 Task: Go to Program & Features. Select Whole Food Market. Add to cart Organic Tortilla Chips-1. Place order for Jennifer Adams, _x000D_
18839 W Narramore Rd_x000D_
Buckeye, Arizona(AZ), 85326, Cell Number (623) 386-9257
Action: Mouse pressed left at (451, 316)
Screenshot: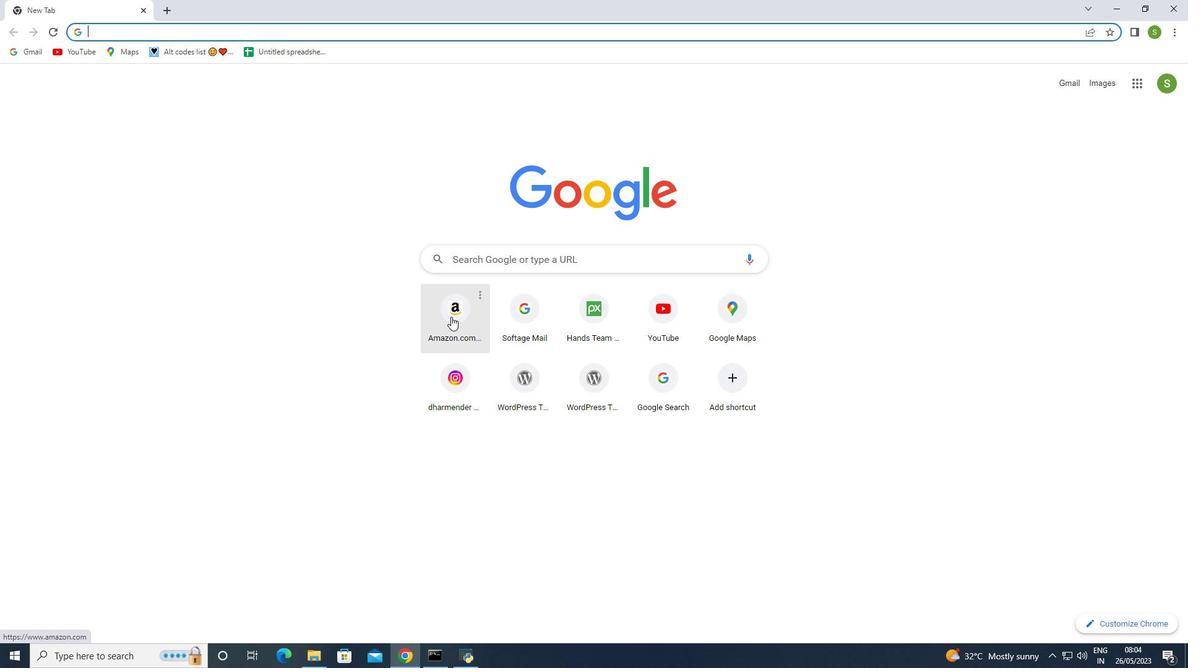 
Action: Mouse moved to (1002, 173)
Screenshot: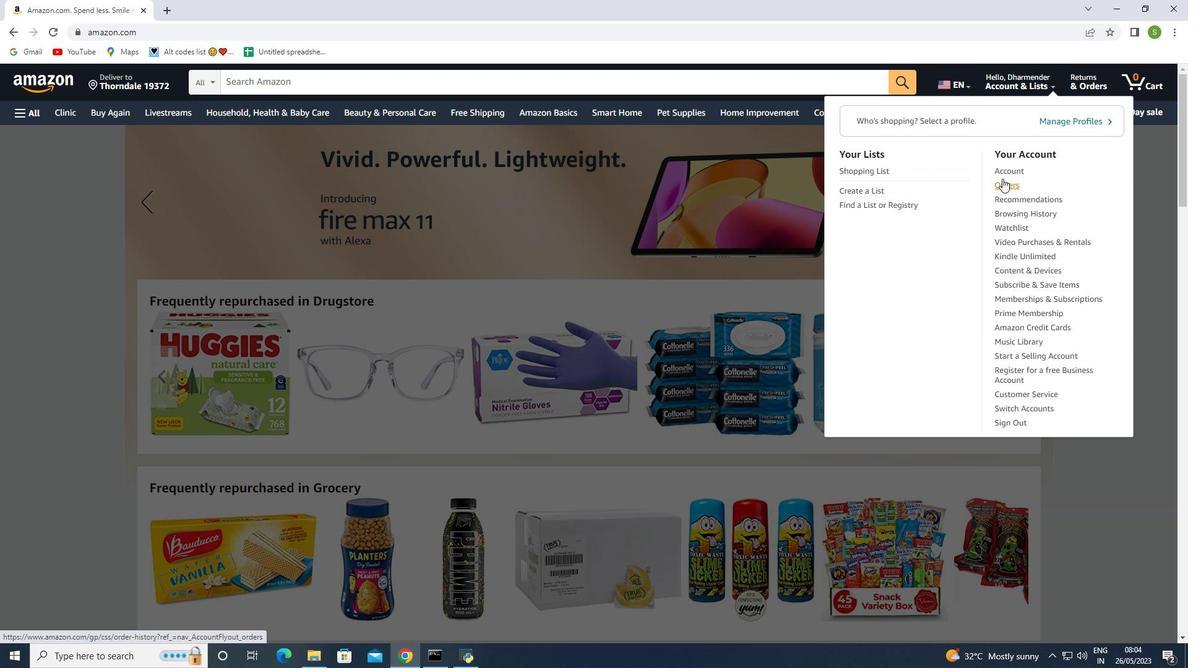 
Action: Mouse pressed left at (1002, 173)
Screenshot: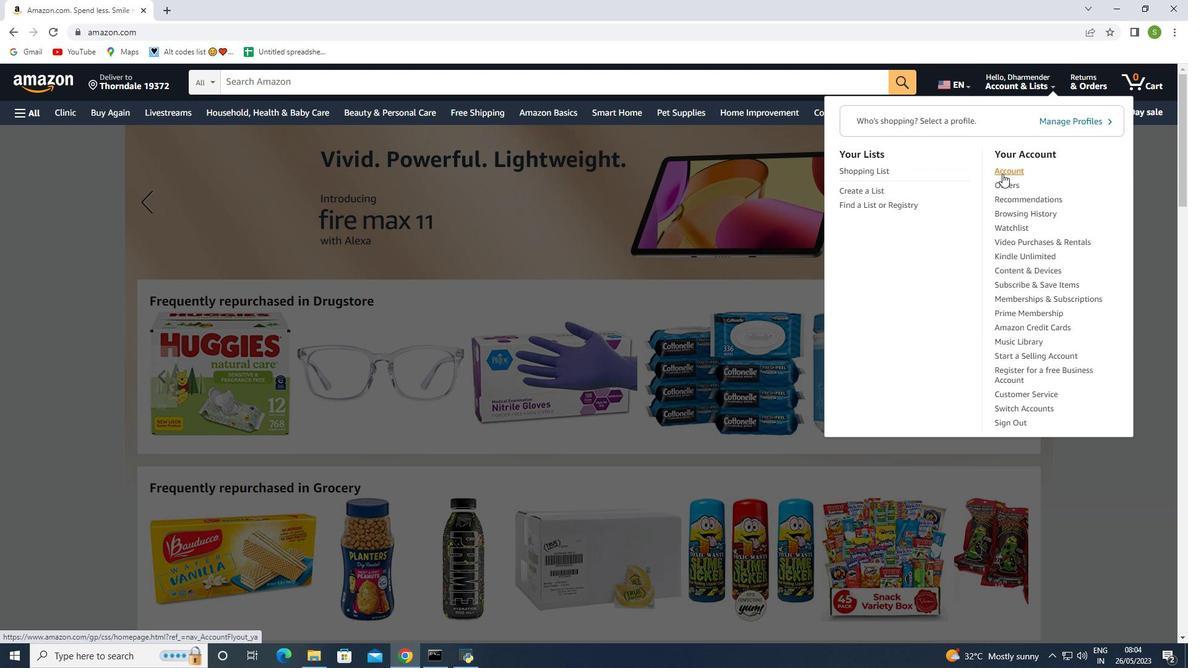
Action: Mouse moved to (332, 264)
Screenshot: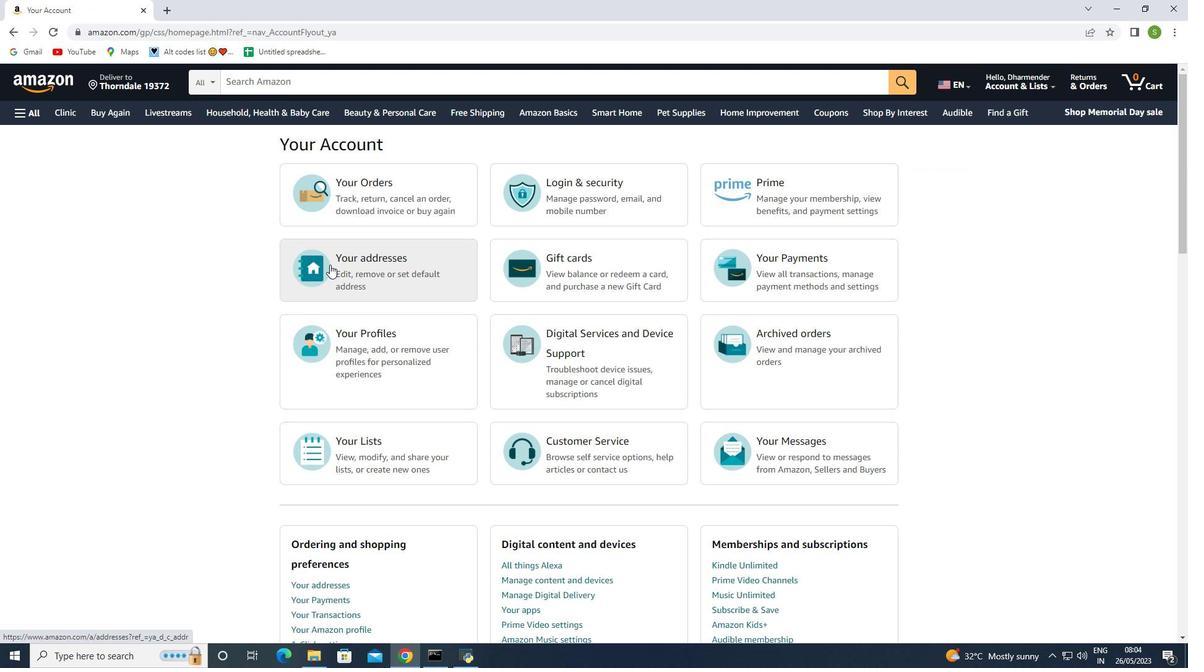 
Action: Mouse pressed left at (332, 264)
Screenshot: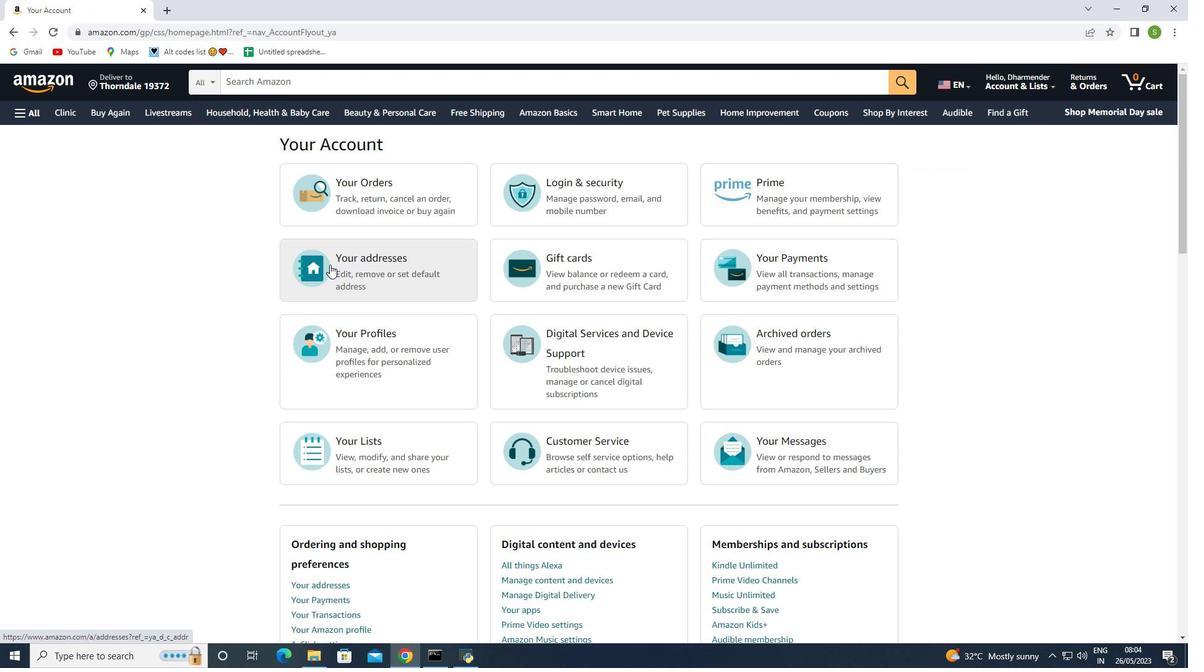 
Action: Mouse moved to (364, 294)
Screenshot: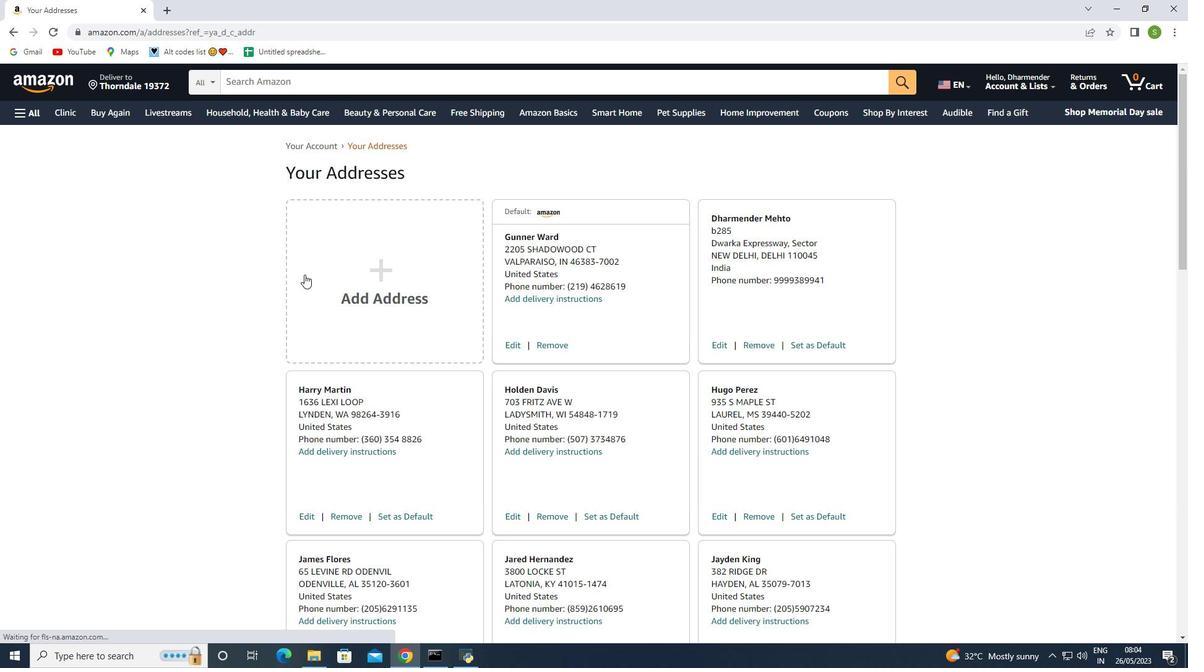 
Action: Mouse pressed left at (364, 294)
Screenshot: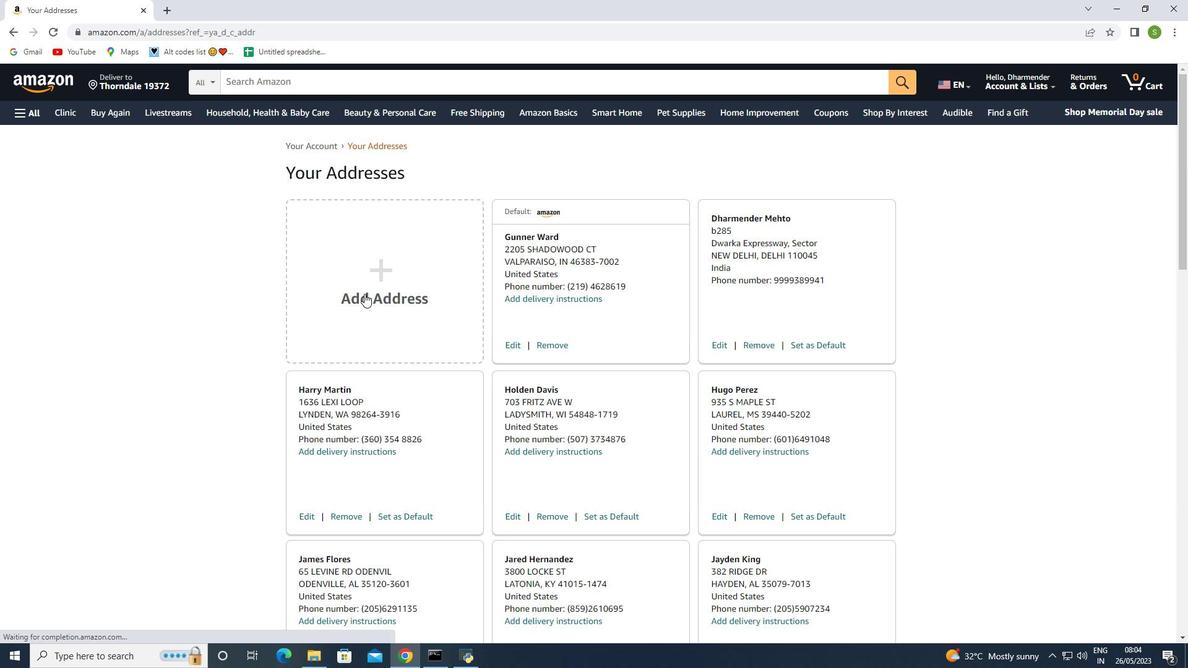 
Action: Mouse moved to (541, 328)
Screenshot: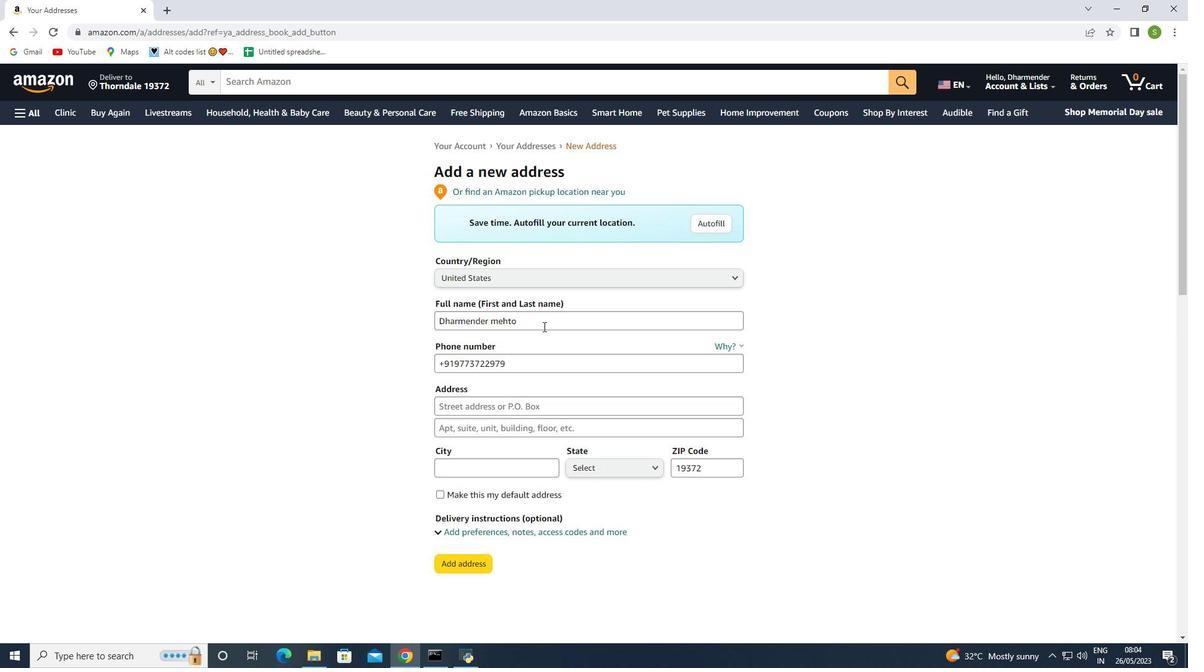 
Action: Mouse pressed left at (541, 328)
Screenshot: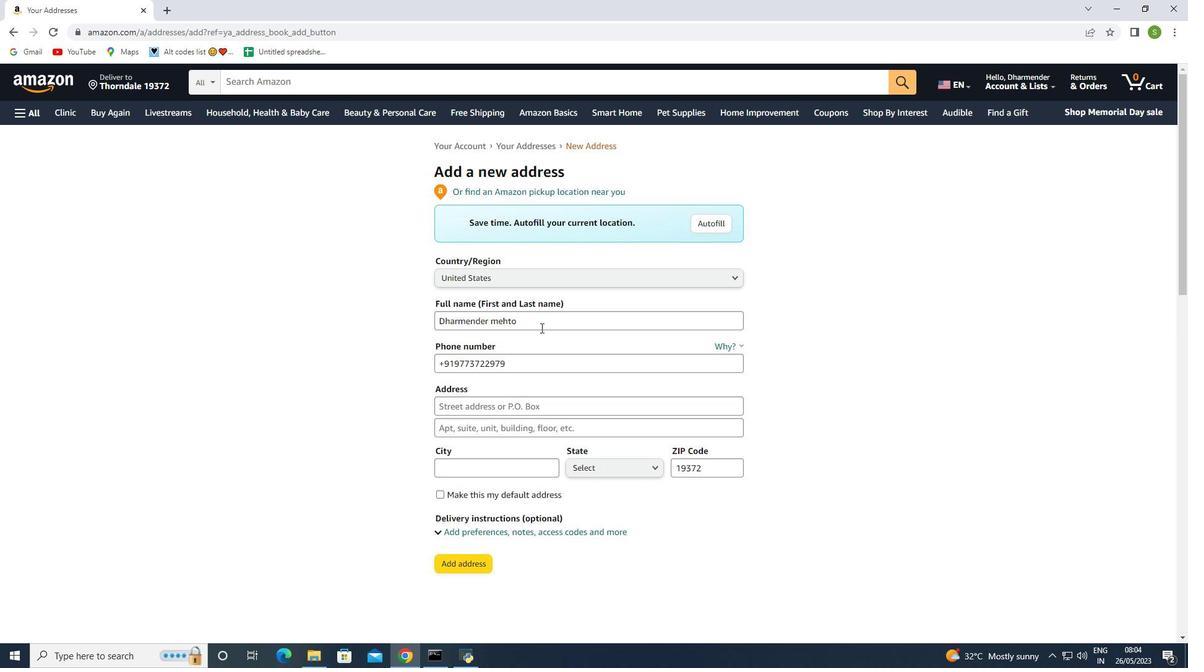 
Action: Mouse moved to (362, 308)
Screenshot: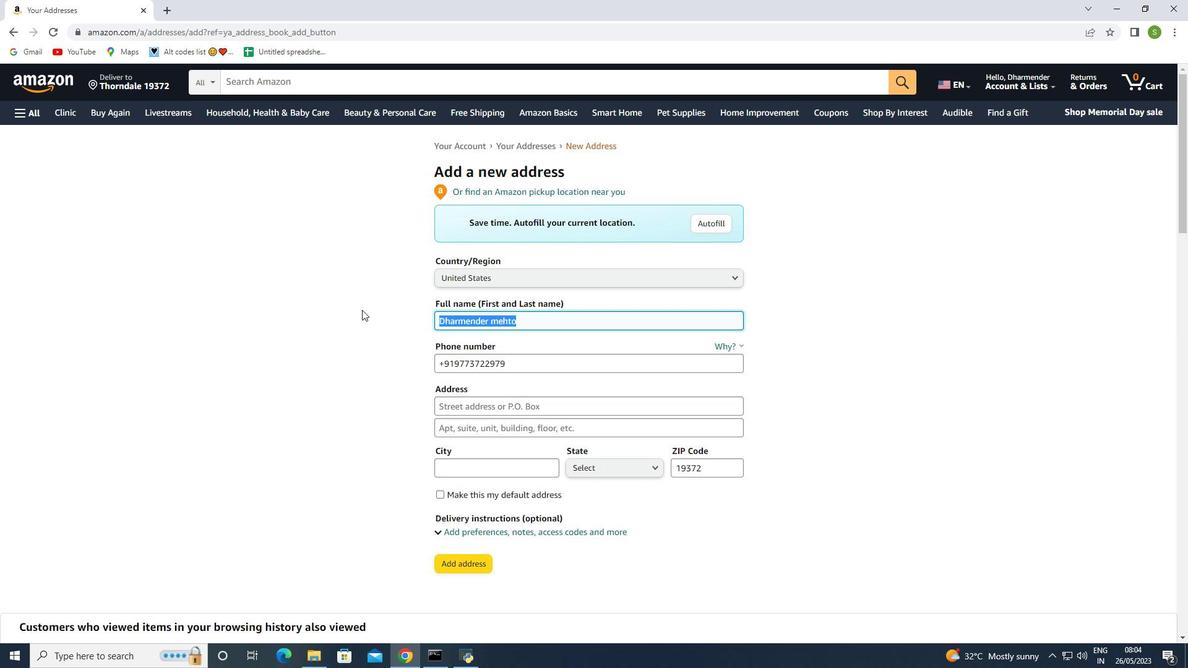
Action: Key pressed <Key.backspace><Key.shift><Key.shift><Key.shift><Key.shift><Key.shift><Key.shift><Key.shift><Key.shift><Key.shift><Key.shift><Key.shift><Key.shift><Key.shift><Key.shift><Key.shift><Key.shift><Key.shift><Key.shift><Key.shift><Key.shift><Key.shift><Key.shift><Key.shift><Key.shift><Key.shift><Key.shift><Key.shift><Key.shift>Jennifer<Key.space><Key.shift>Adams
Screenshot: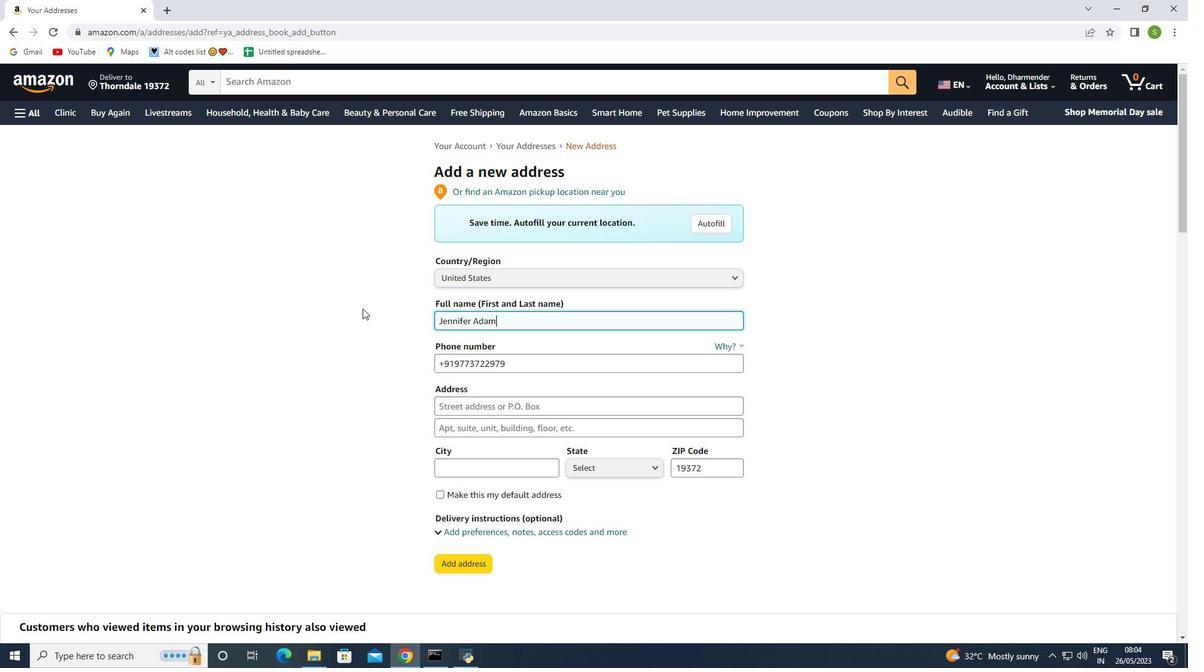 
Action: Mouse moved to (526, 362)
Screenshot: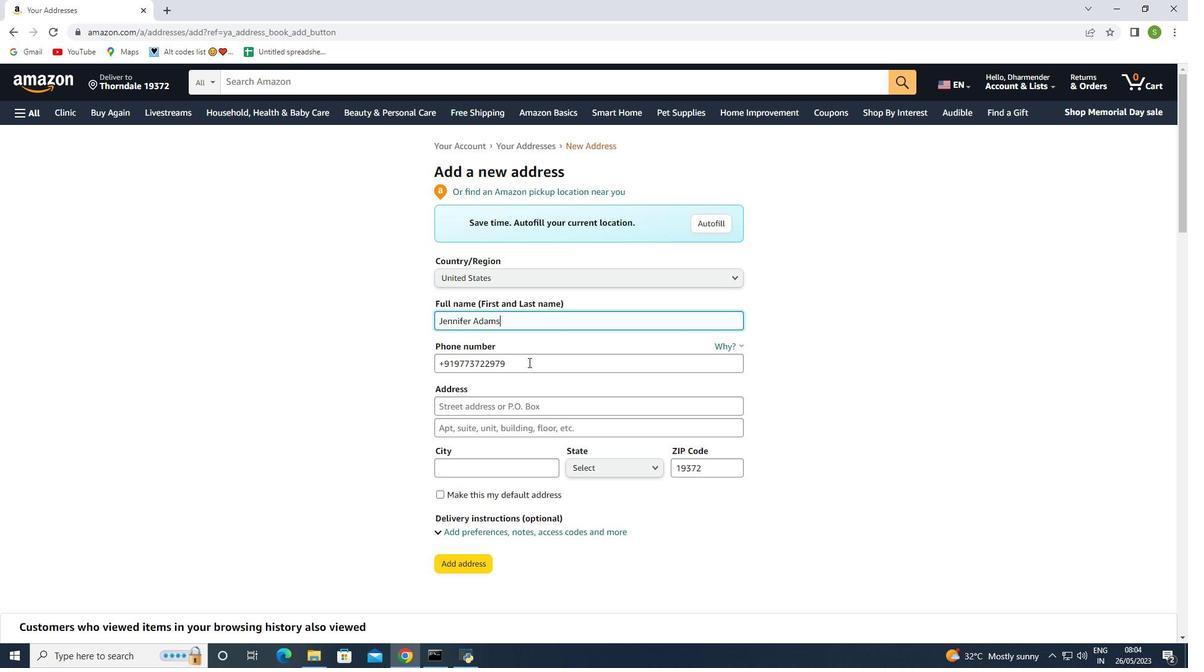 
Action: Mouse pressed left at (526, 362)
Screenshot: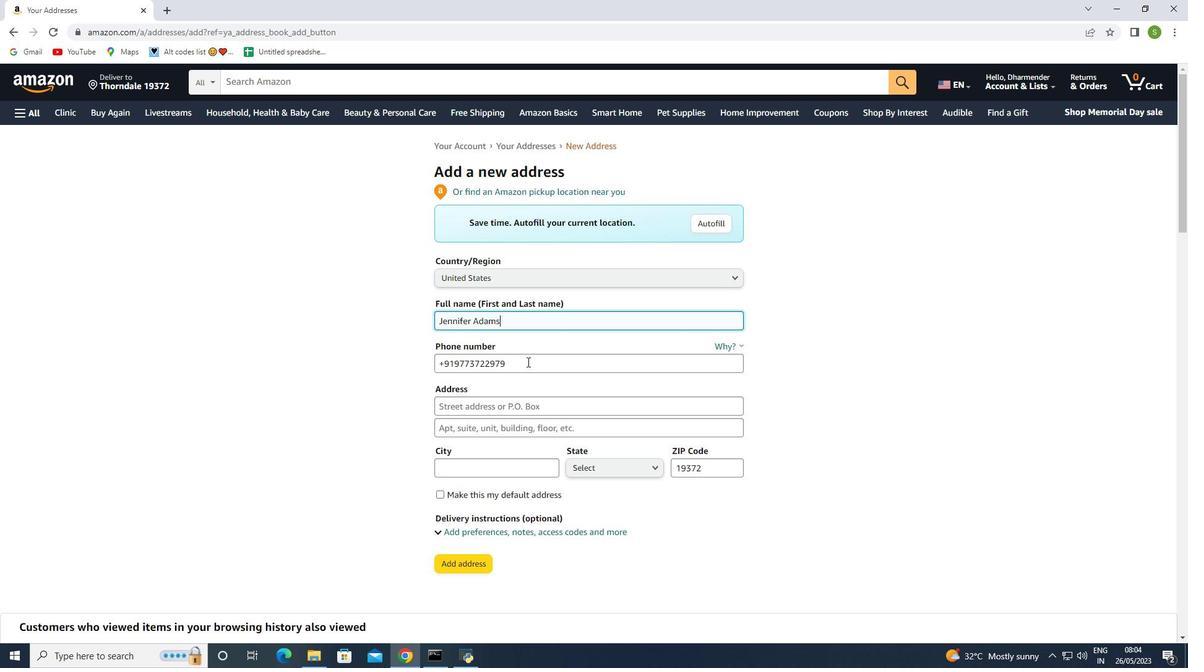 
Action: Mouse moved to (341, 373)
Screenshot: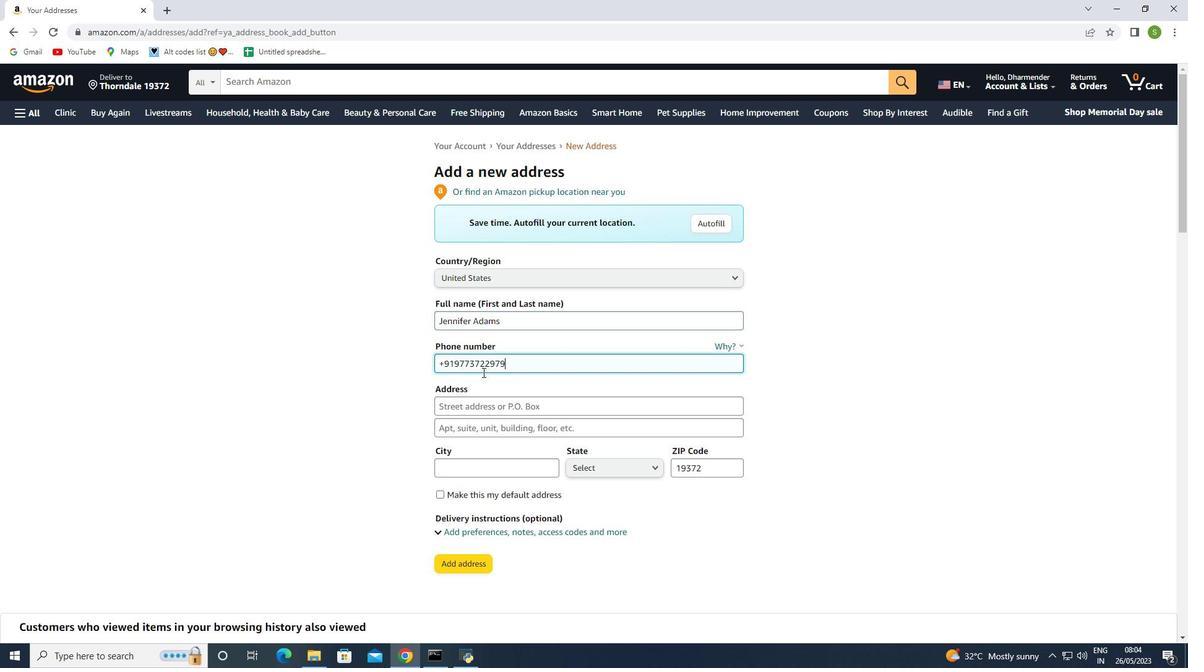 
Action: Key pressed <Key.backspace><Key.shift_r>(623<Key.shift_r>)3869257
Screenshot: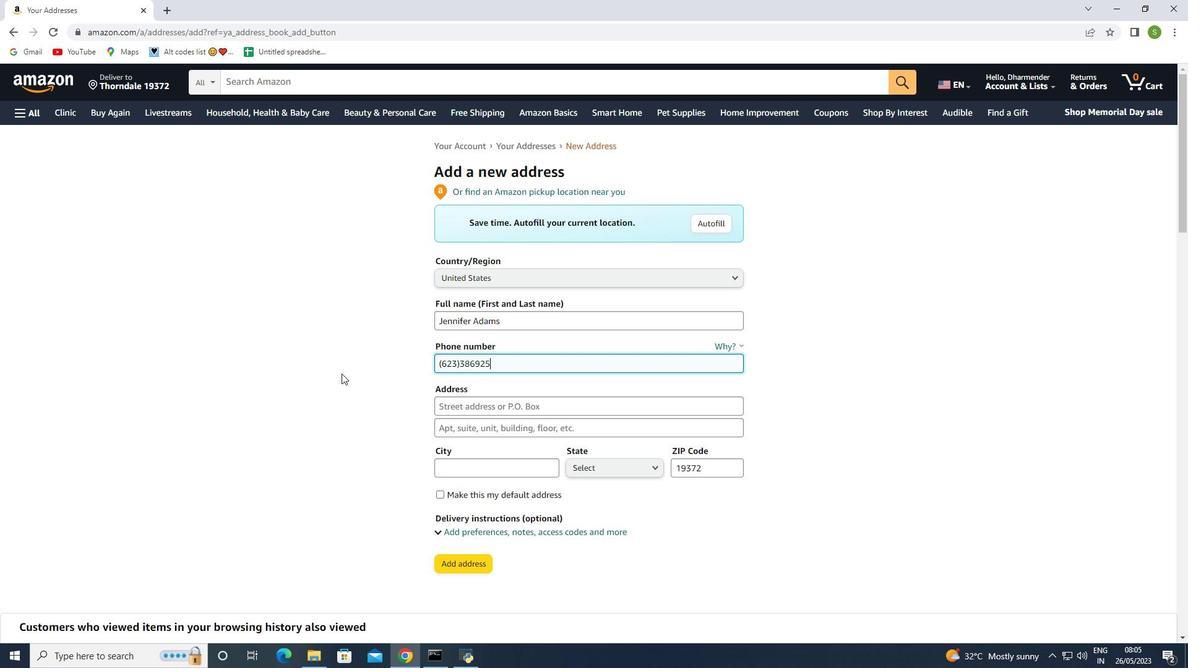 
Action: Mouse moved to (462, 409)
Screenshot: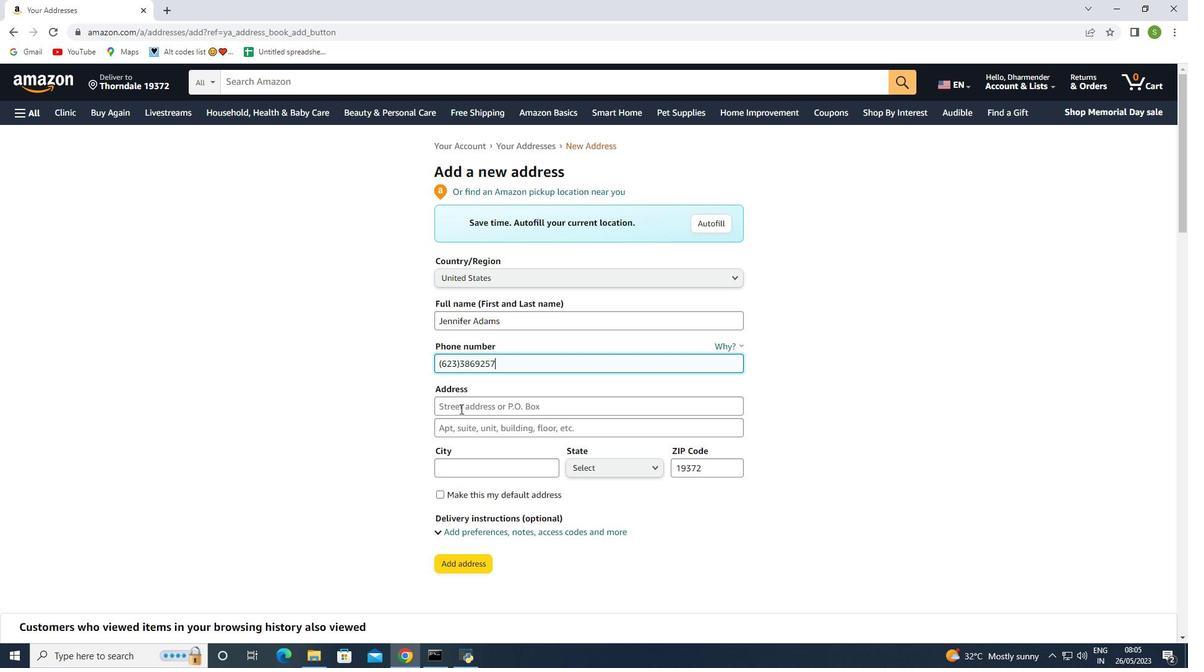 
Action: Mouse pressed left at (462, 409)
Screenshot: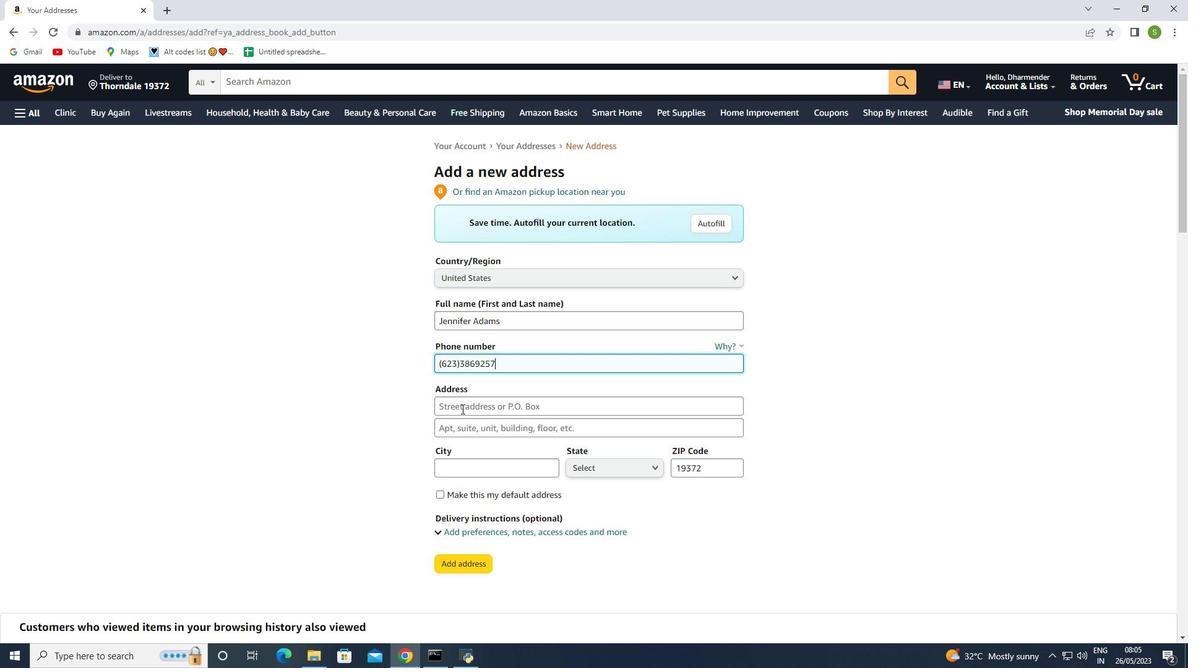 
Action: Key pressed 18839
Screenshot: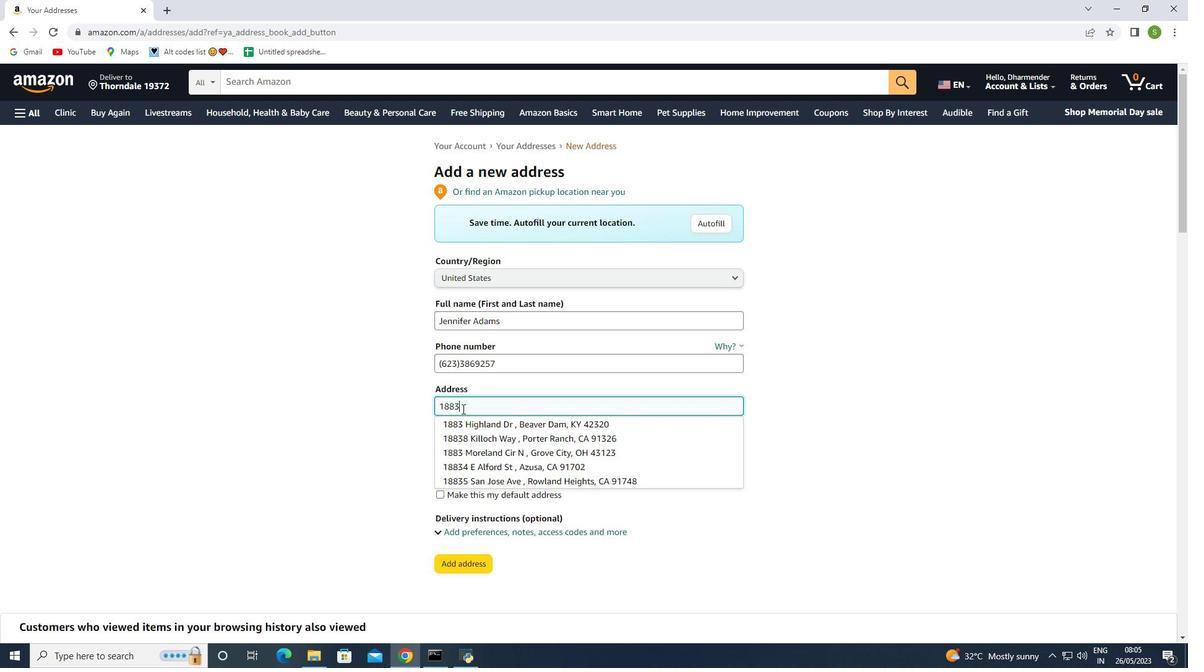 
Action: Mouse moved to (473, 411)
Screenshot: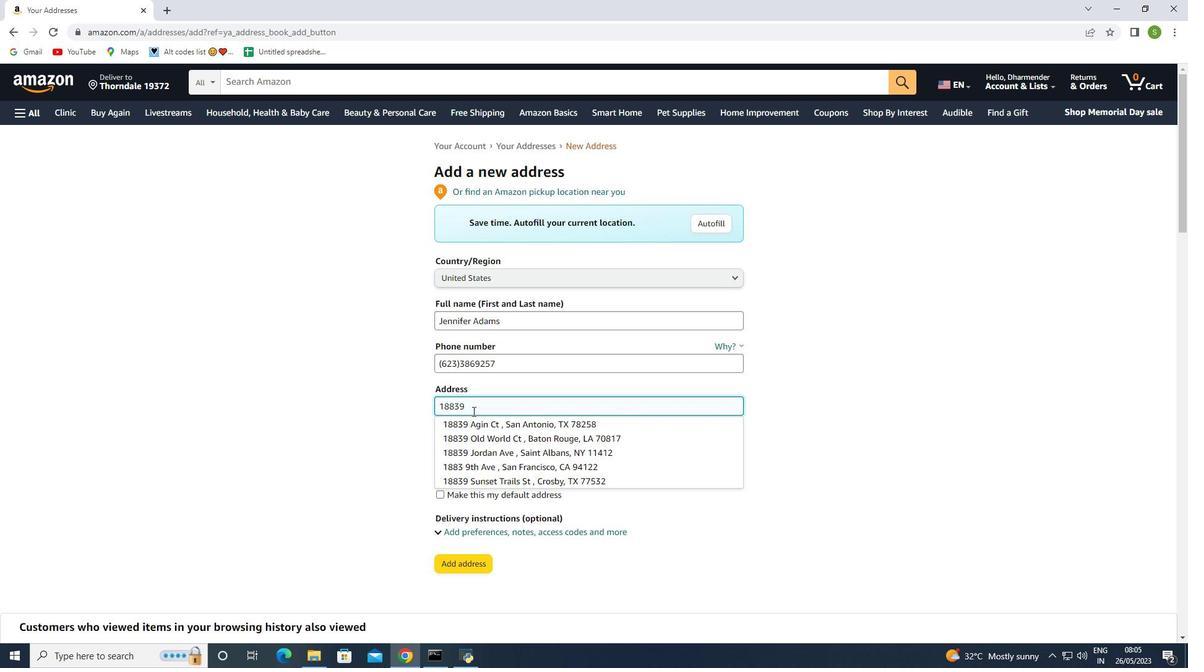 
Action: Key pressed <Key.space>w
Screenshot: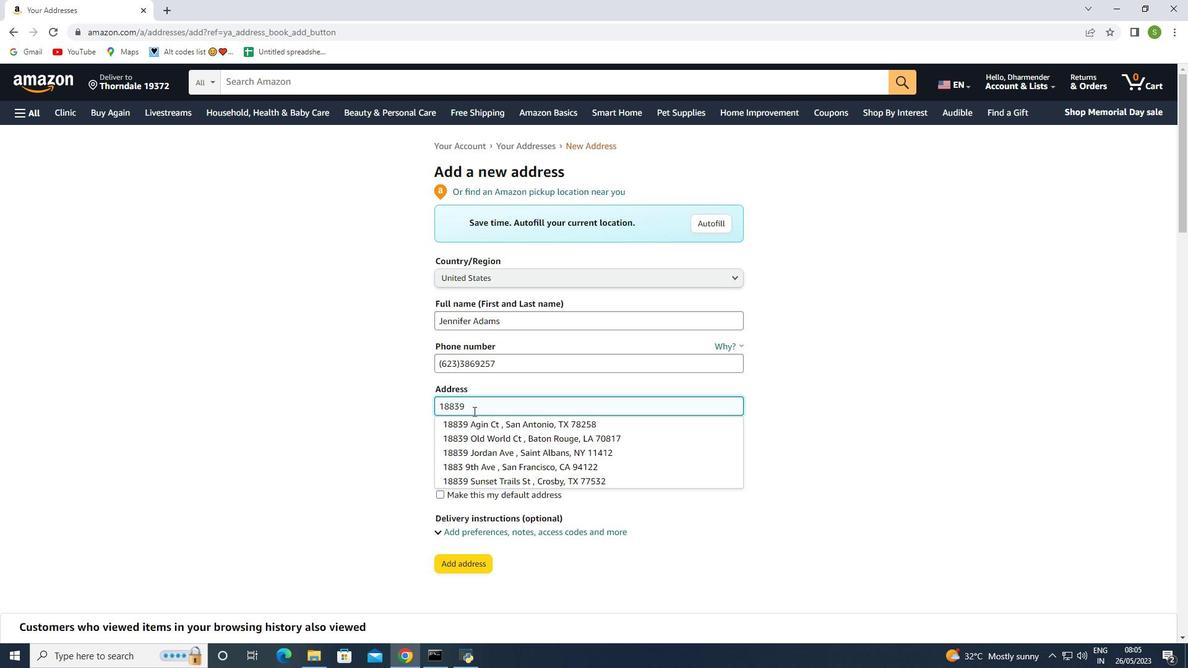
Action: Mouse moved to (500, 424)
Screenshot: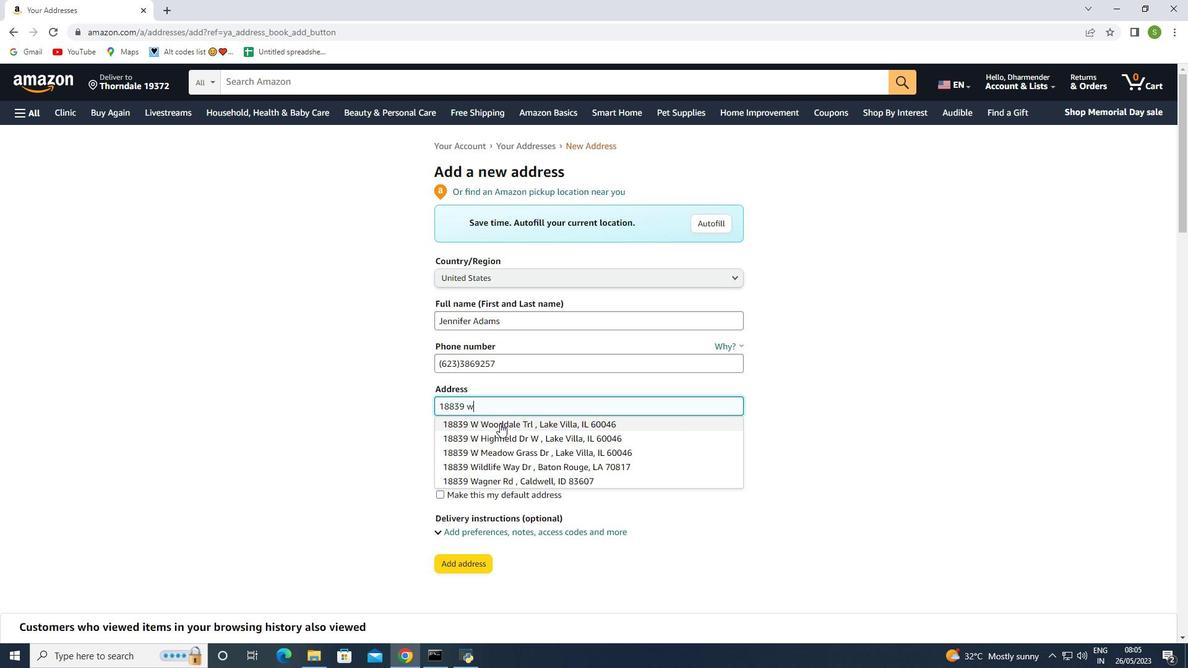 
Action: Key pressed <Key.space>
Screenshot: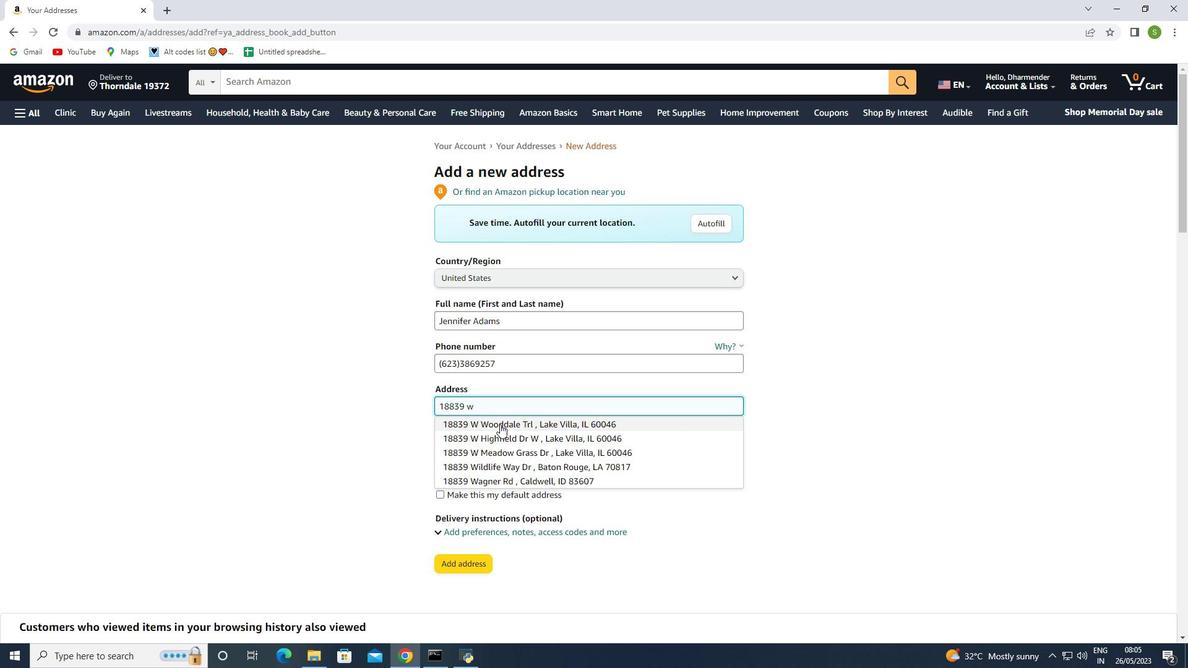 
Action: Mouse moved to (500, 425)
Screenshot: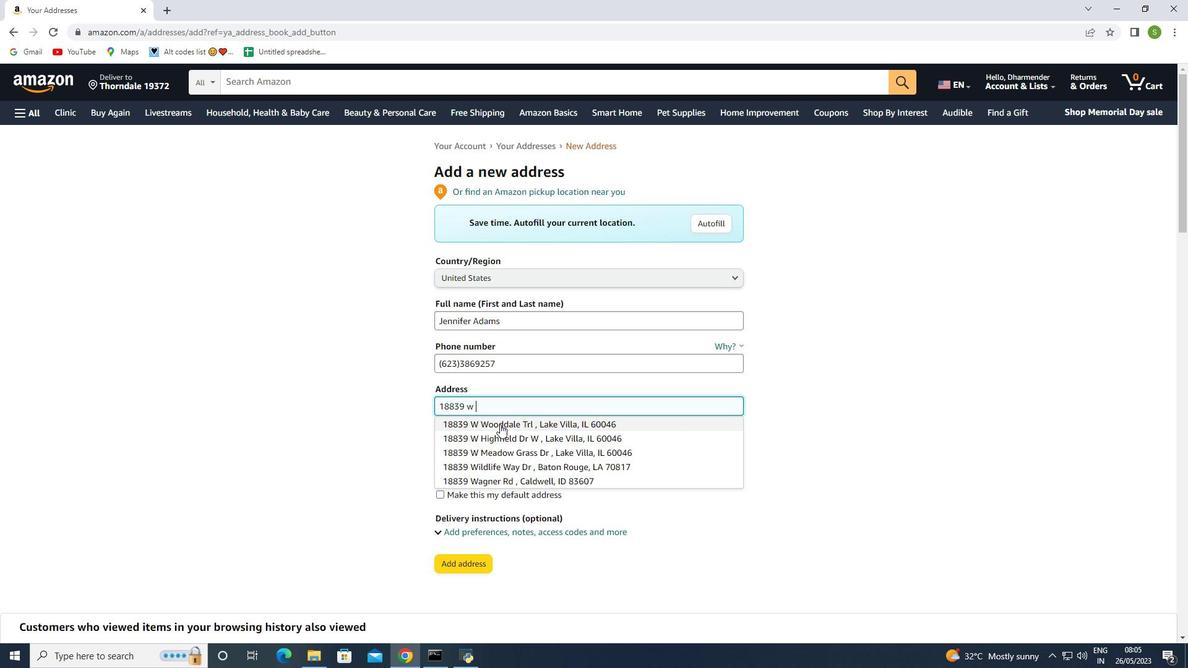 
Action: Key pressed <Key.shift><Key.shift>N
Screenshot: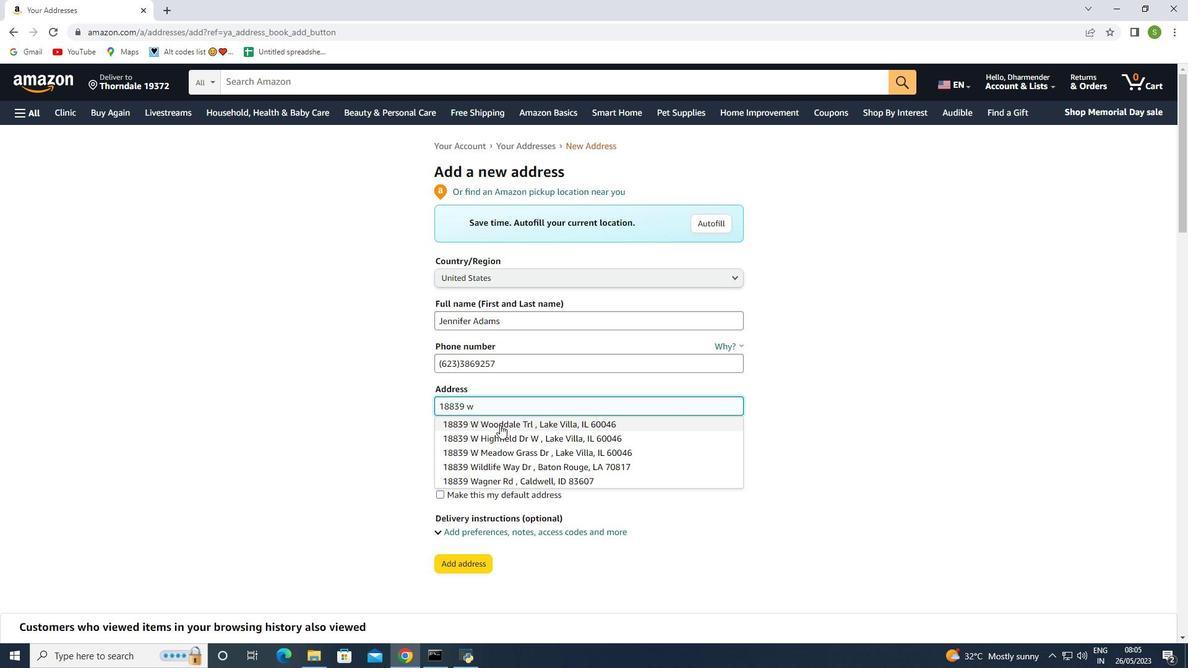 
Action: Mouse moved to (527, 424)
Screenshot: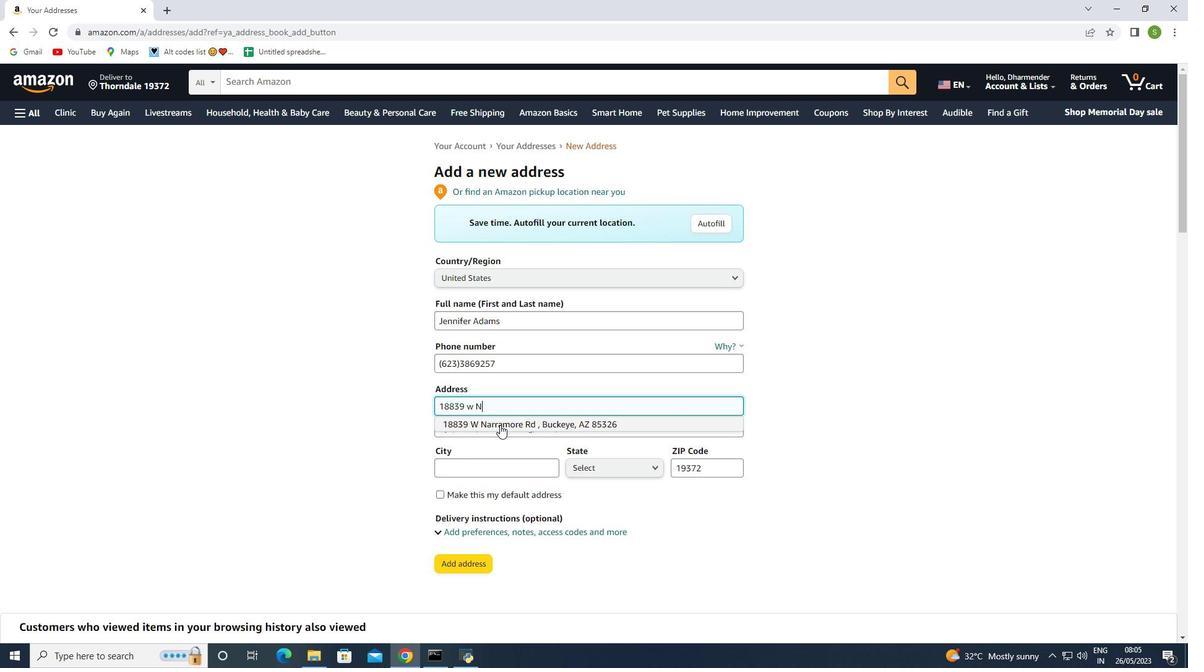 
Action: Mouse pressed left at (527, 424)
Screenshot: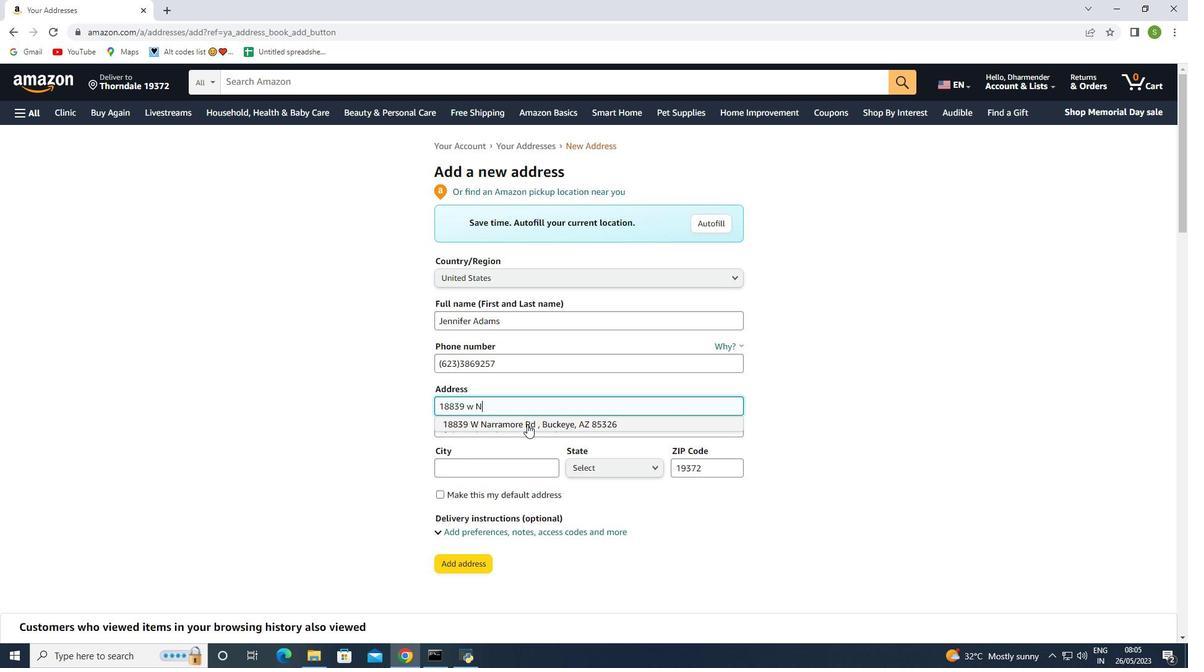 
Action: Mouse moved to (468, 534)
Screenshot: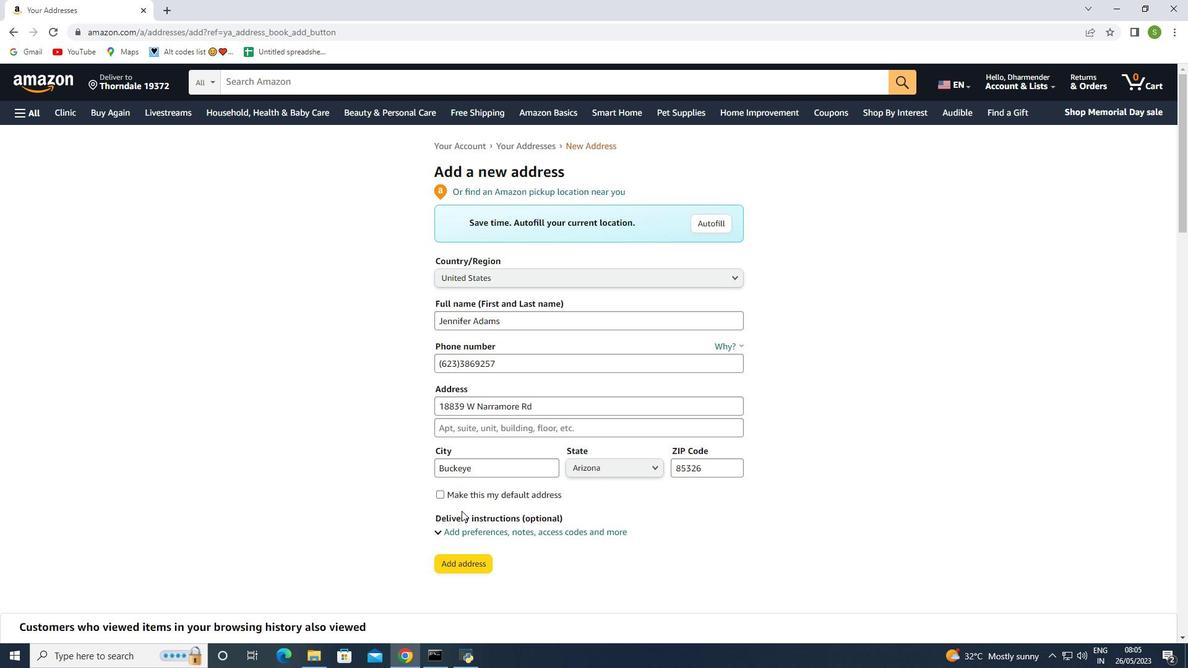 
Action: Mouse scrolled (468, 533) with delta (0, 0)
Screenshot: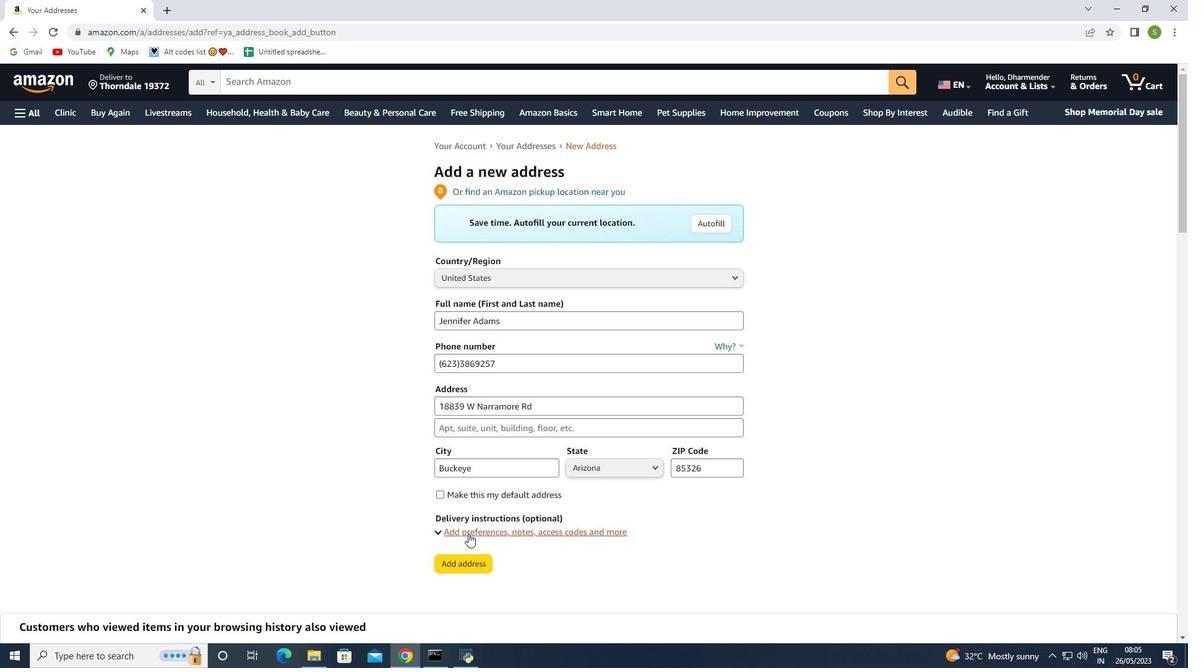 
Action: Mouse moved to (460, 506)
Screenshot: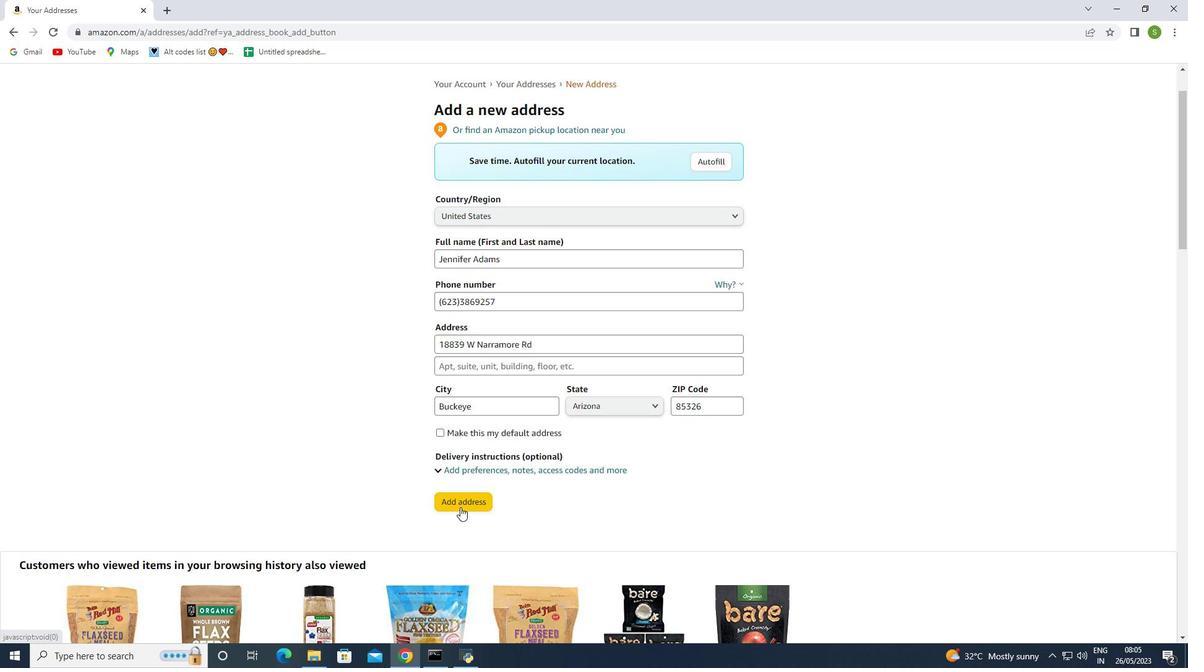 
Action: Mouse pressed left at (460, 506)
Screenshot: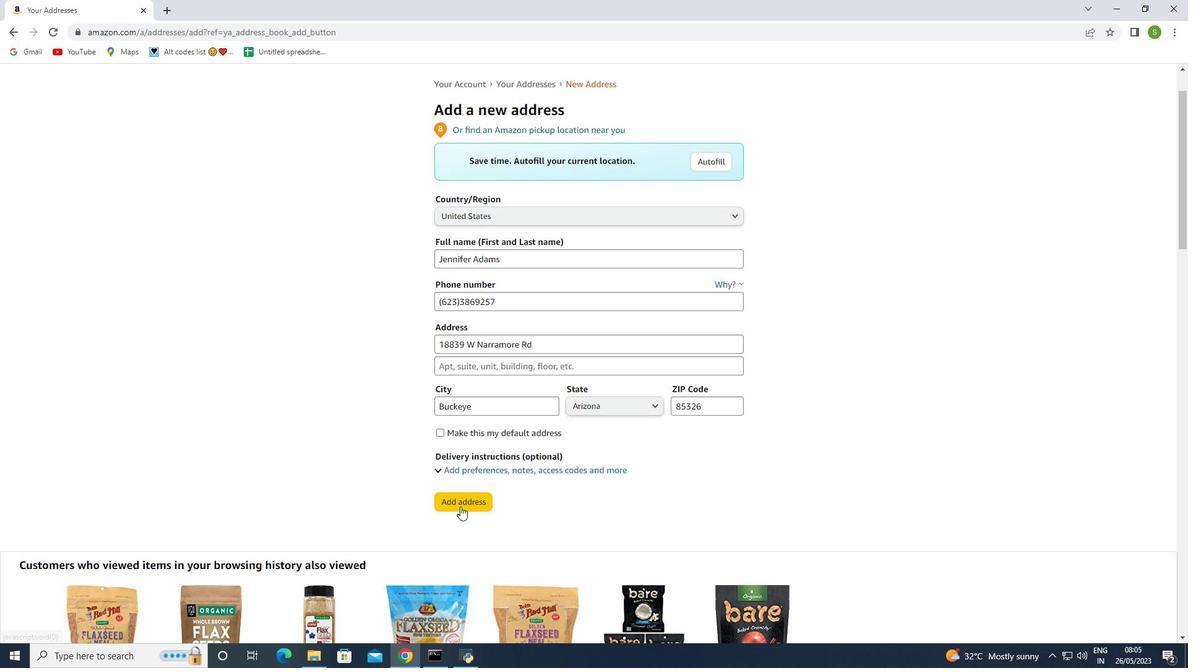 
Action: Mouse moved to (13, 108)
Screenshot: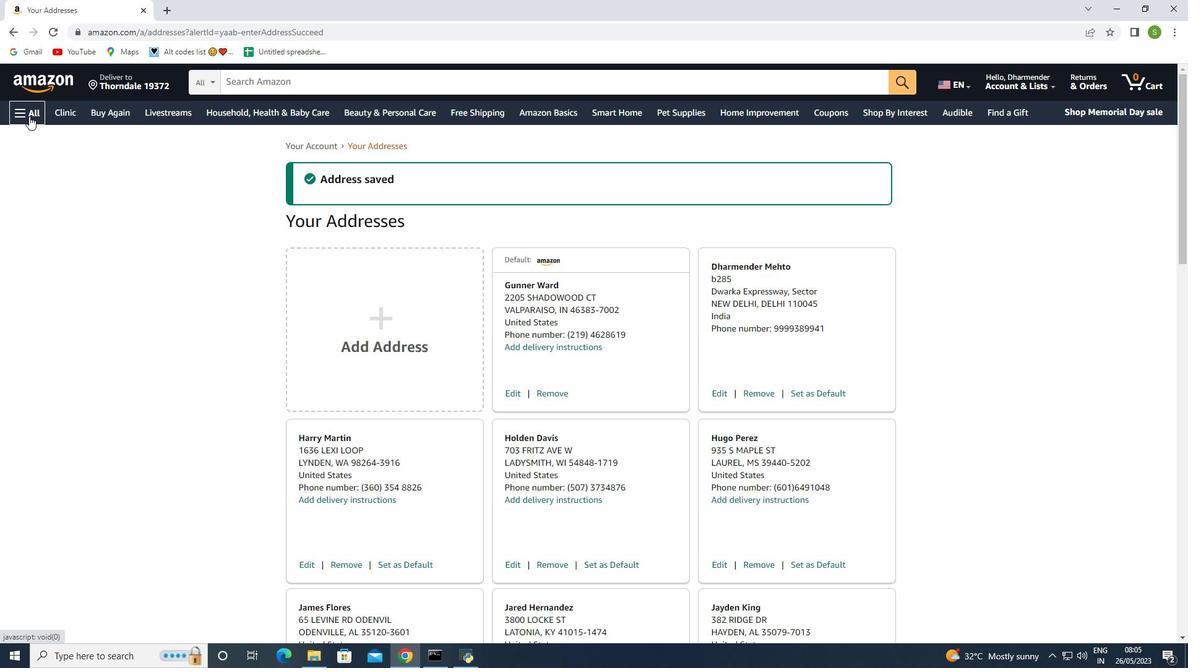 
Action: Mouse pressed left at (13, 108)
Screenshot: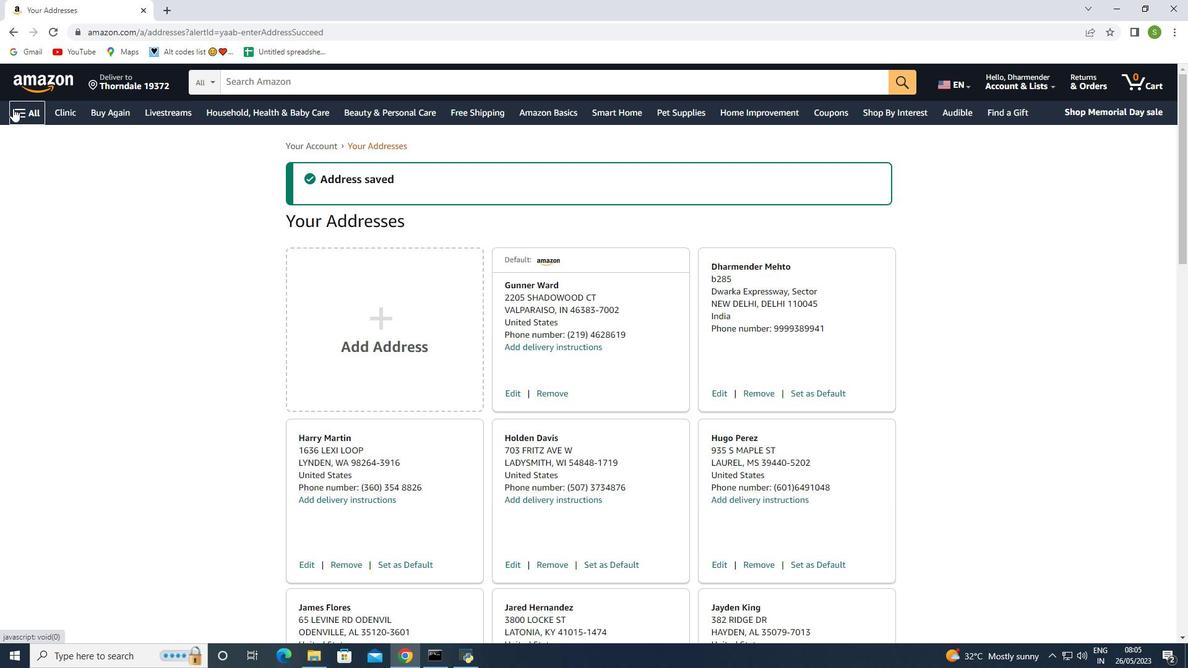
Action: Mouse moved to (59, 386)
Screenshot: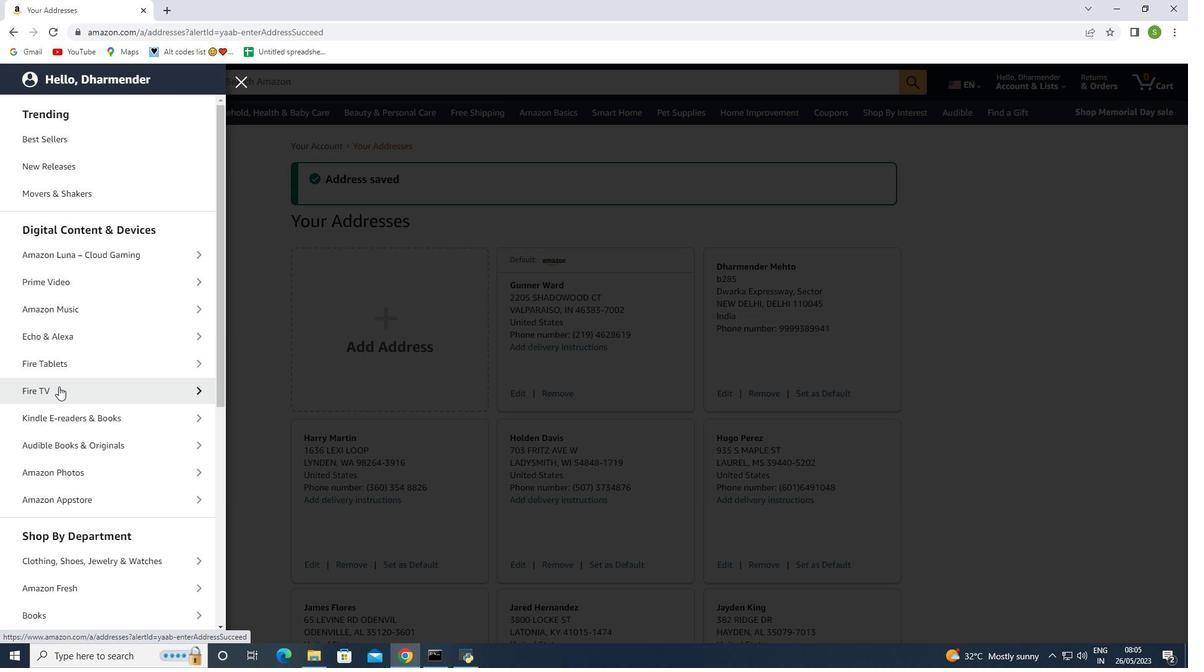 
Action: Mouse scrolled (58, 386) with delta (0, 0)
Screenshot: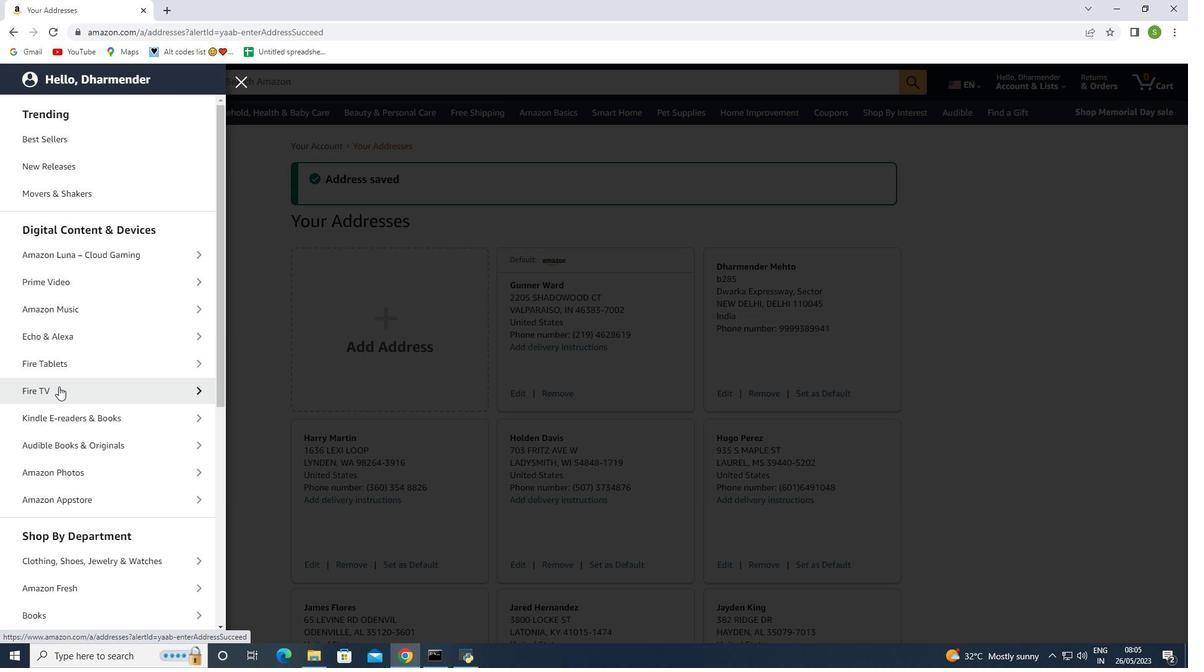 
Action: Mouse moved to (59, 386)
Screenshot: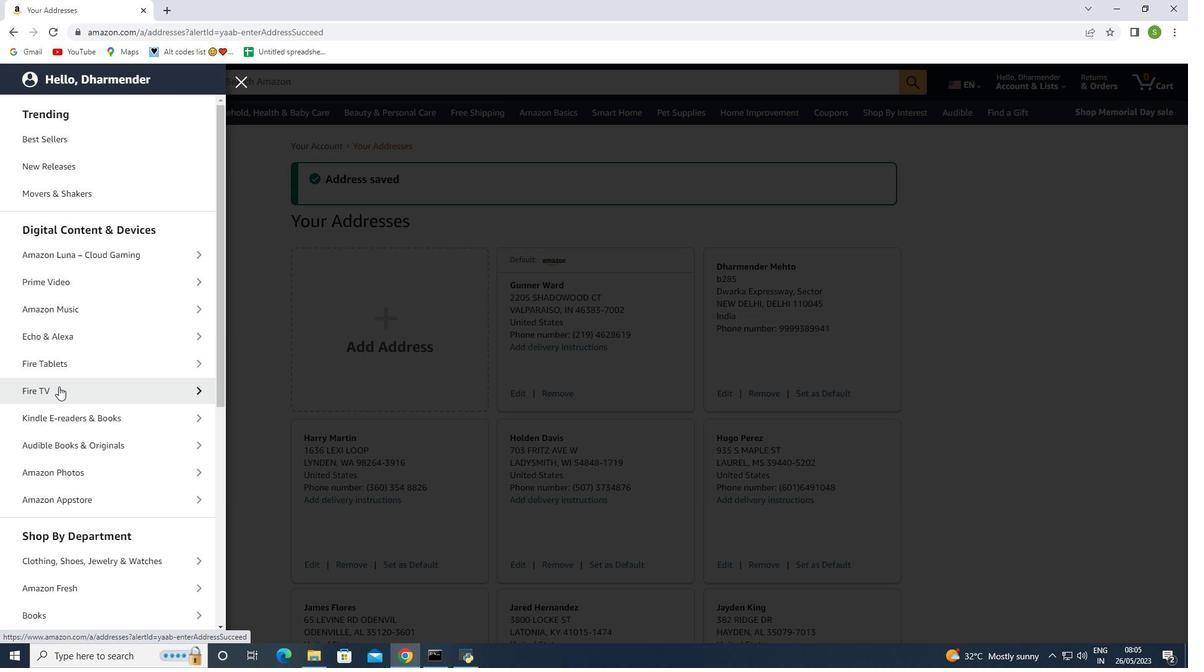 
Action: Mouse scrolled (59, 386) with delta (0, 0)
Screenshot: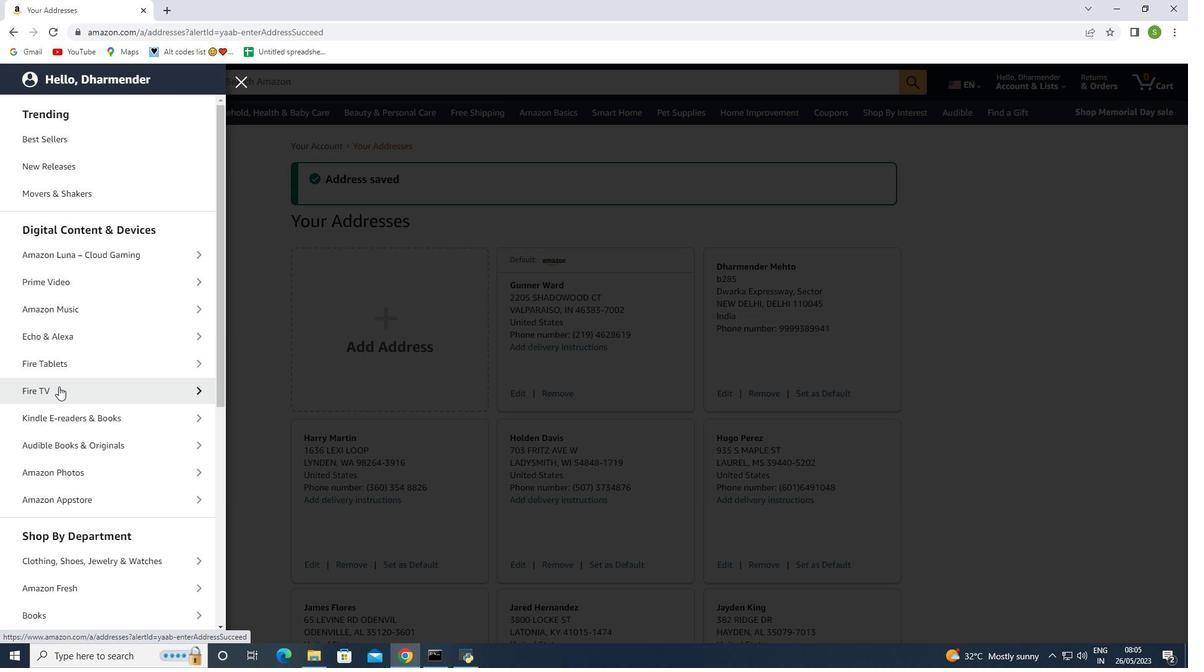 
Action: Mouse scrolled (59, 386) with delta (0, 0)
Screenshot: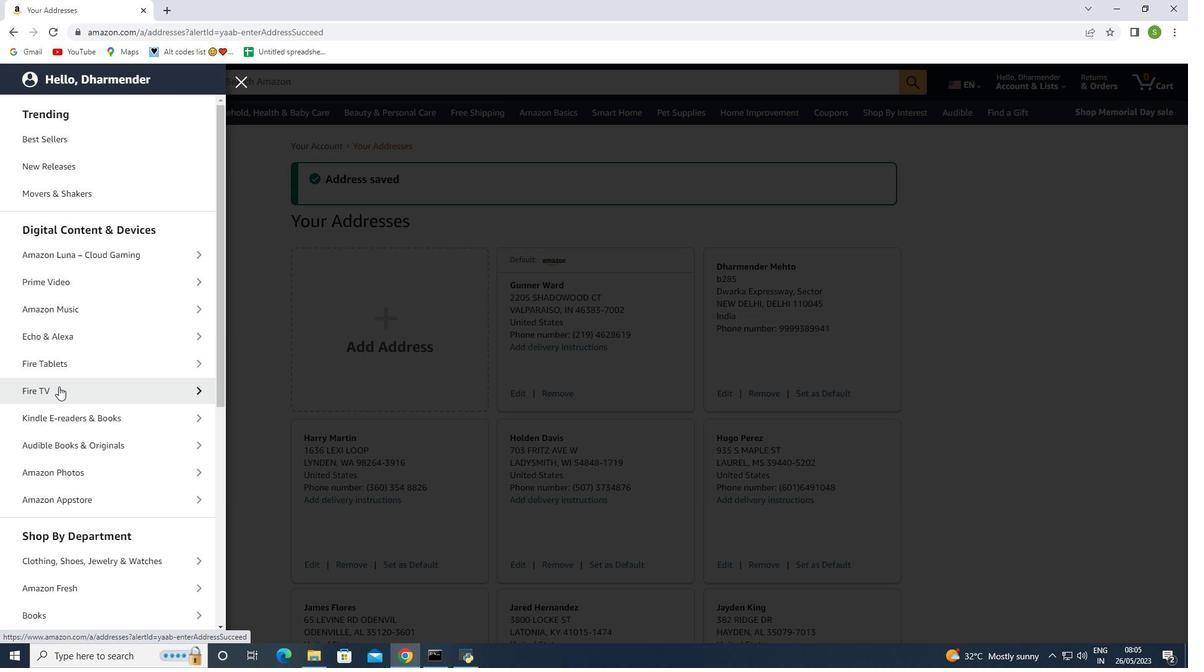 
Action: Mouse moved to (86, 405)
Screenshot: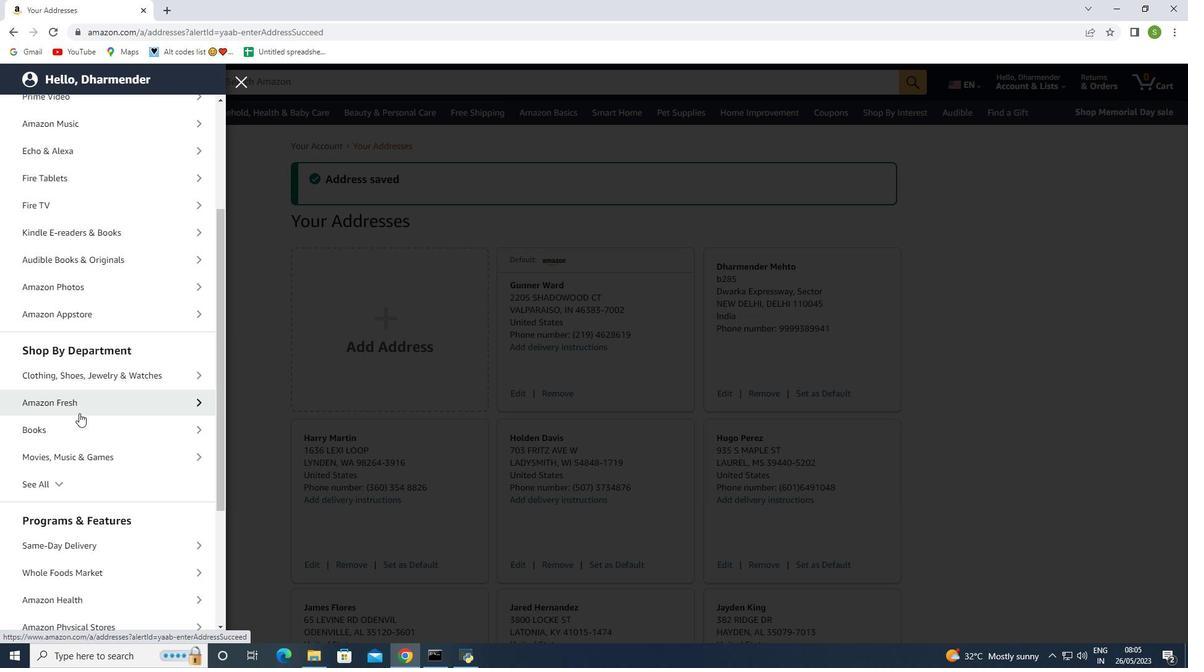 
Action: Mouse scrolled (86, 404) with delta (0, 0)
Screenshot: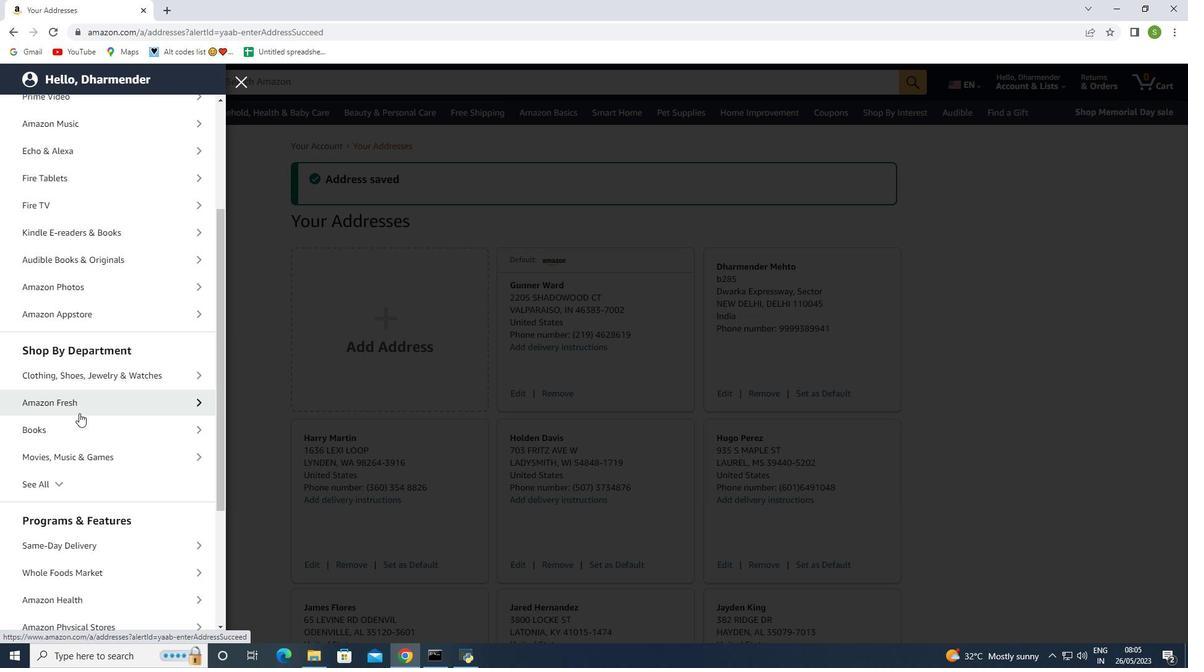 
Action: Mouse moved to (87, 405)
Screenshot: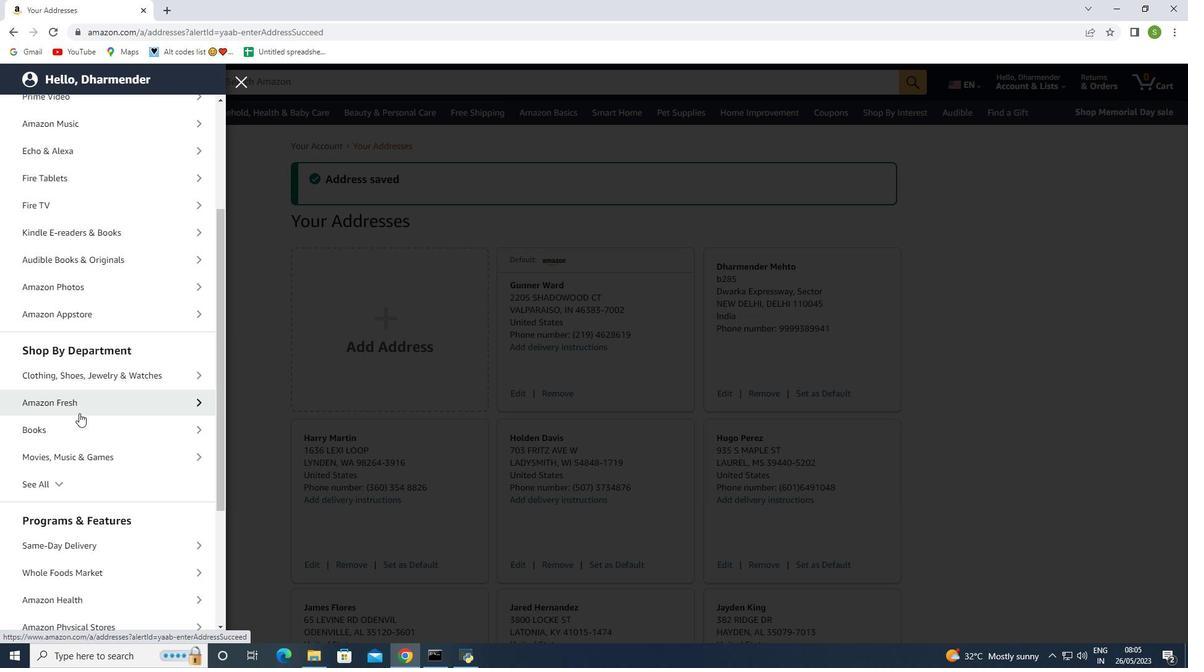 
Action: Mouse scrolled (86, 404) with delta (0, 0)
Screenshot: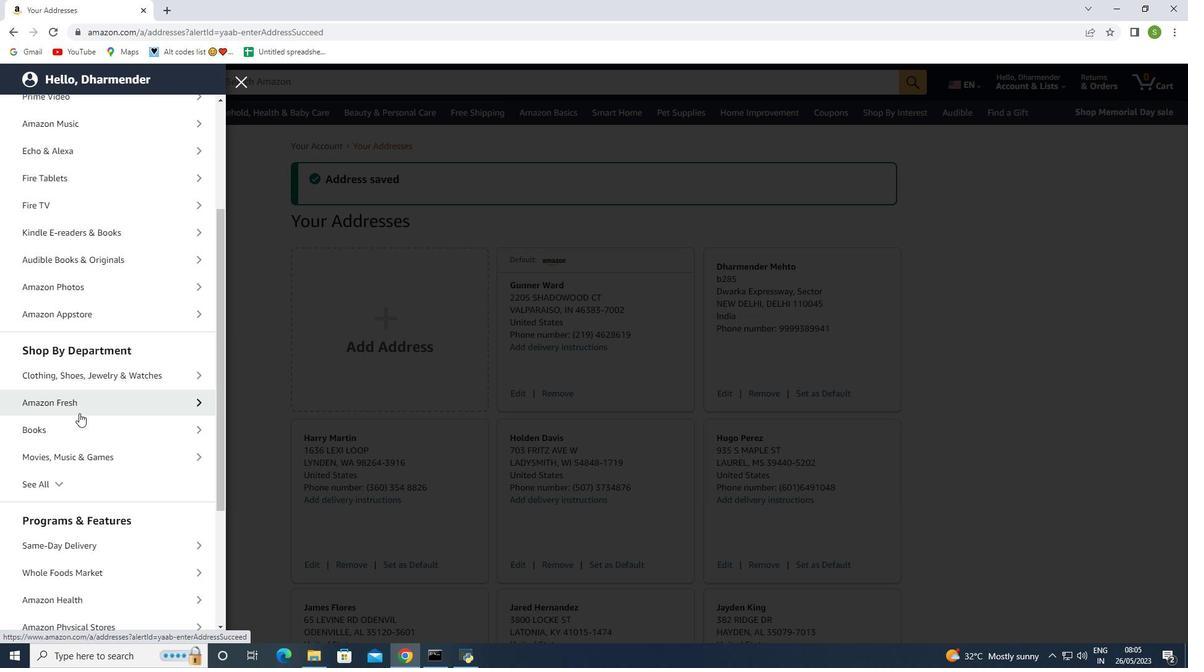 
Action: Mouse moved to (87, 406)
Screenshot: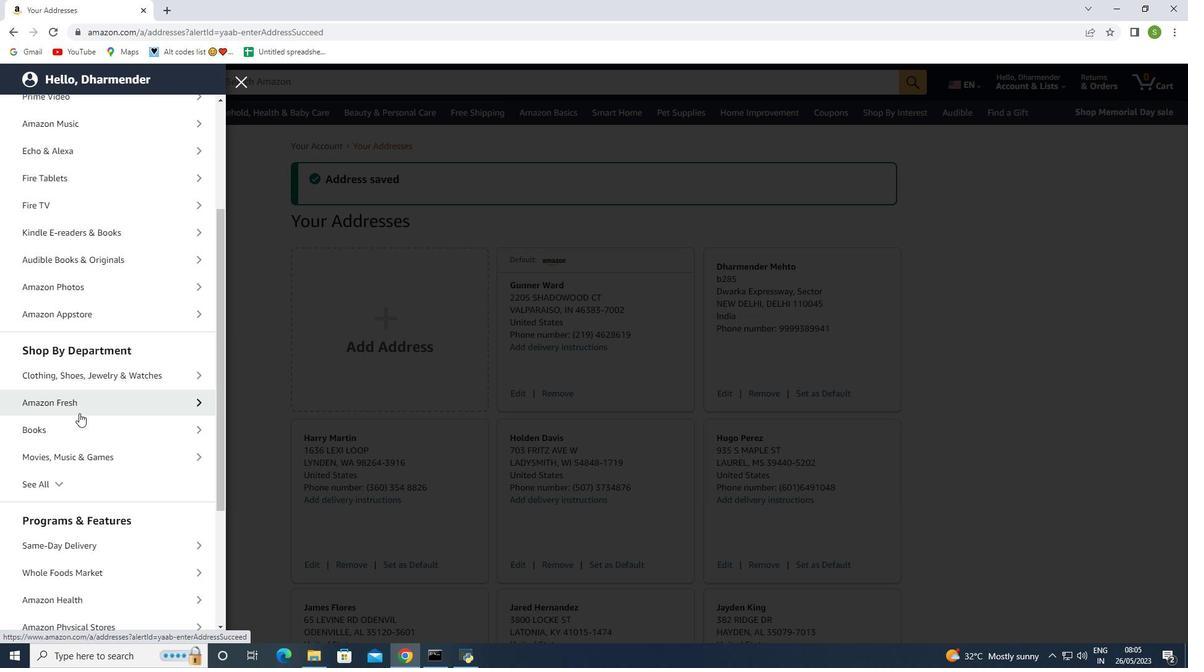
Action: Mouse scrolled (87, 404) with delta (0, 0)
Screenshot: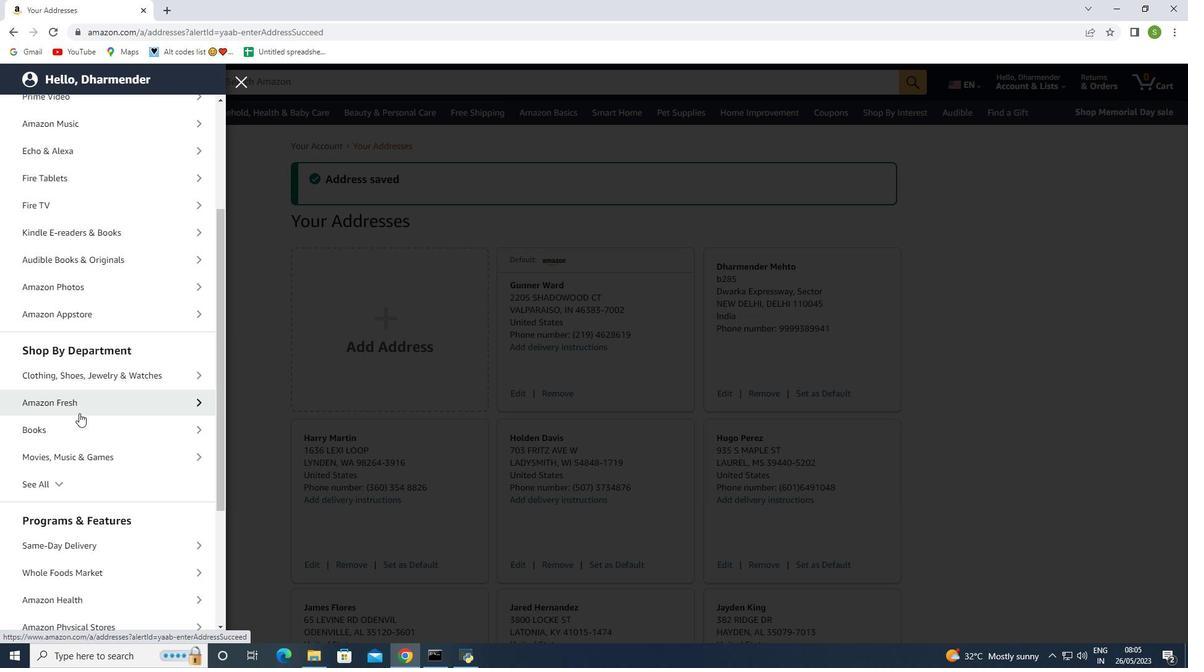 
Action: Mouse moved to (86, 385)
Screenshot: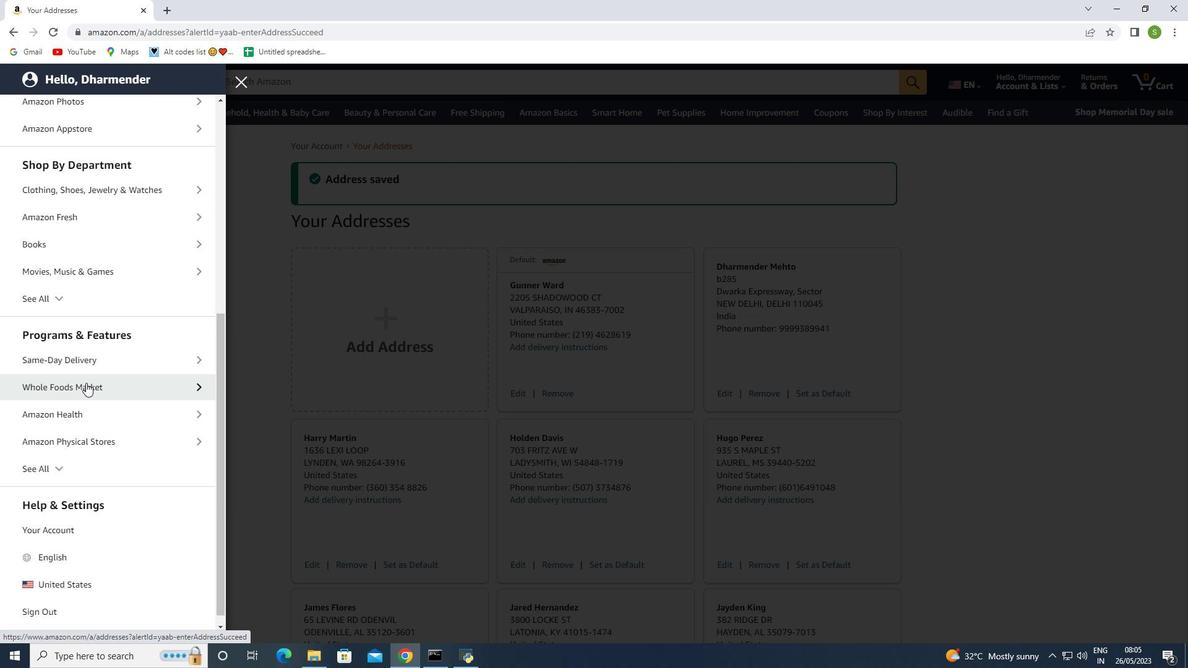 
Action: Mouse pressed left at (86, 385)
Screenshot: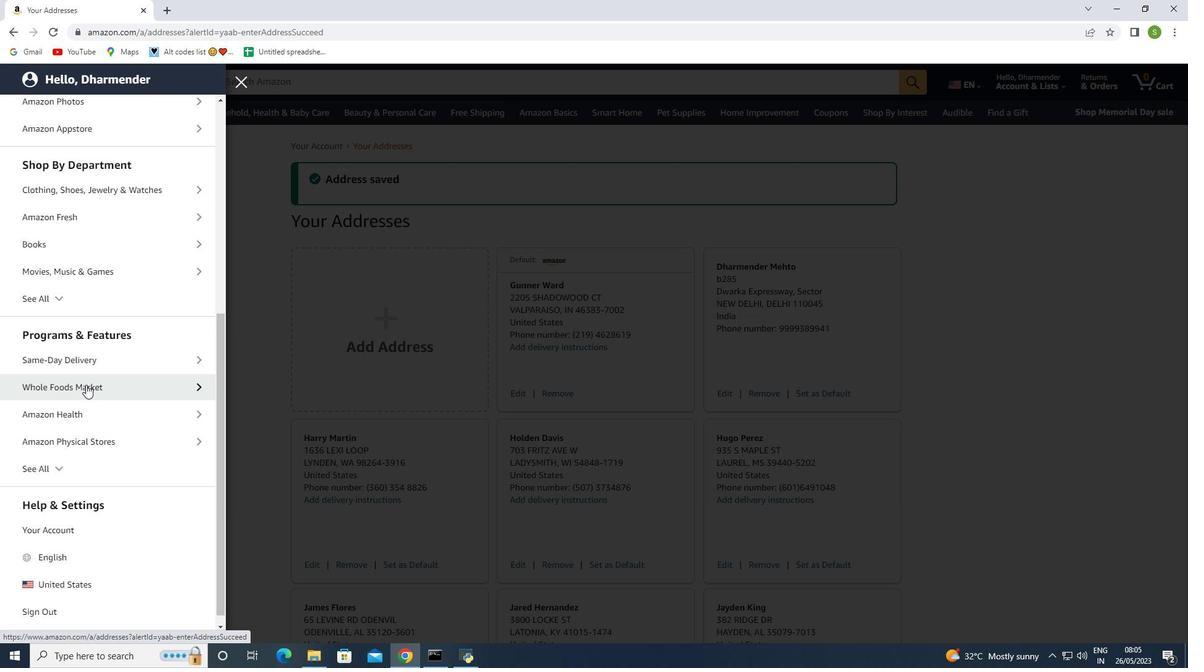 
Action: Mouse moved to (120, 165)
Screenshot: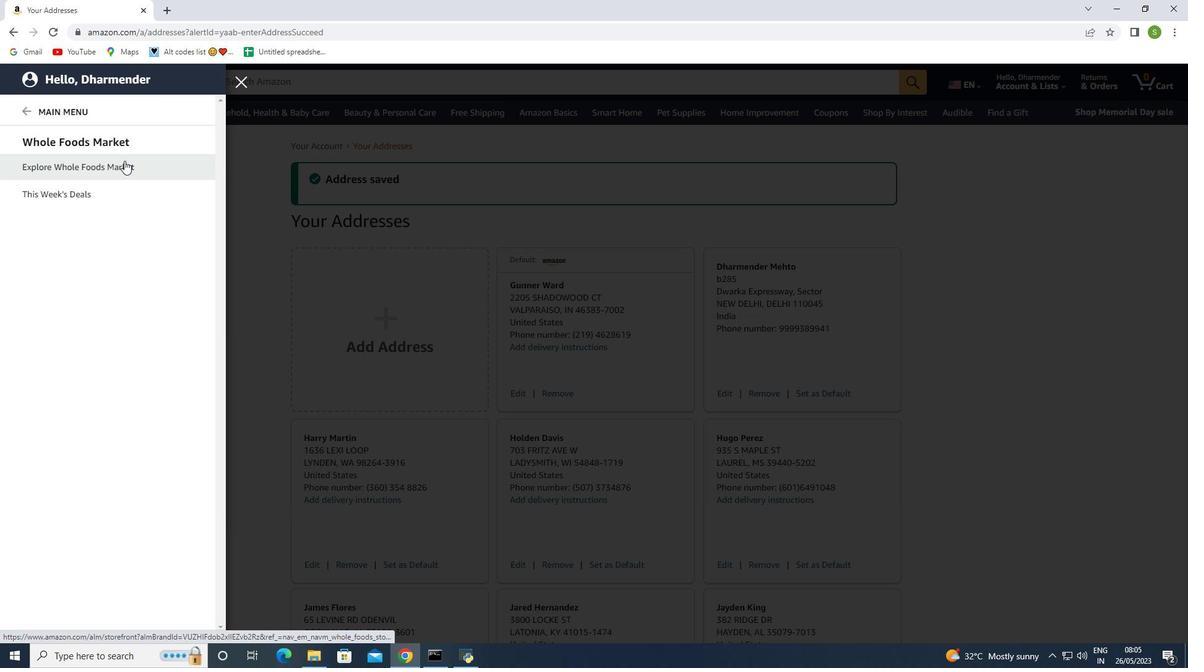 
Action: Mouse pressed left at (120, 165)
Screenshot: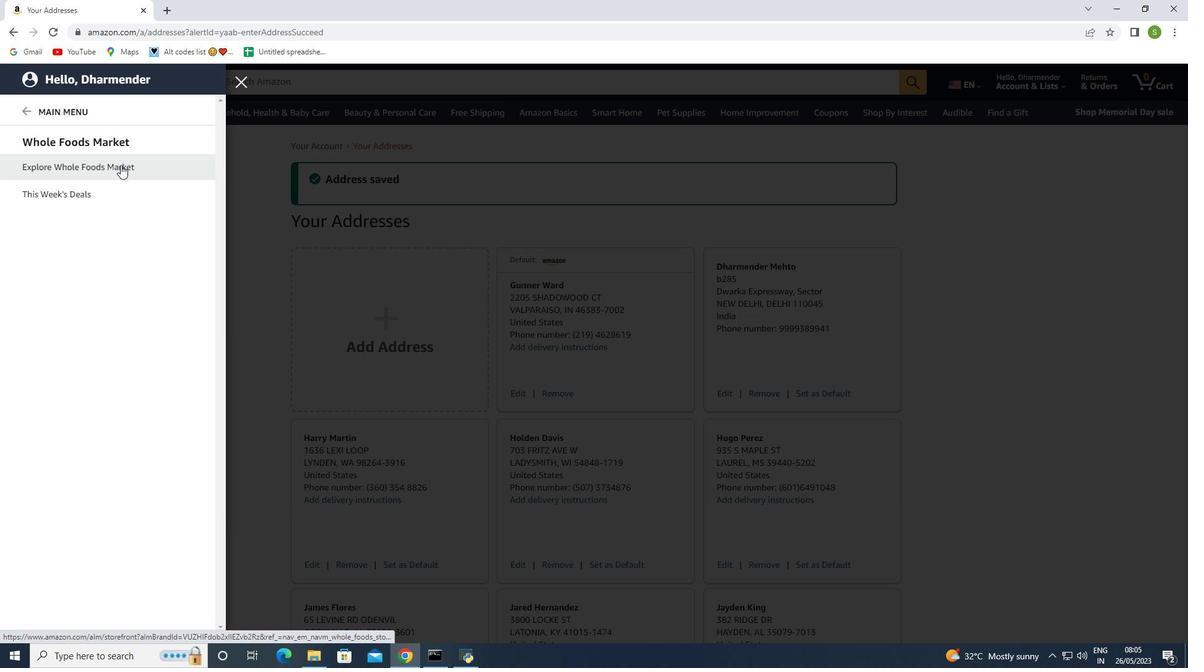 
Action: Mouse moved to (416, 77)
Screenshot: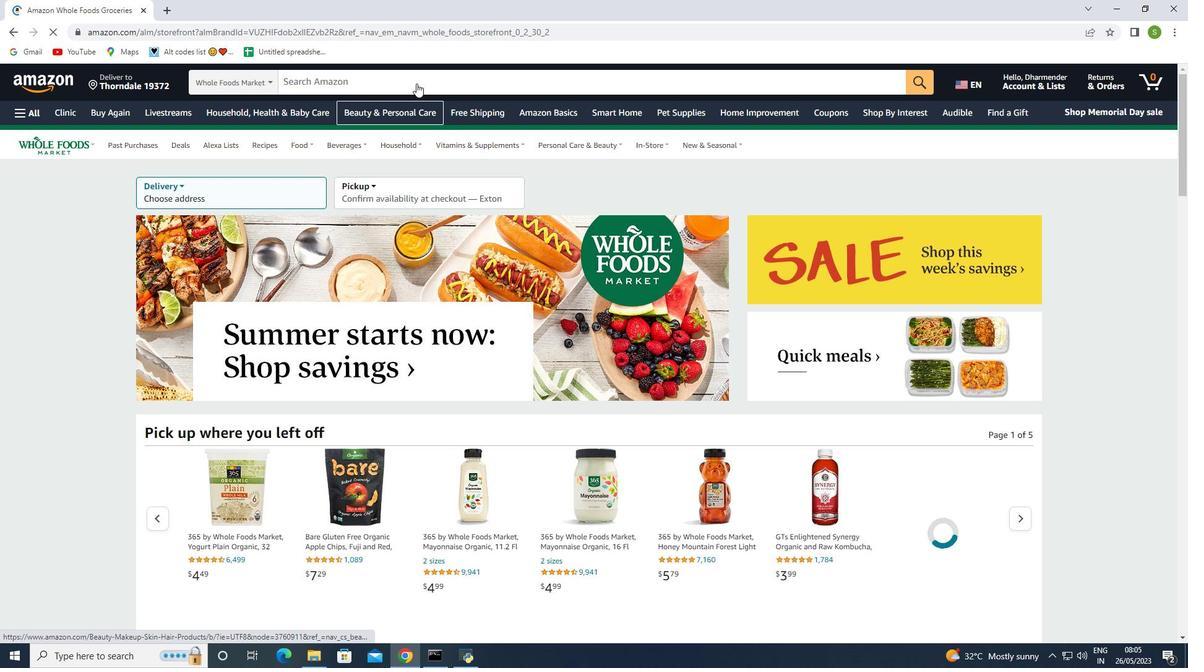 
Action: Mouse pressed left at (416, 77)
Screenshot: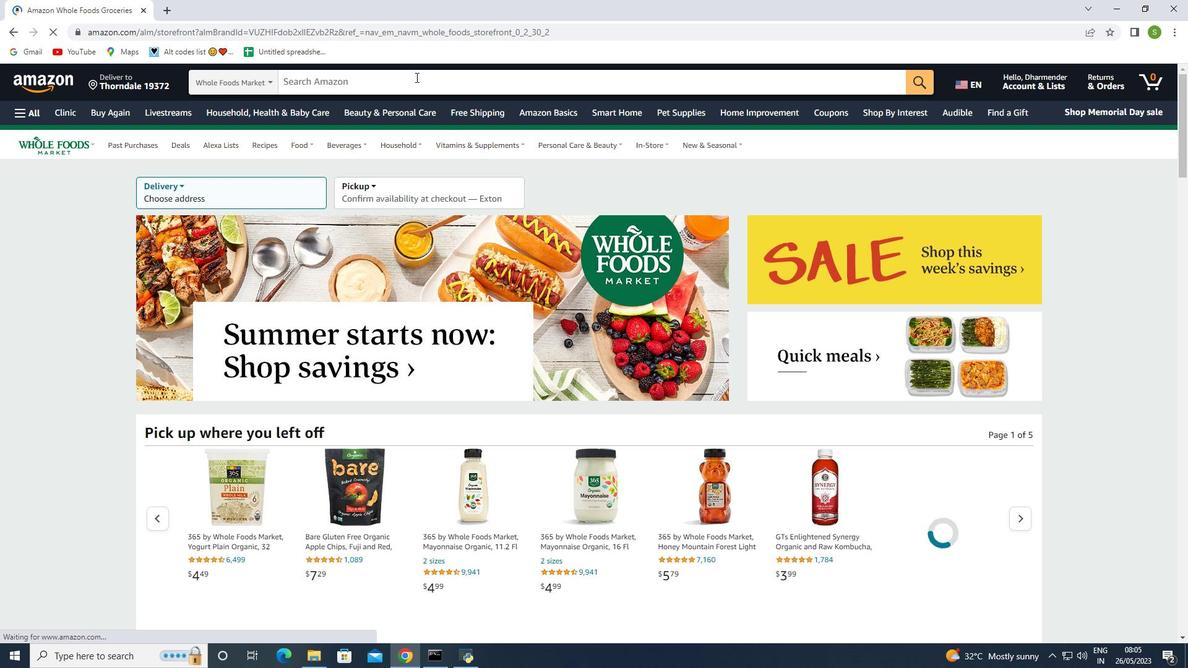 
Action: Key pressed <Key.caps_lock>ORGANIC<Key.space>TORTILLA<Key.space>CHIPS
Screenshot: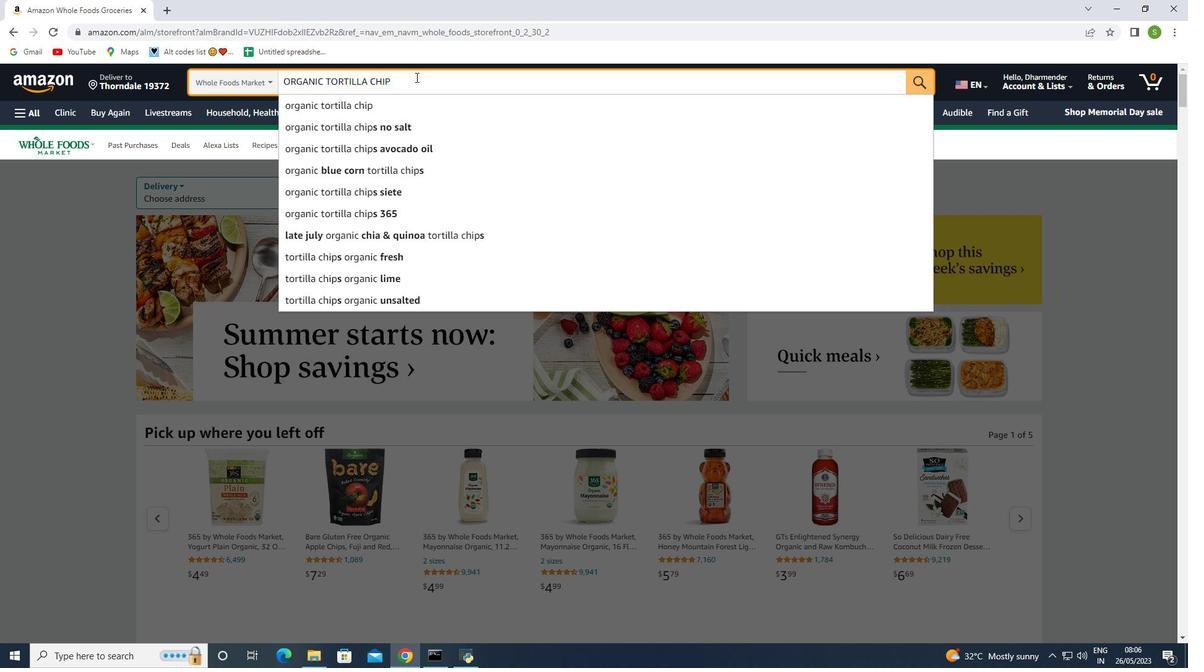 
Action: Mouse moved to (417, 106)
Screenshot: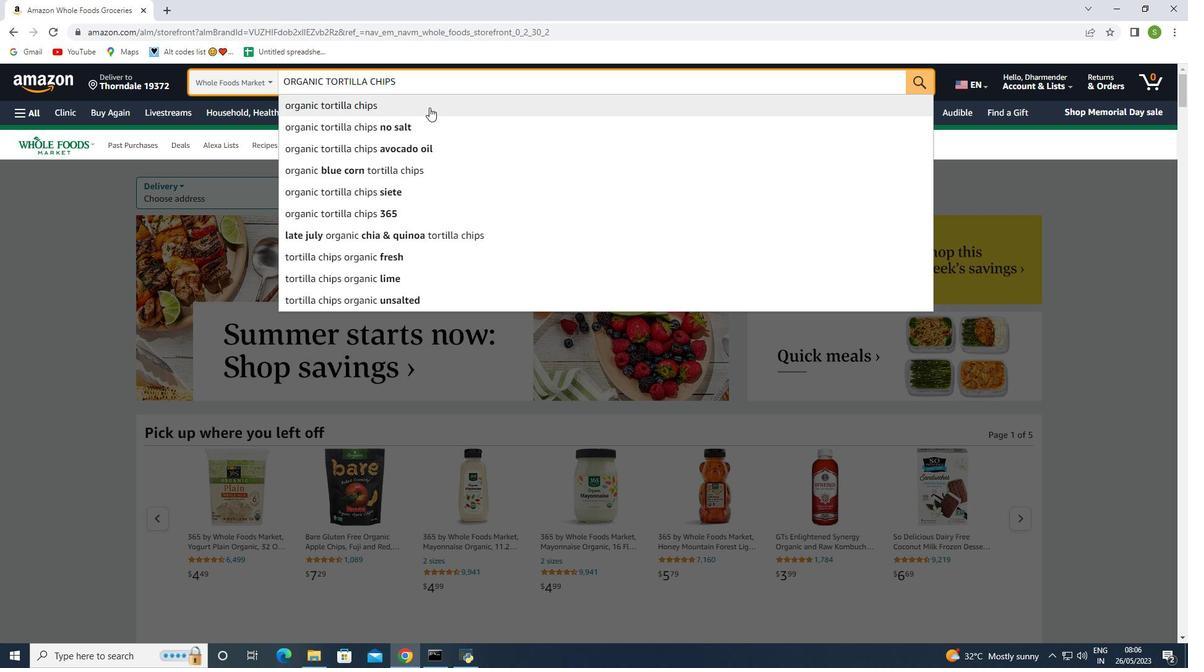
Action: Mouse pressed left at (417, 106)
Screenshot: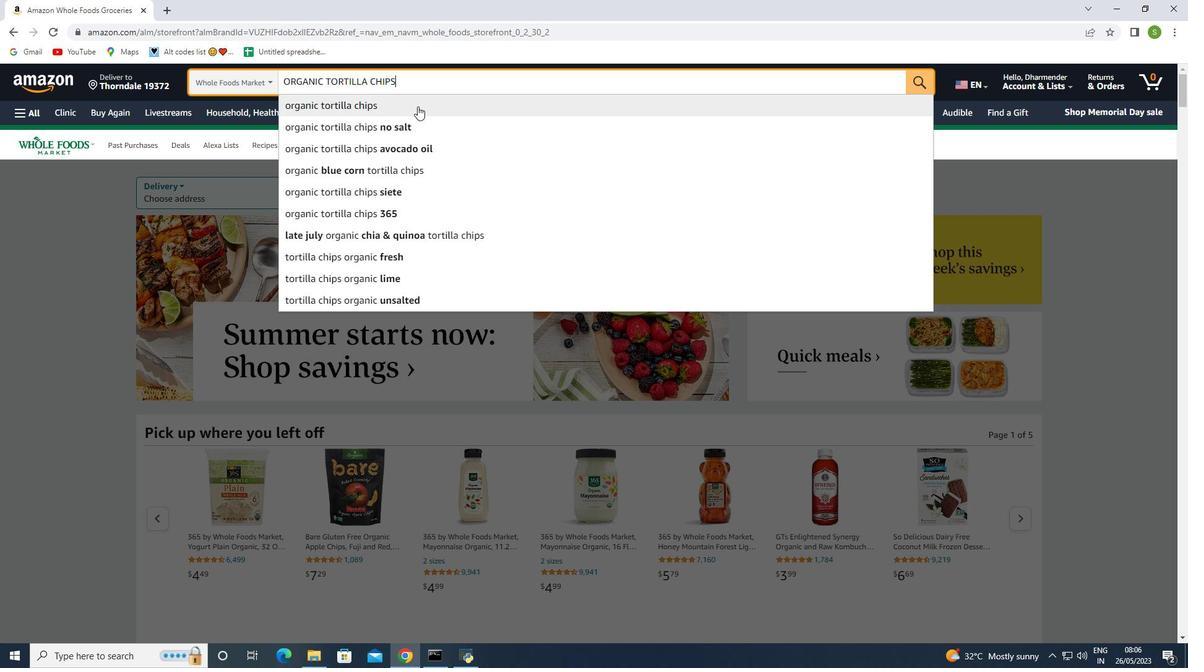 
Action: Mouse moved to (840, 399)
Screenshot: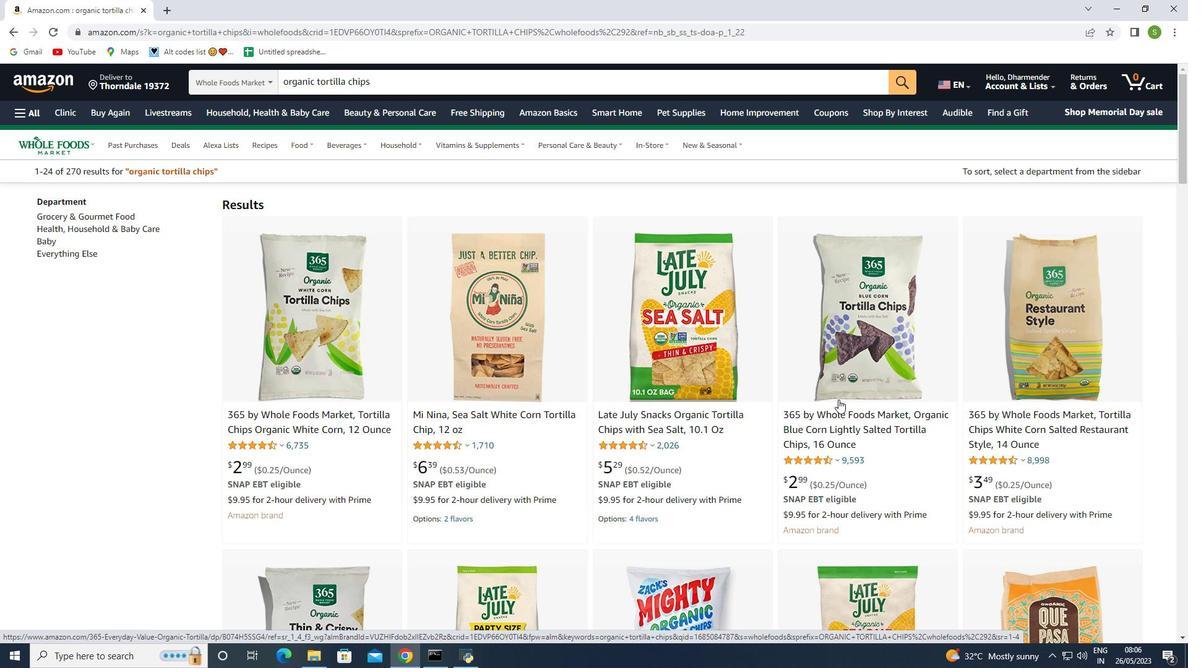 
Action: Mouse scrolled (840, 399) with delta (0, 0)
Screenshot: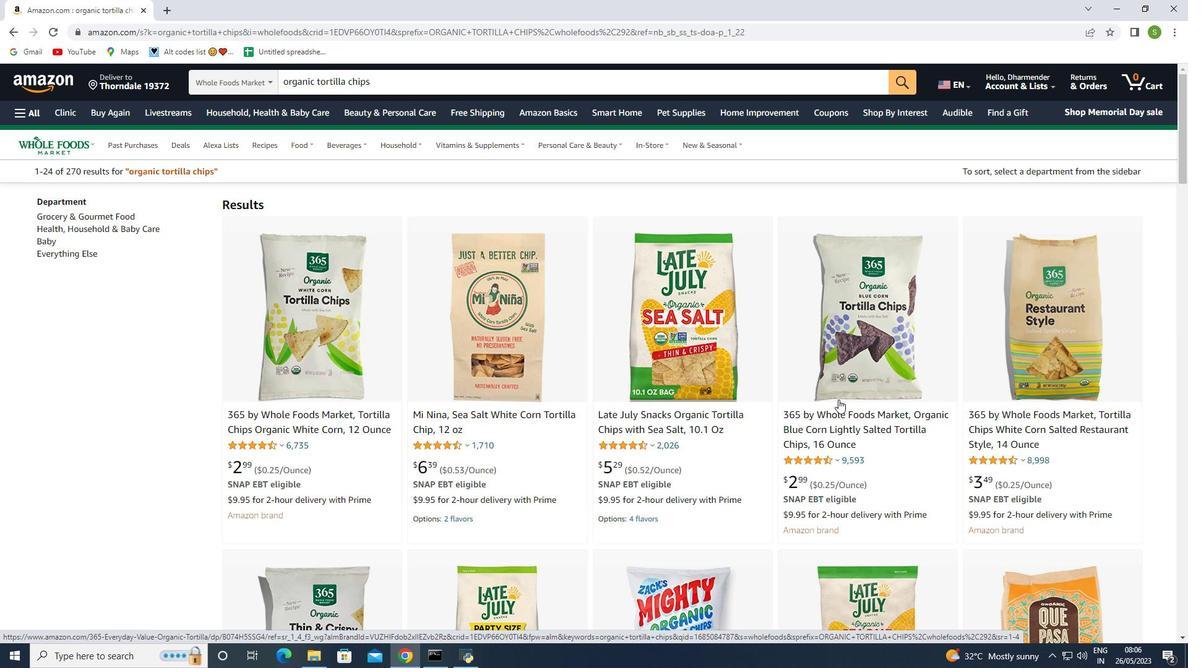 
Action: Mouse moved to (843, 399)
Screenshot: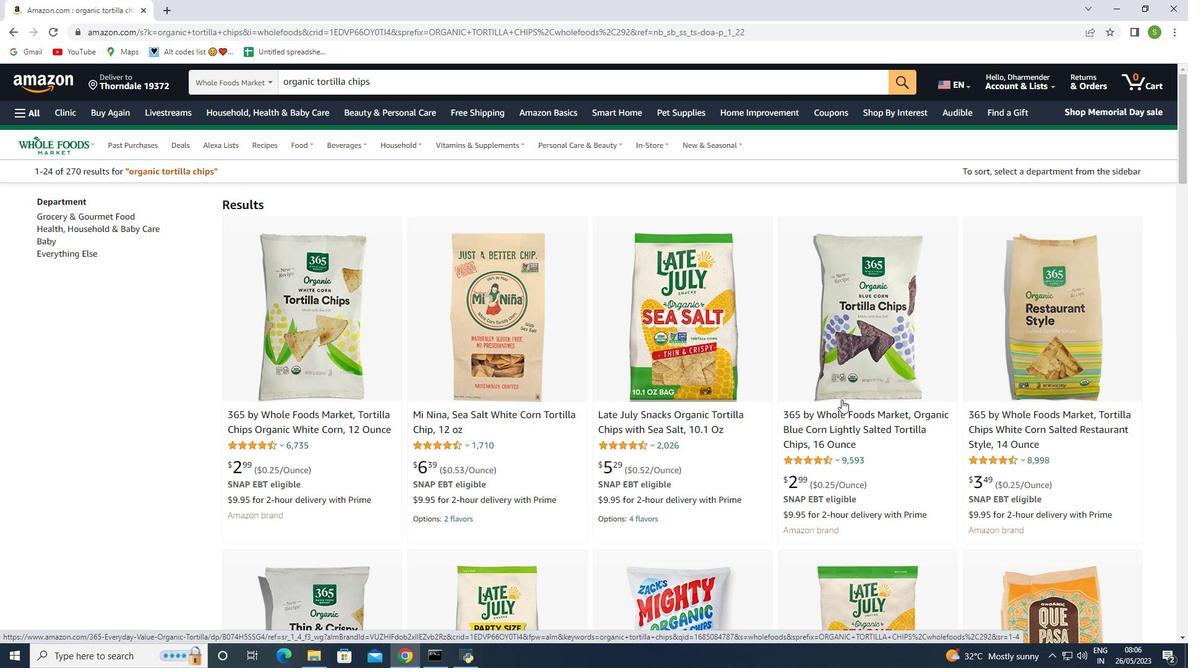 
Action: Mouse scrolled (843, 399) with delta (0, 0)
Screenshot: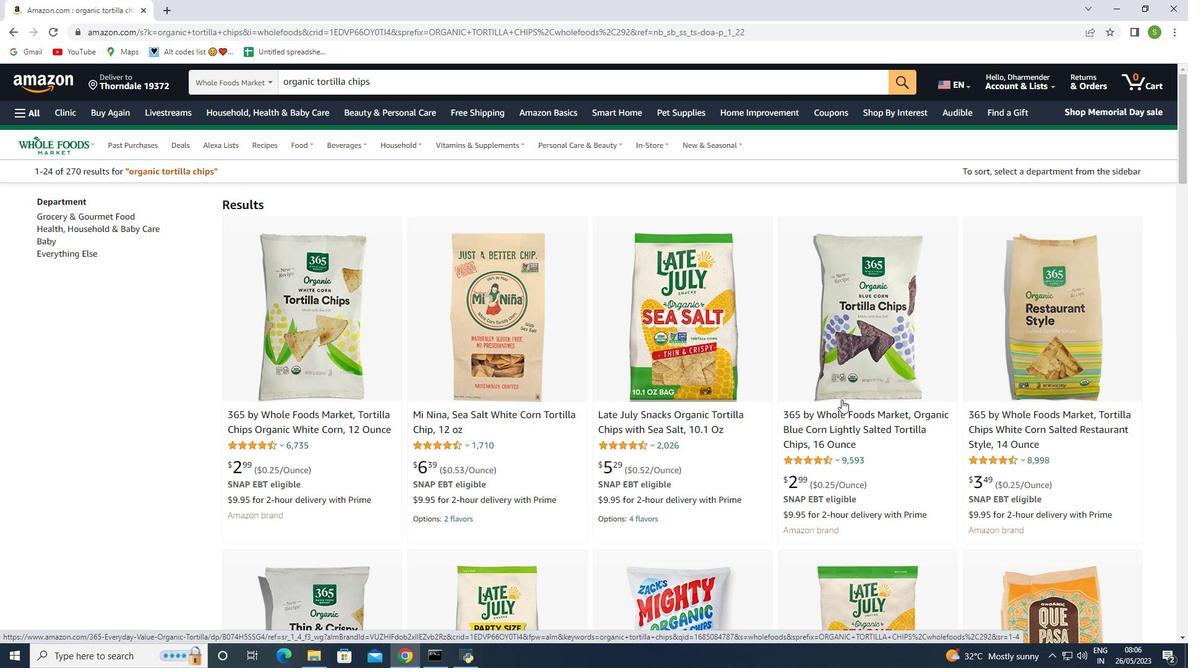 
Action: Mouse moved to (915, 334)
Screenshot: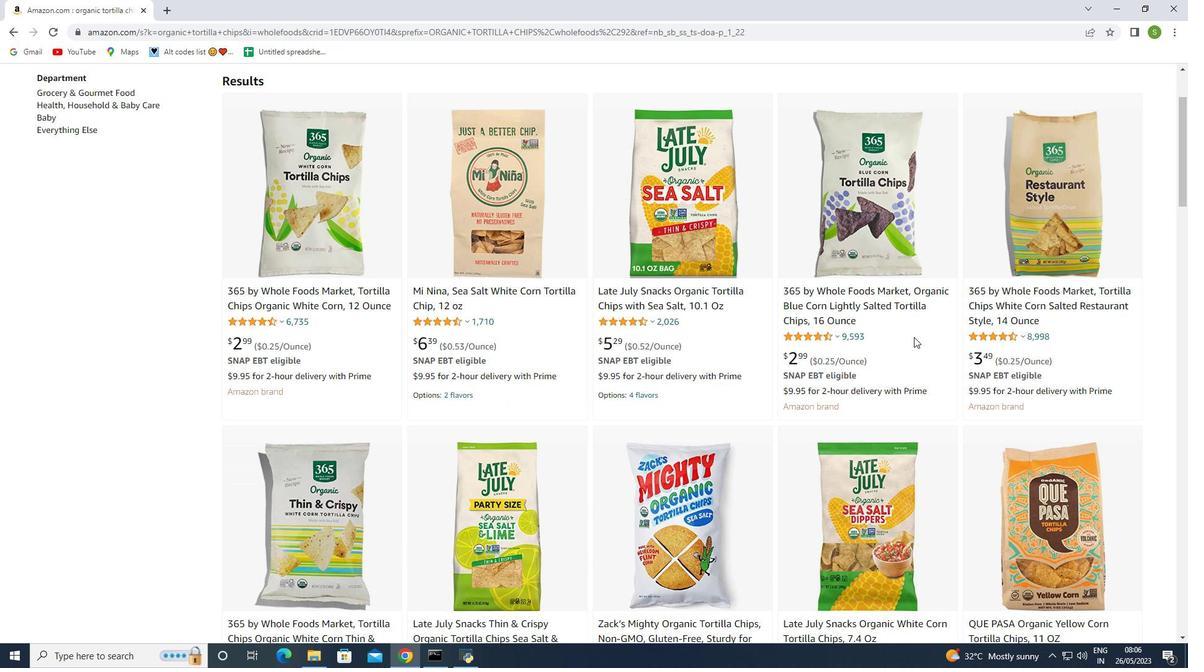 
Action: Mouse scrolled (915, 334) with delta (0, 0)
Screenshot: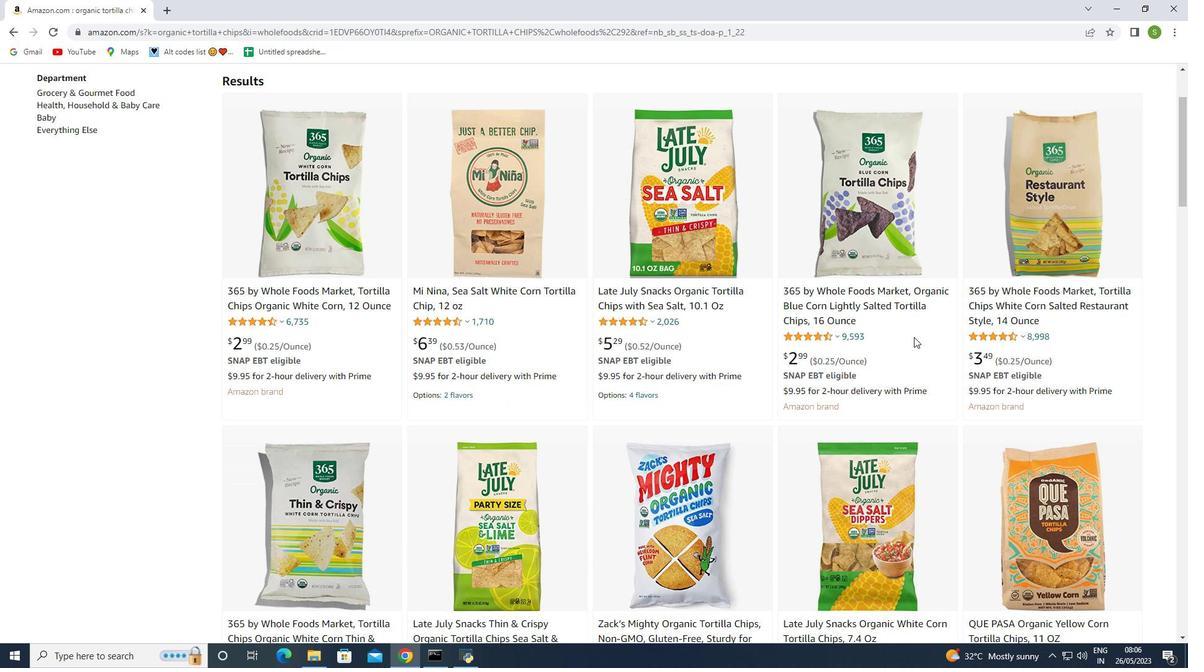 
Action: Mouse scrolled (915, 334) with delta (0, 0)
Screenshot: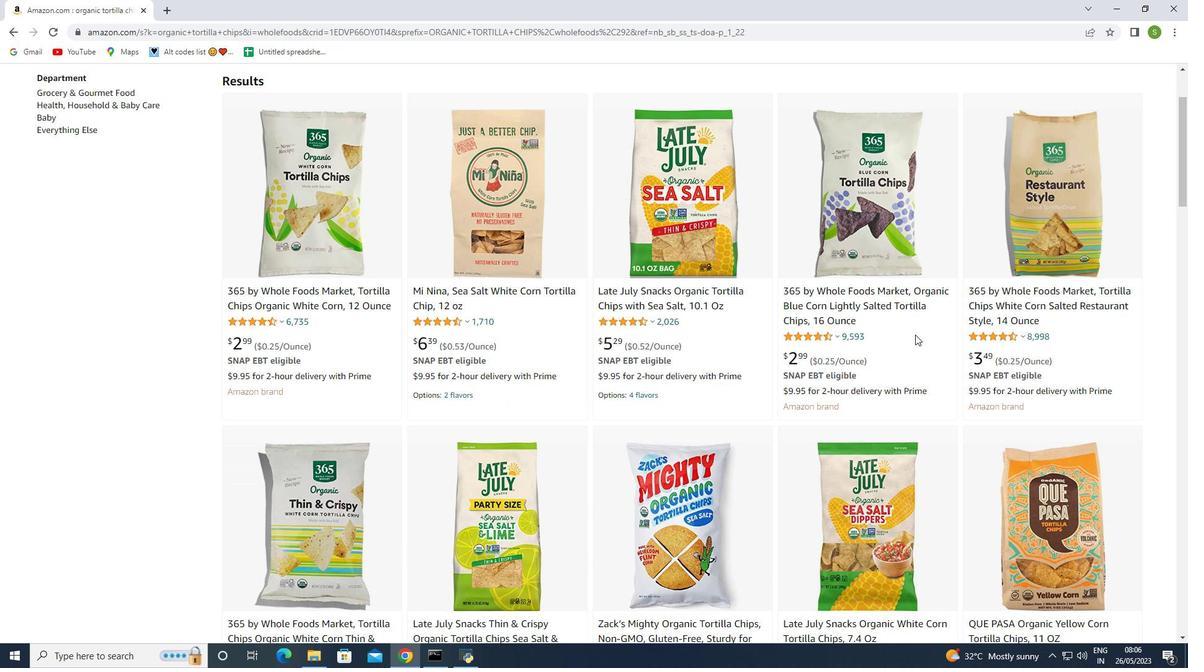 
Action: Mouse moved to (914, 335)
Screenshot: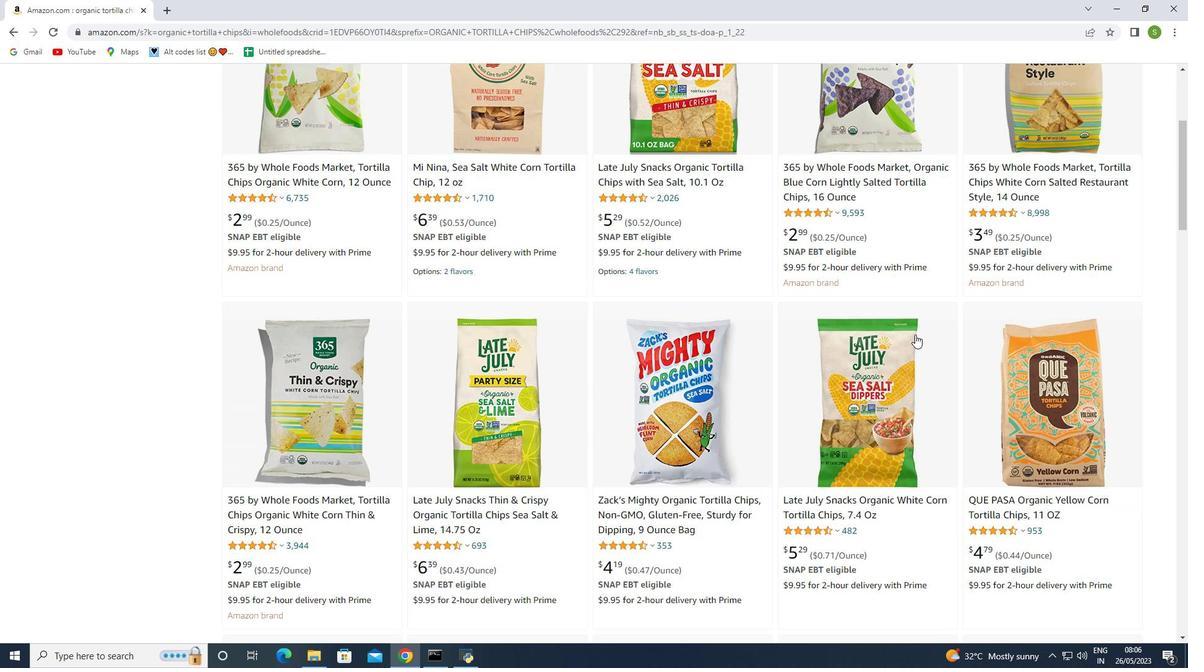 
Action: Mouse scrolled (914, 334) with delta (0, 0)
Screenshot: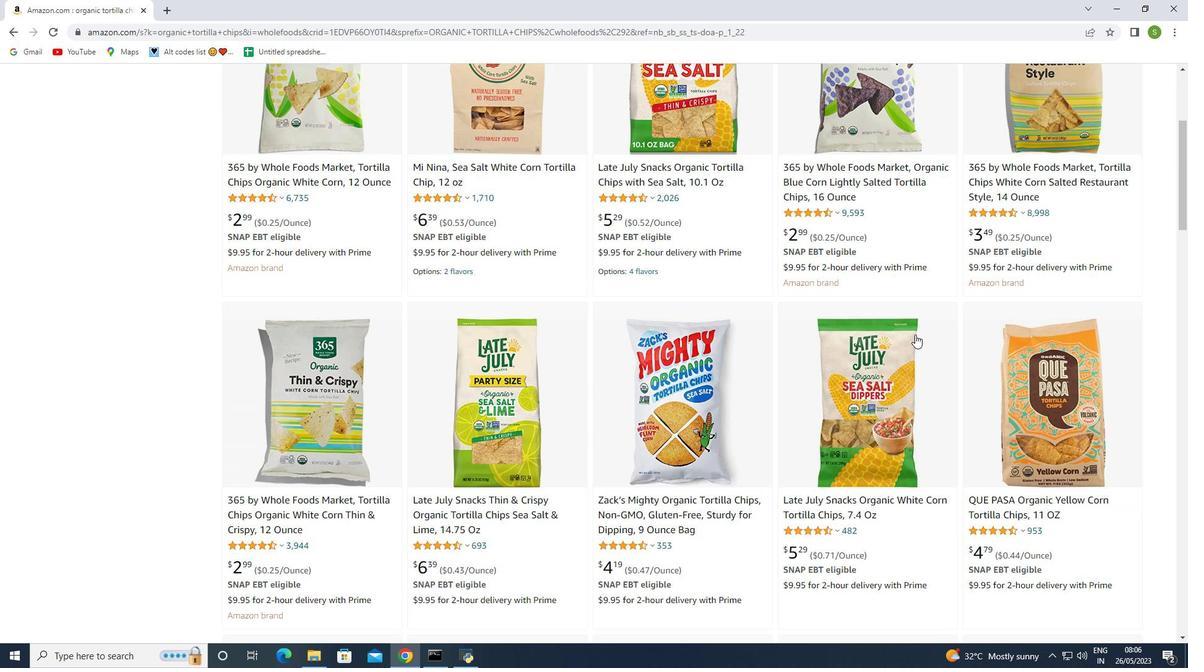 
Action: Mouse moved to (914, 335)
Screenshot: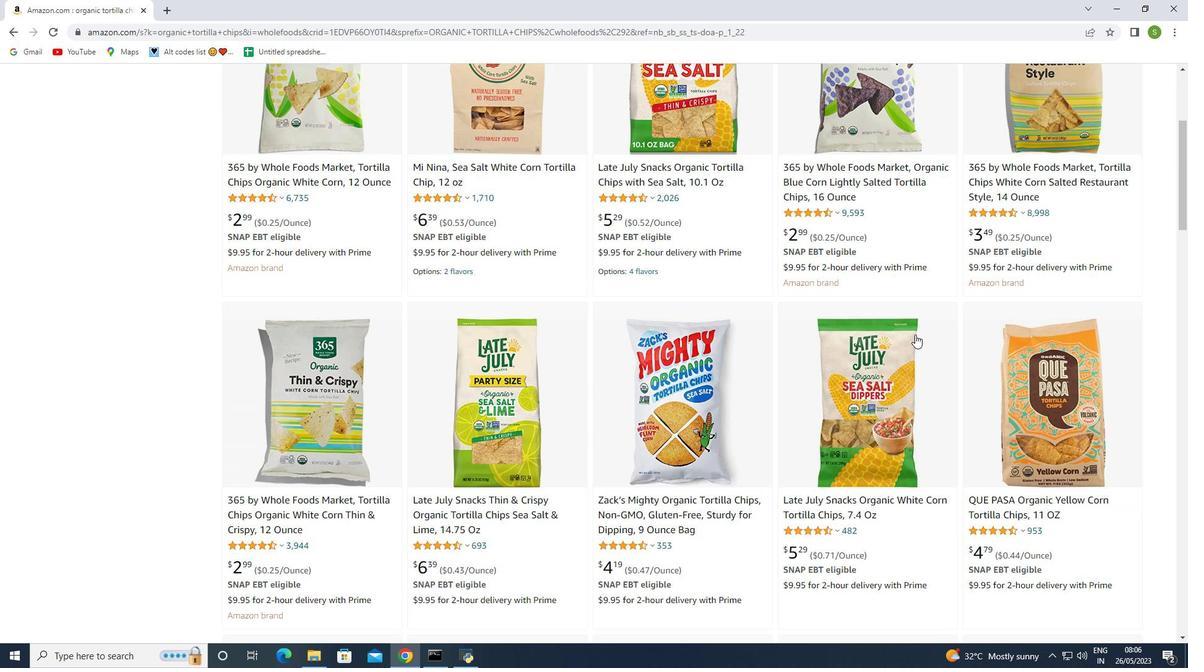
Action: Mouse scrolled (914, 334) with delta (0, 0)
Screenshot: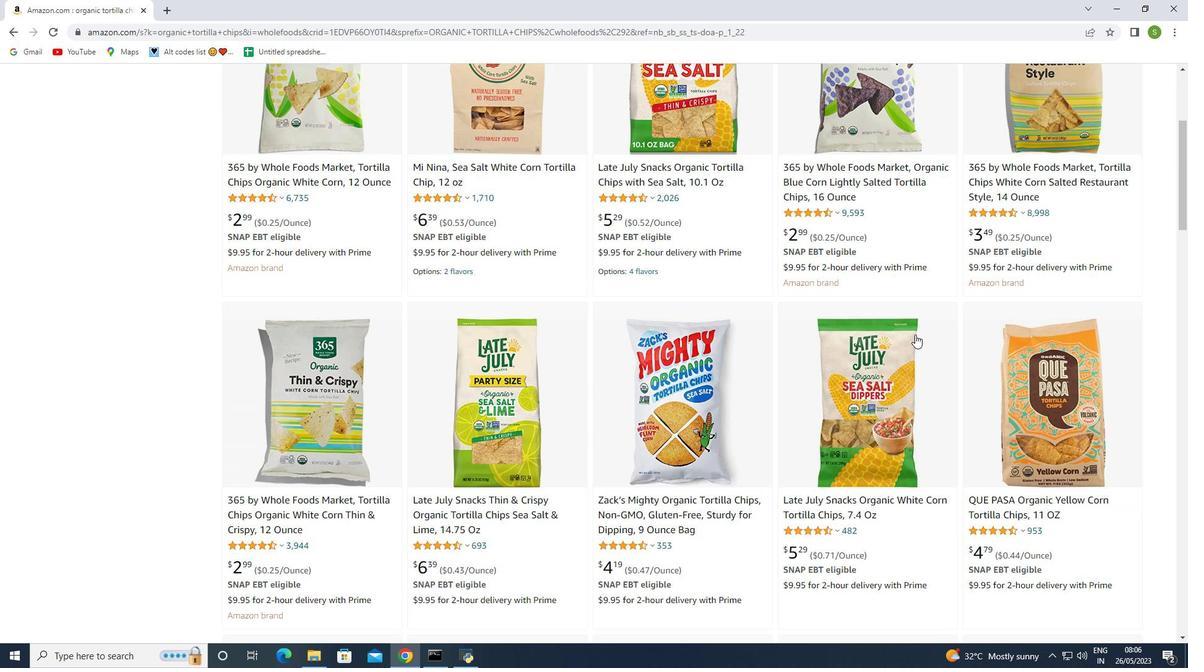 
Action: Mouse moved to (775, 338)
Screenshot: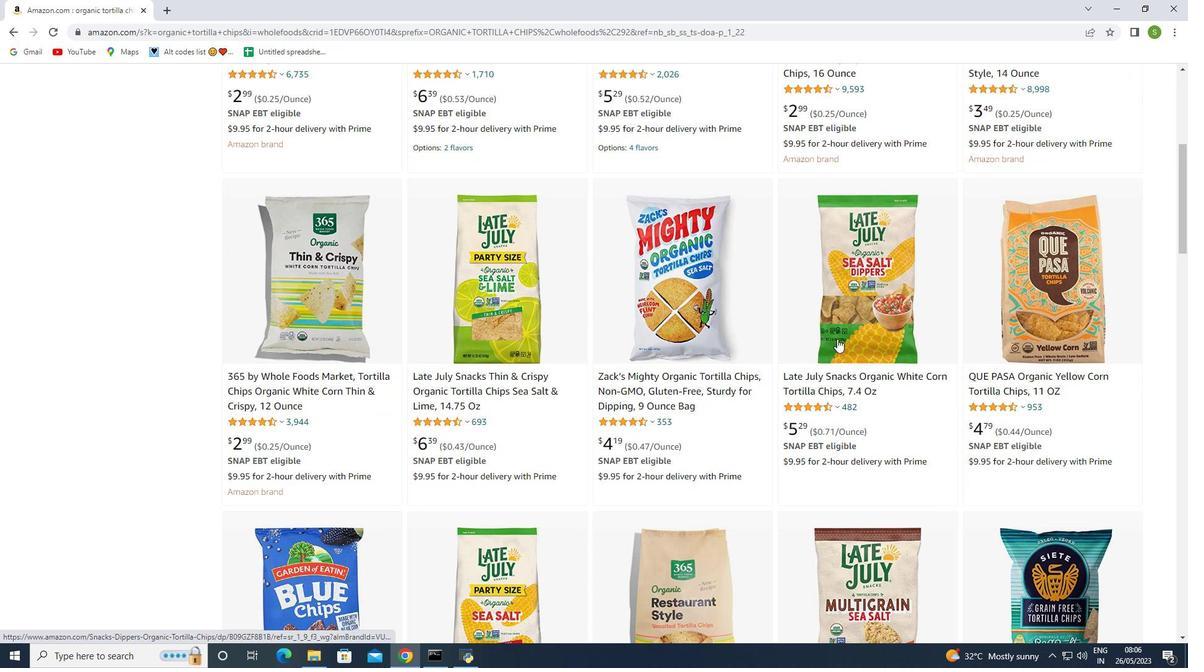 
Action: Mouse scrolled (775, 337) with delta (0, 0)
Screenshot: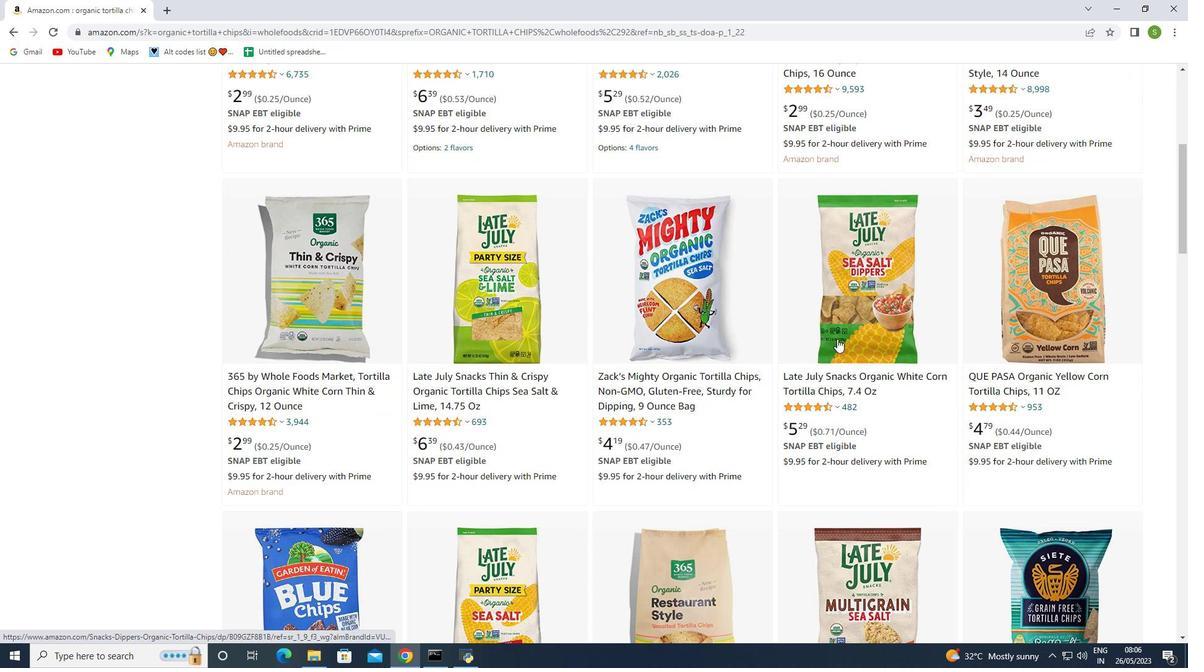 
Action: Mouse moved to (766, 338)
Screenshot: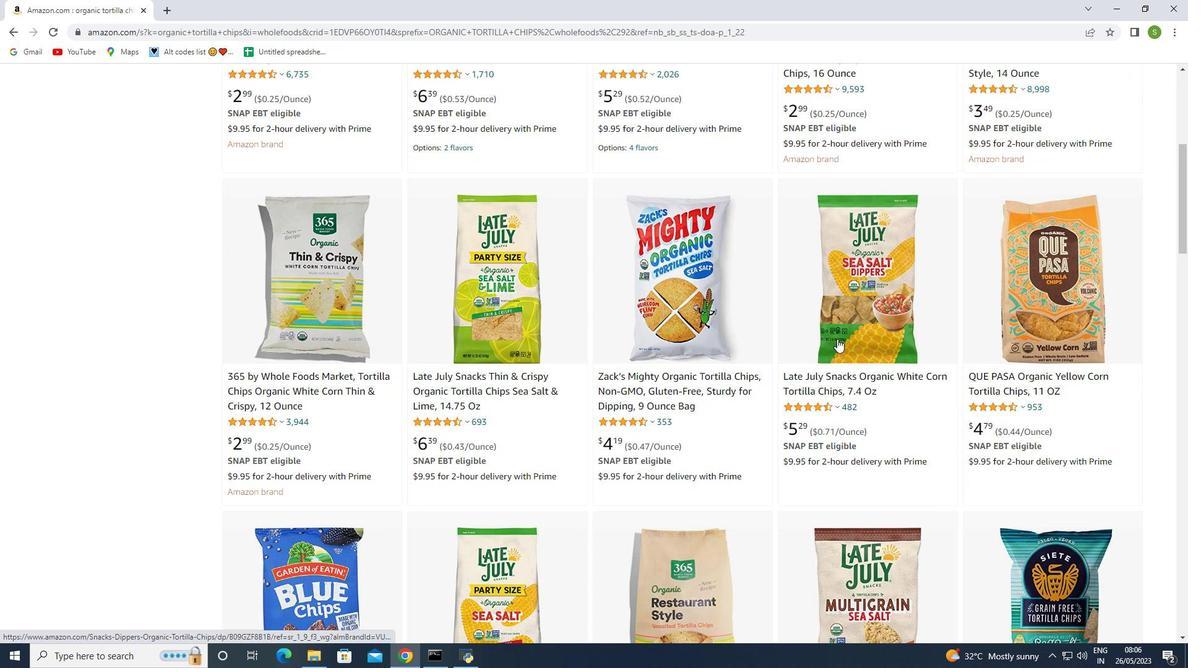 
Action: Mouse scrolled (766, 338) with delta (0, 0)
Screenshot: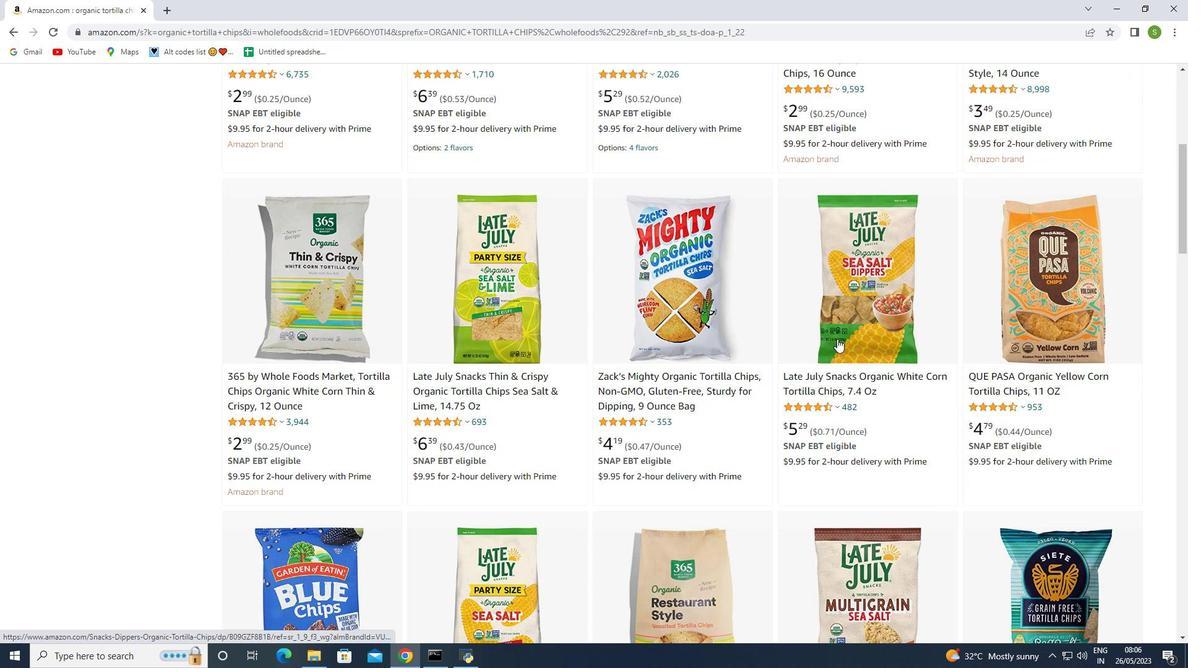 
Action: Mouse moved to (764, 339)
Screenshot: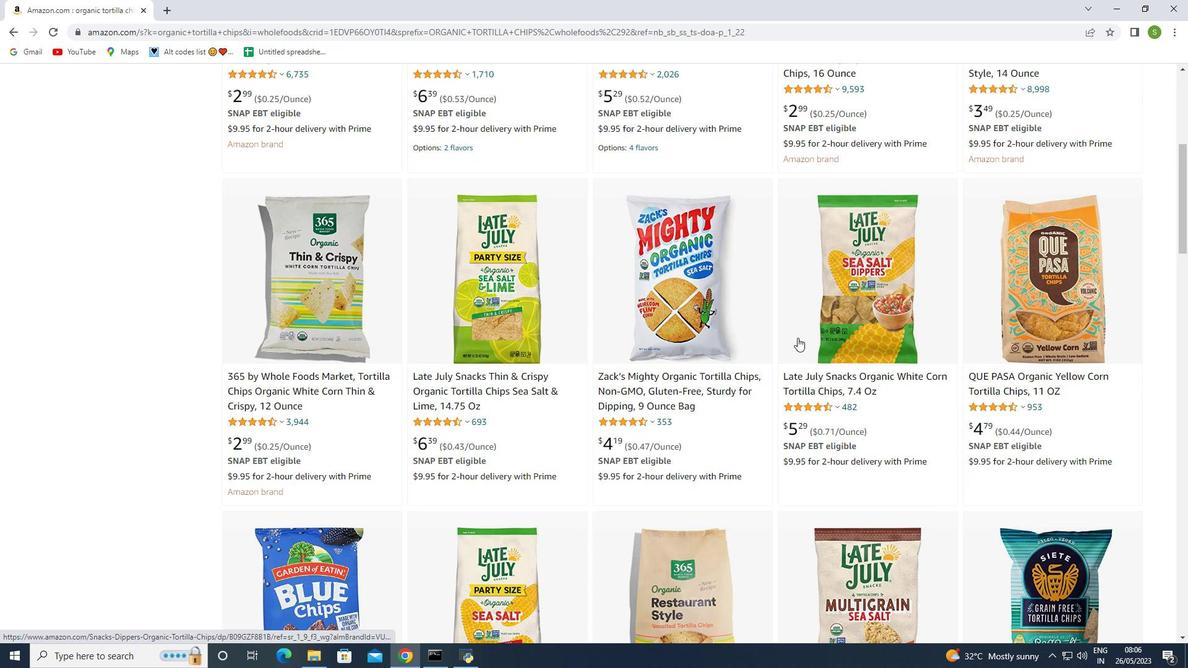 
Action: Mouse scrolled (764, 338) with delta (0, 0)
Screenshot: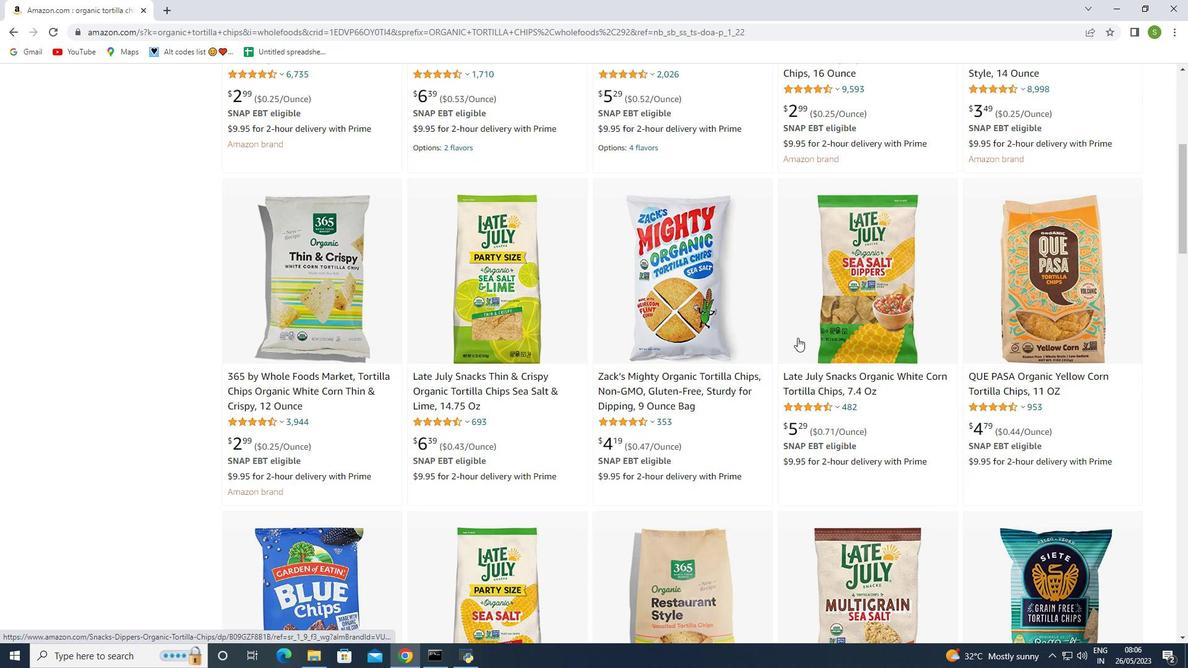 
Action: Mouse moved to (717, 327)
Screenshot: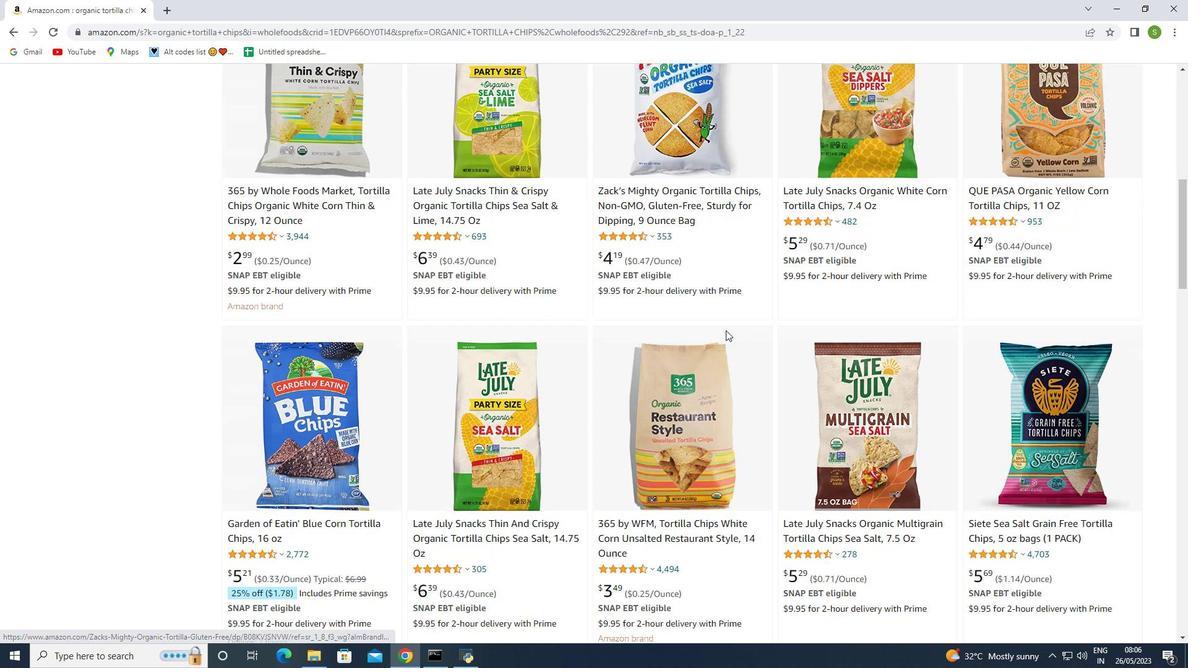 
Action: Mouse scrolled (717, 328) with delta (0, 0)
Screenshot: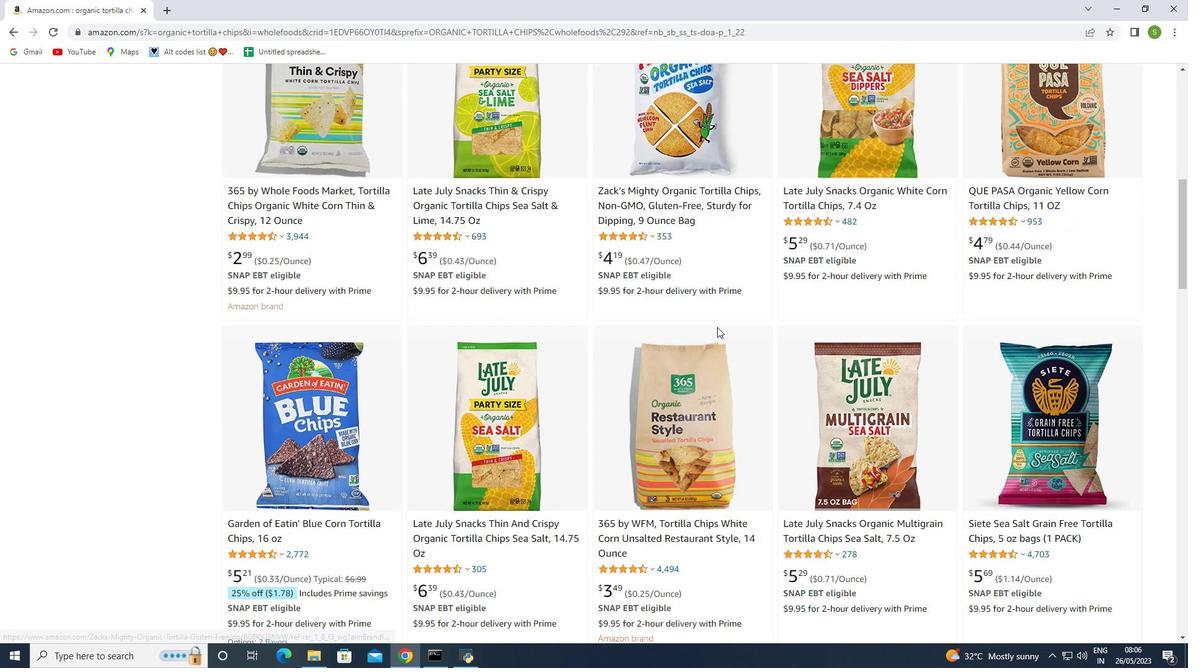 
Action: Mouse scrolled (717, 328) with delta (0, 0)
Screenshot: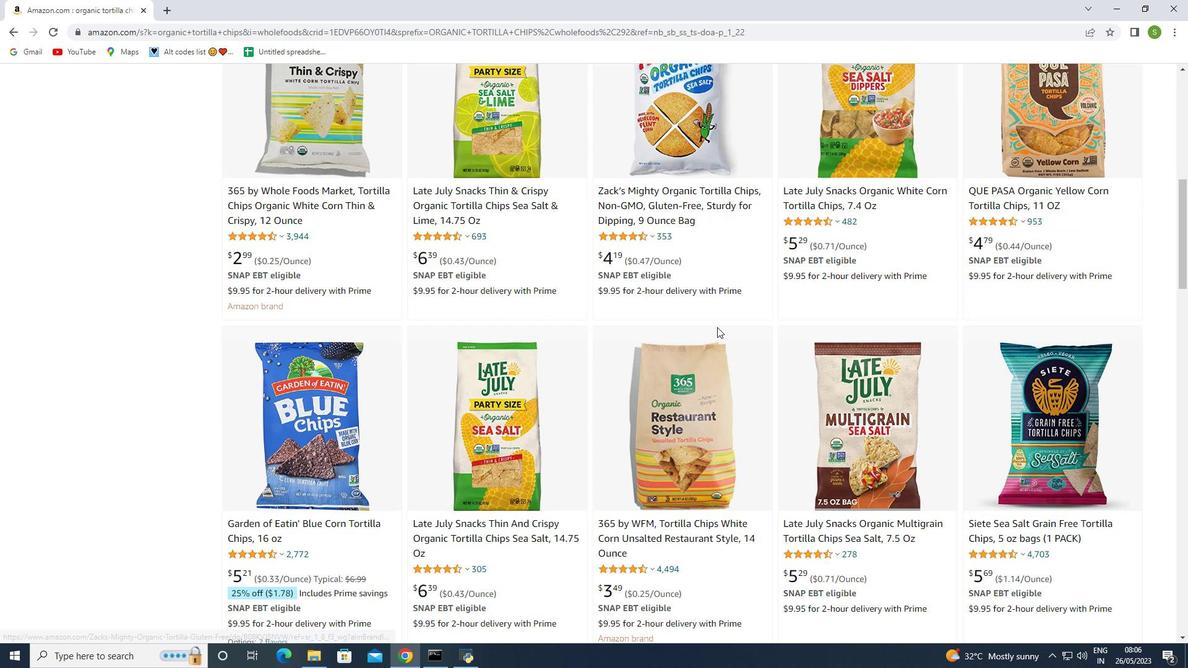 
Action: Mouse scrolled (717, 328) with delta (0, 0)
Screenshot: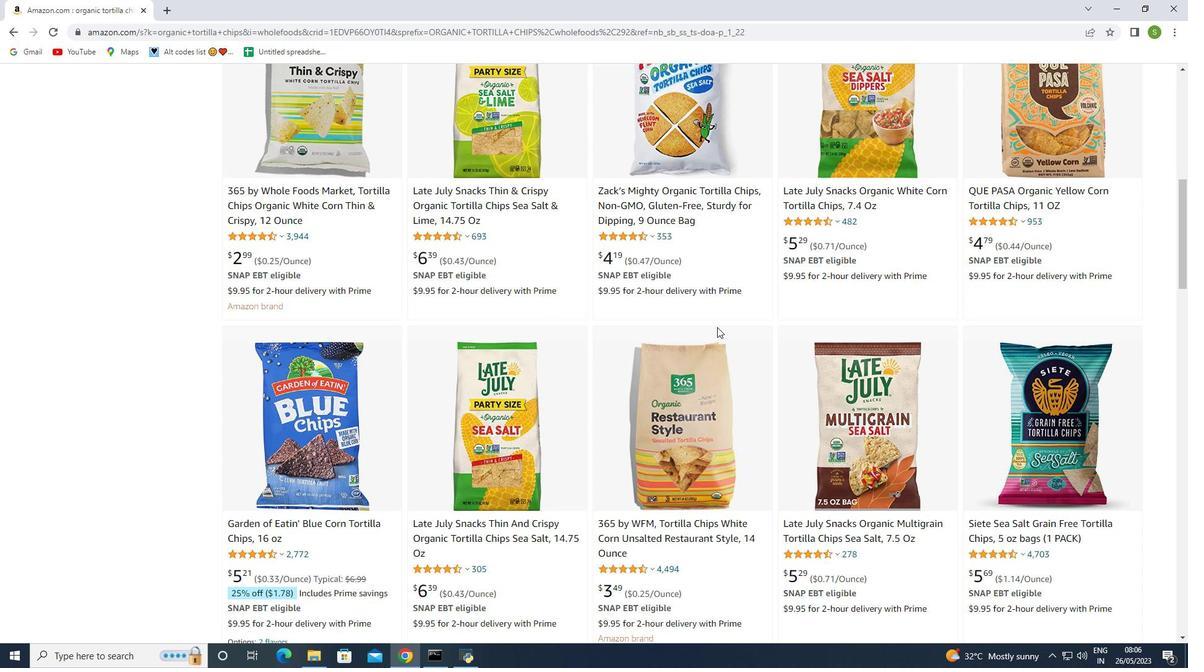 
Action: Mouse scrolled (717, 328) with delta (0, 0)
Screenshot: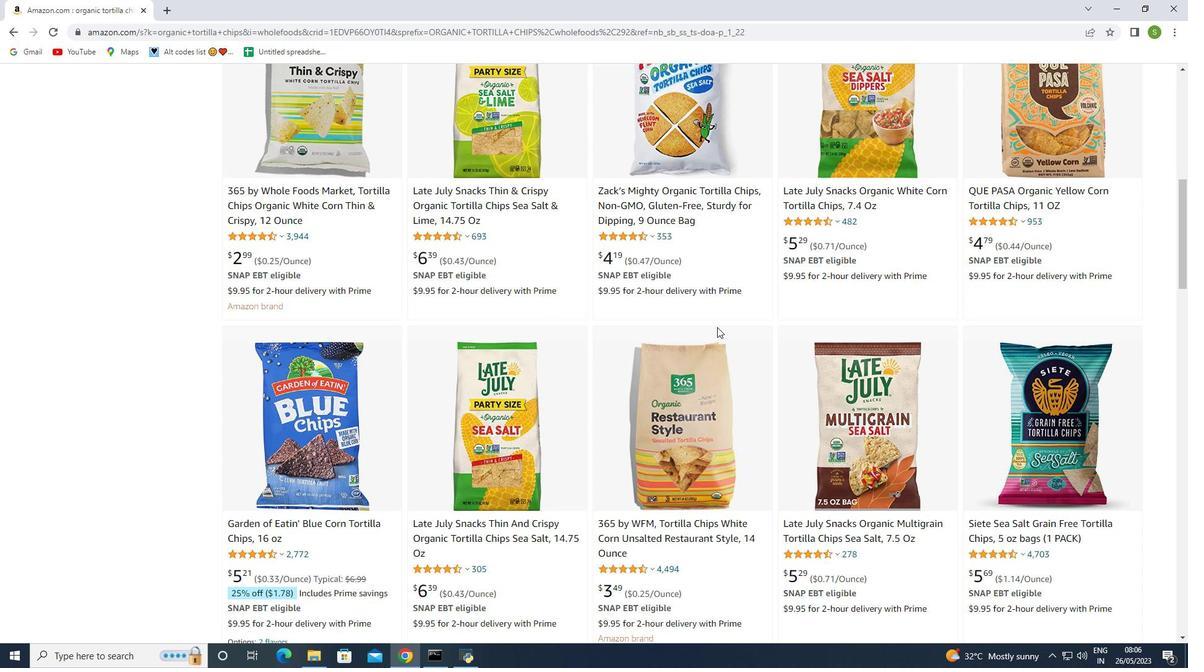 
Action: Mouse moved to (716, 329)
Screenshot: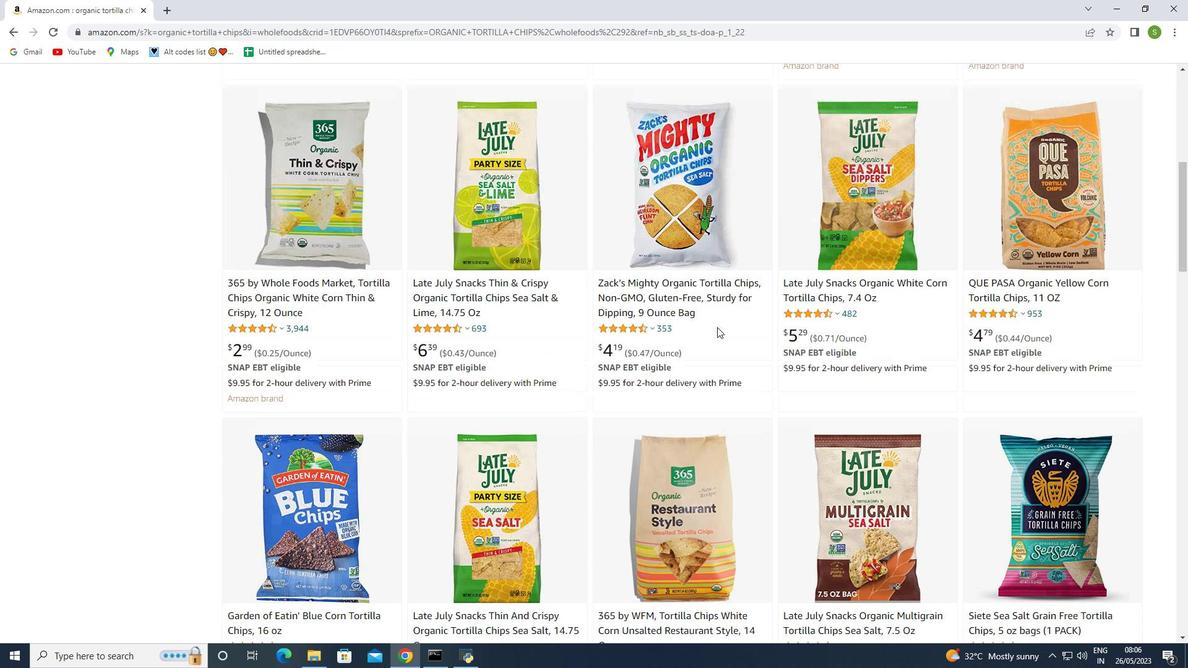 
Action: Mouse scrolled (716, 329) with delta (0, 0)
Screenshot: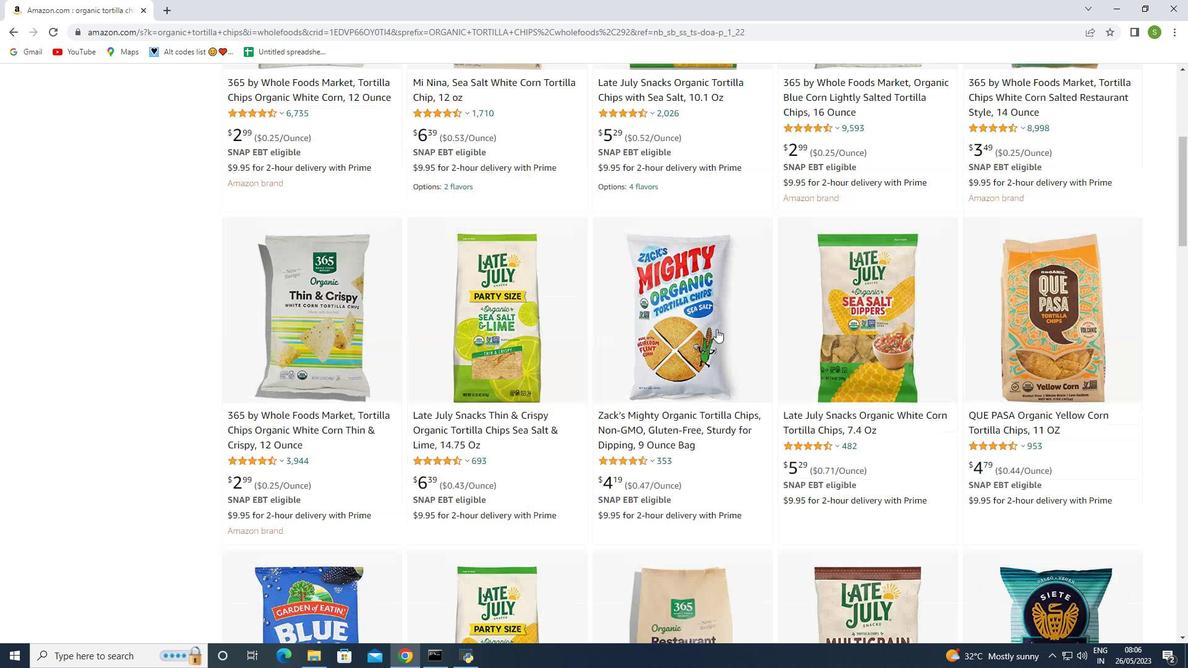 
Action: Mouse scrolled (716, 329) with delta (0, 0)
Screenshot: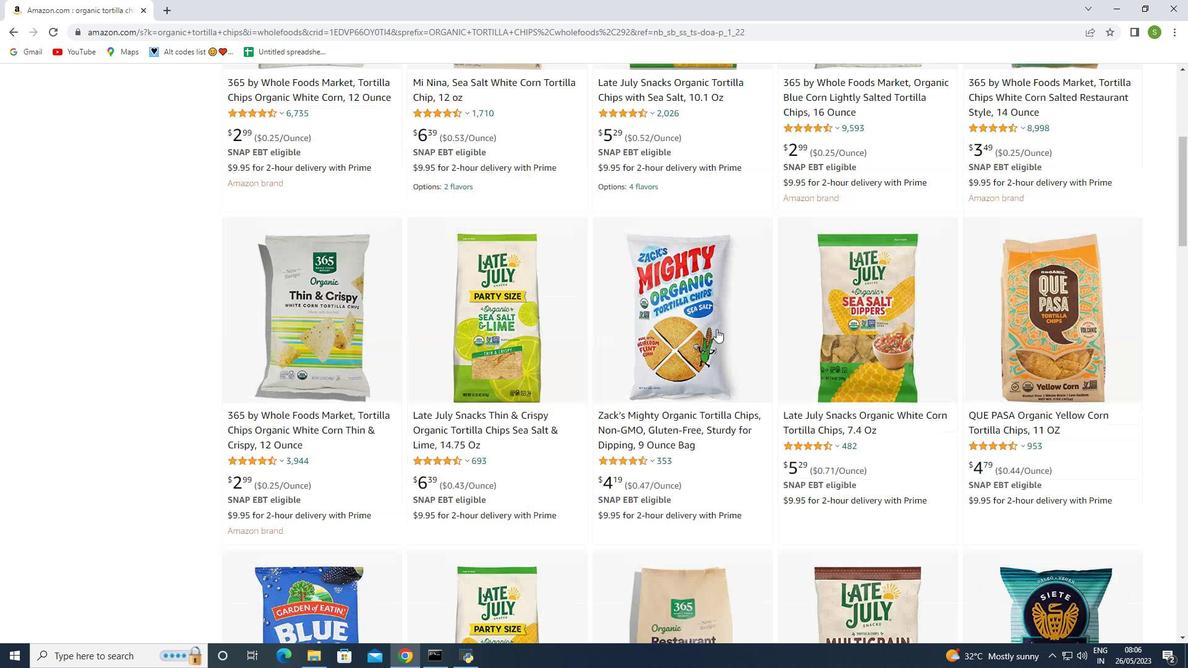 
Action: Mouse scrolled (716, 329) with delta (0, 0)
Screenshot: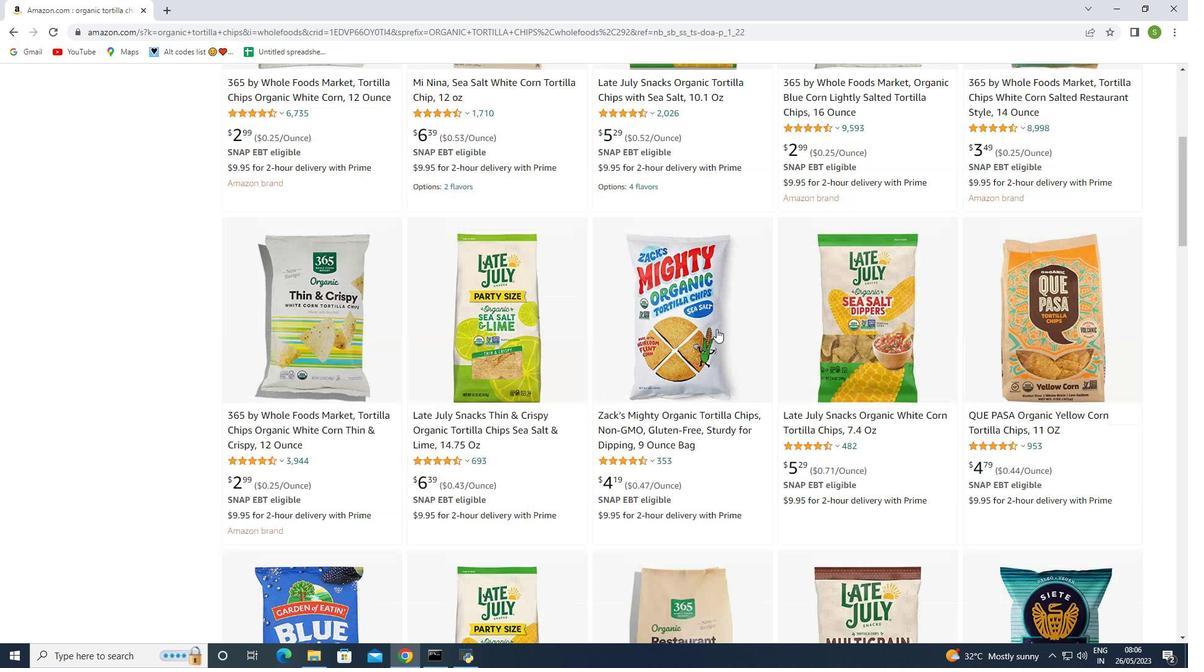 
Action: Mouse scrolled (716, 329) with delta (0, 0)
Screenshot: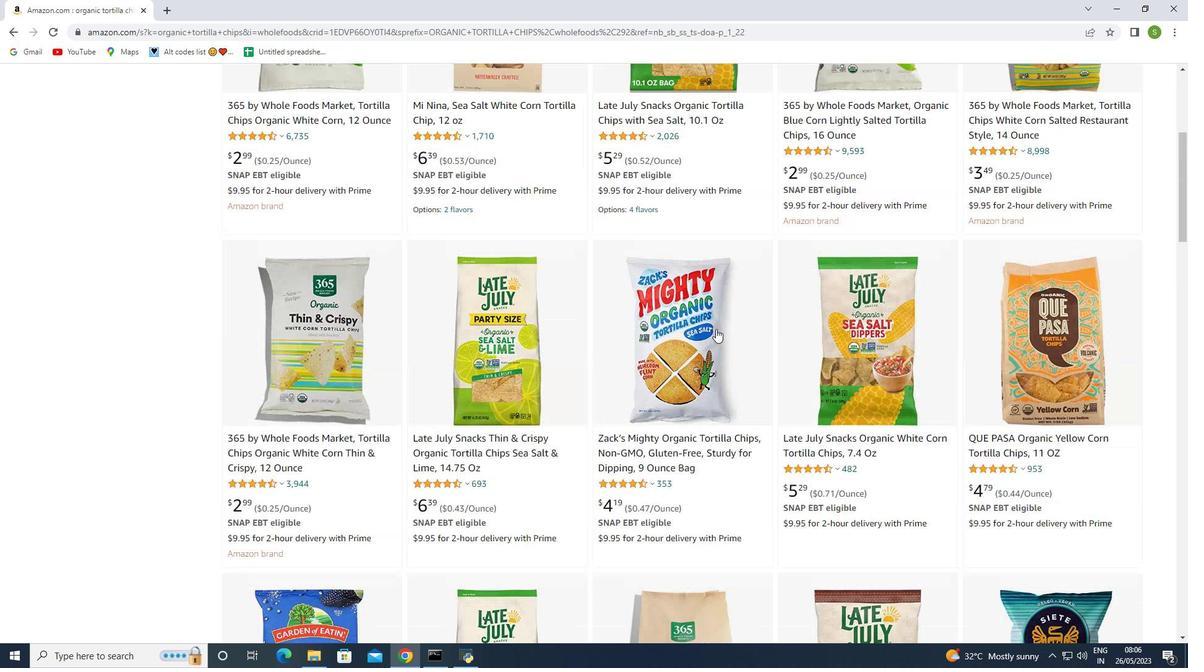
Action: Mouse moved to (456, 316)
Screenshot: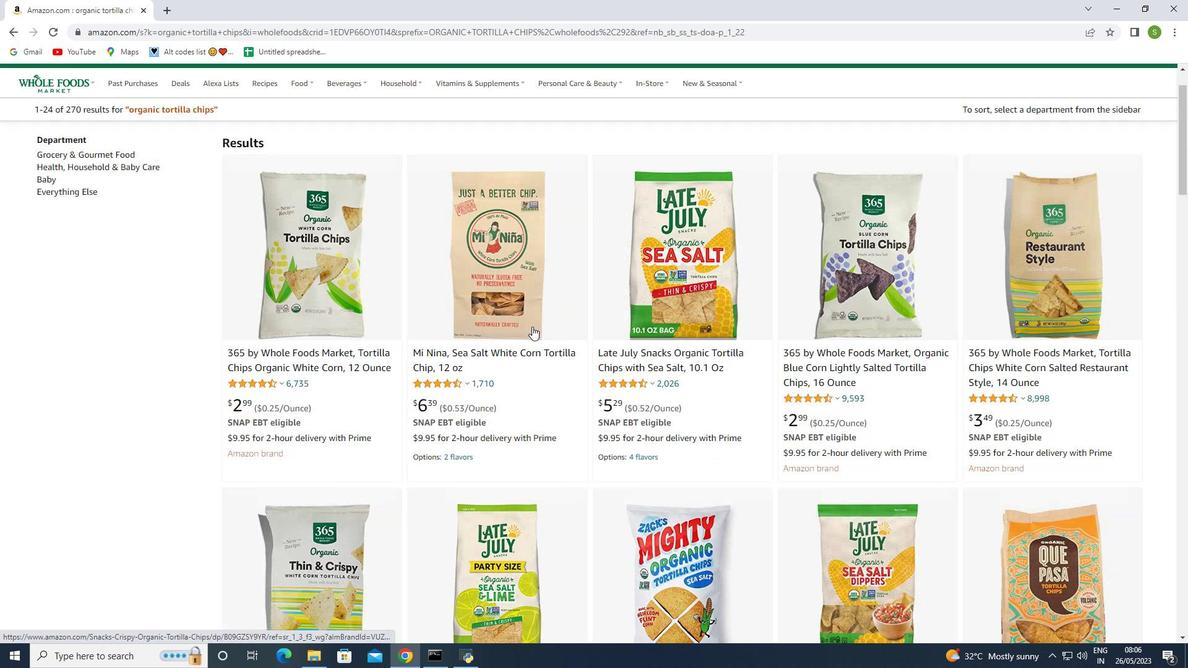 
Action: Mouse scrolled (456, 316) with delta (0, 0)
Screenshot: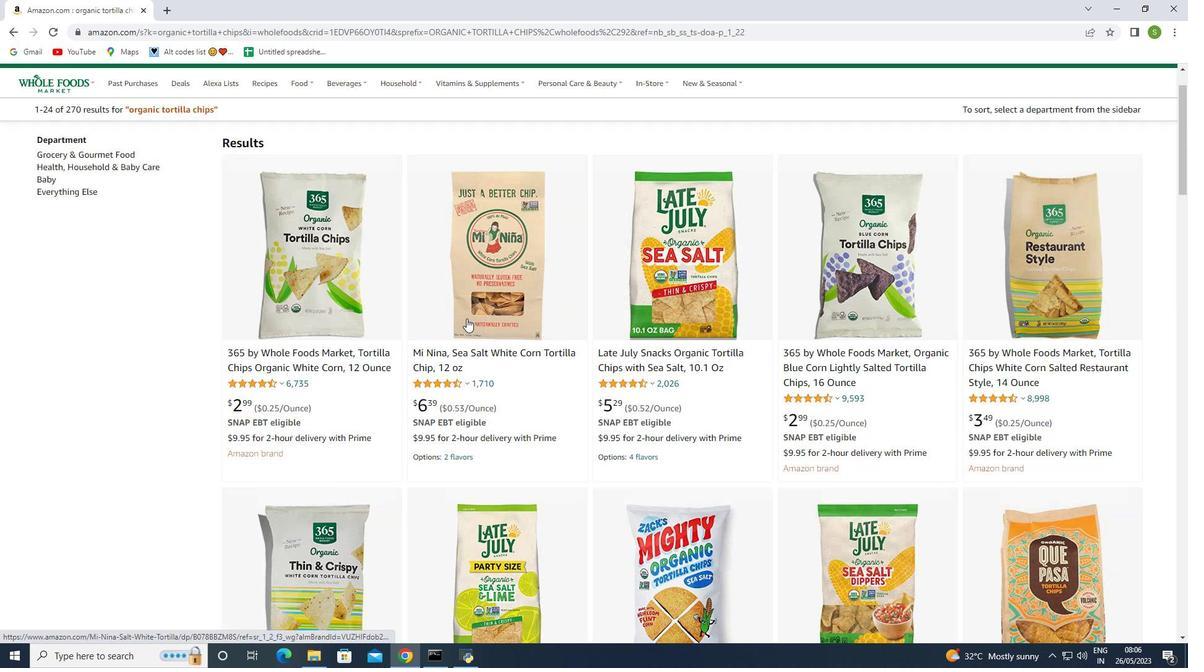 
Action: Mouse scrolled (456, 316) with delta (0, 0)
Screenshot: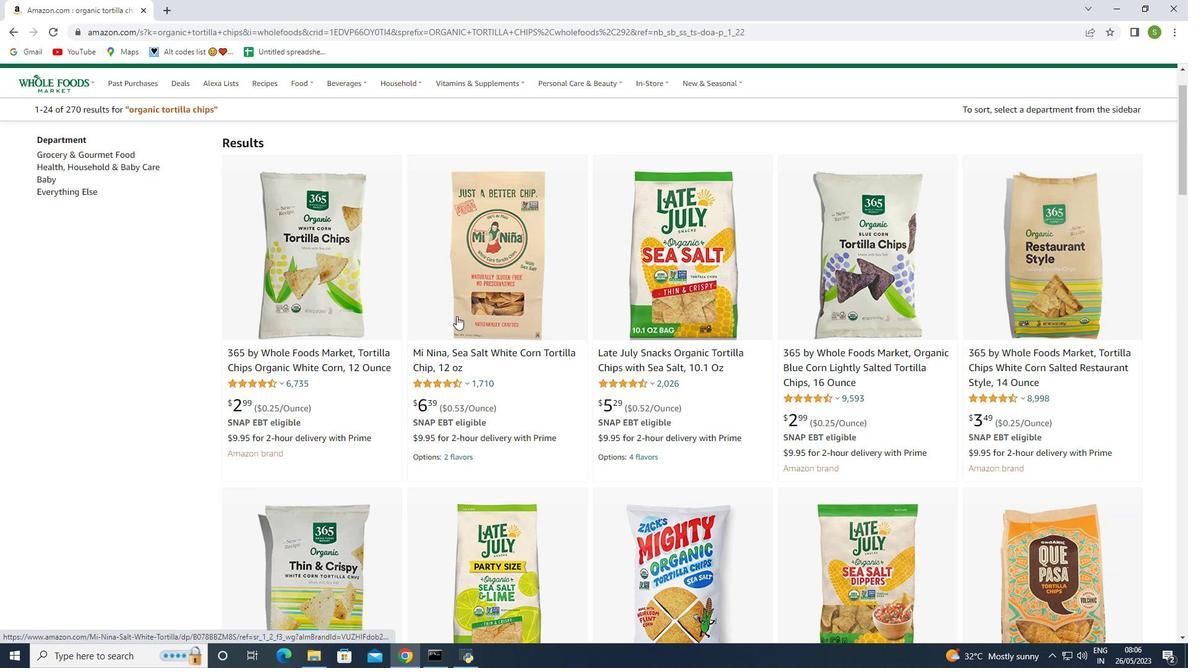 
Action: Mouse moved to (1102, 359)
Screenshot: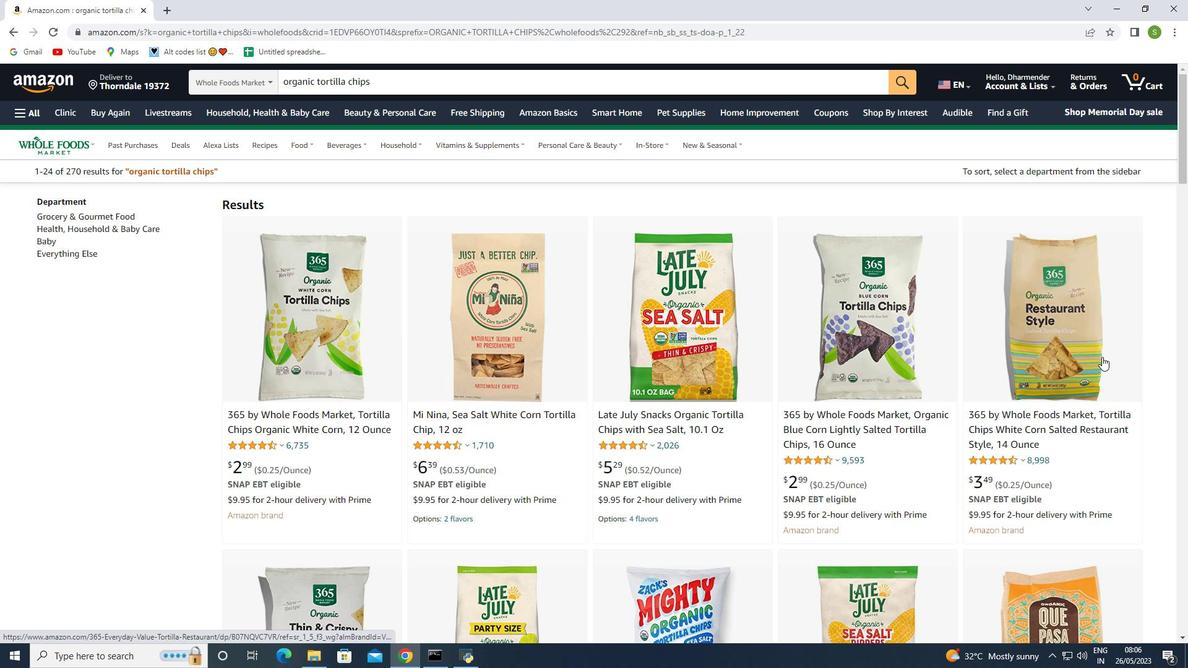 
Action: Mouse scrolled (1102, 358) with delta (0, 0)
Screenshot: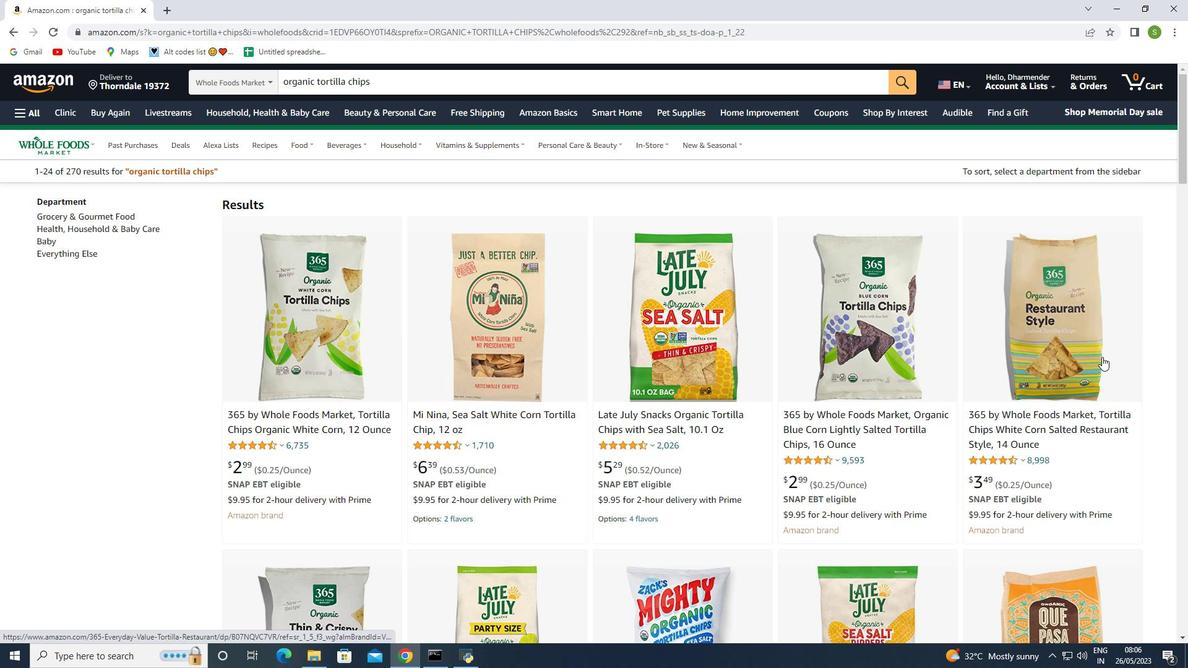 
Action: Mouse moved to (1102, 360)
Screenshot: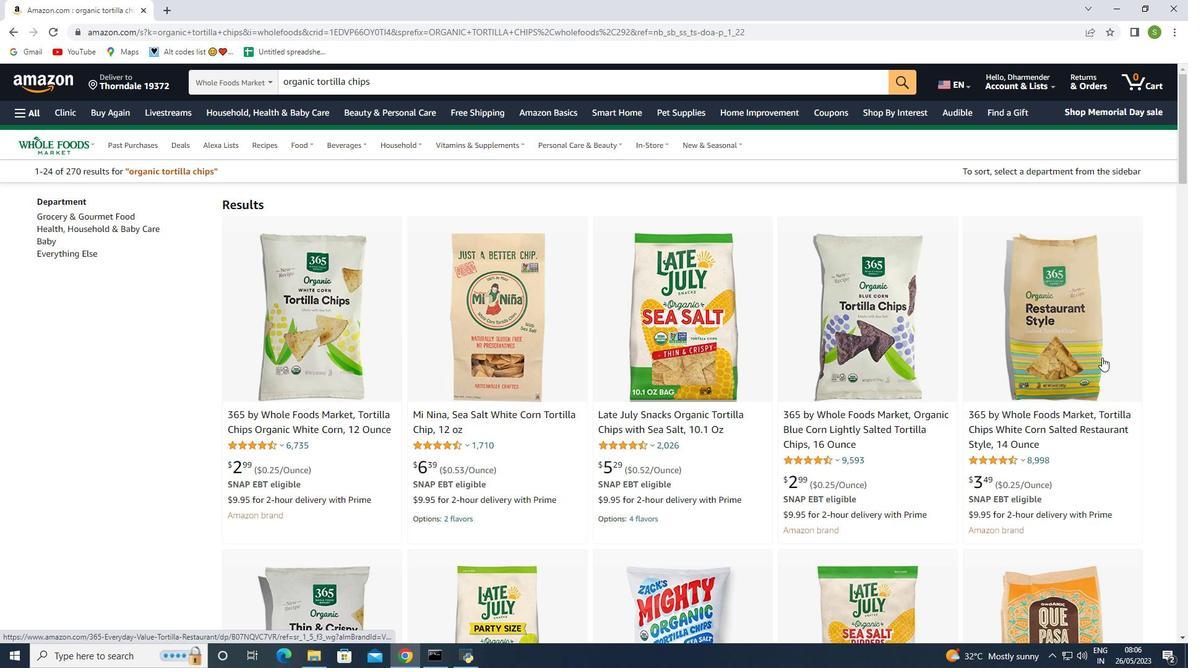 
Action: Mouse scrolled (1102, 360) with delta (0, 0)
Screenshot: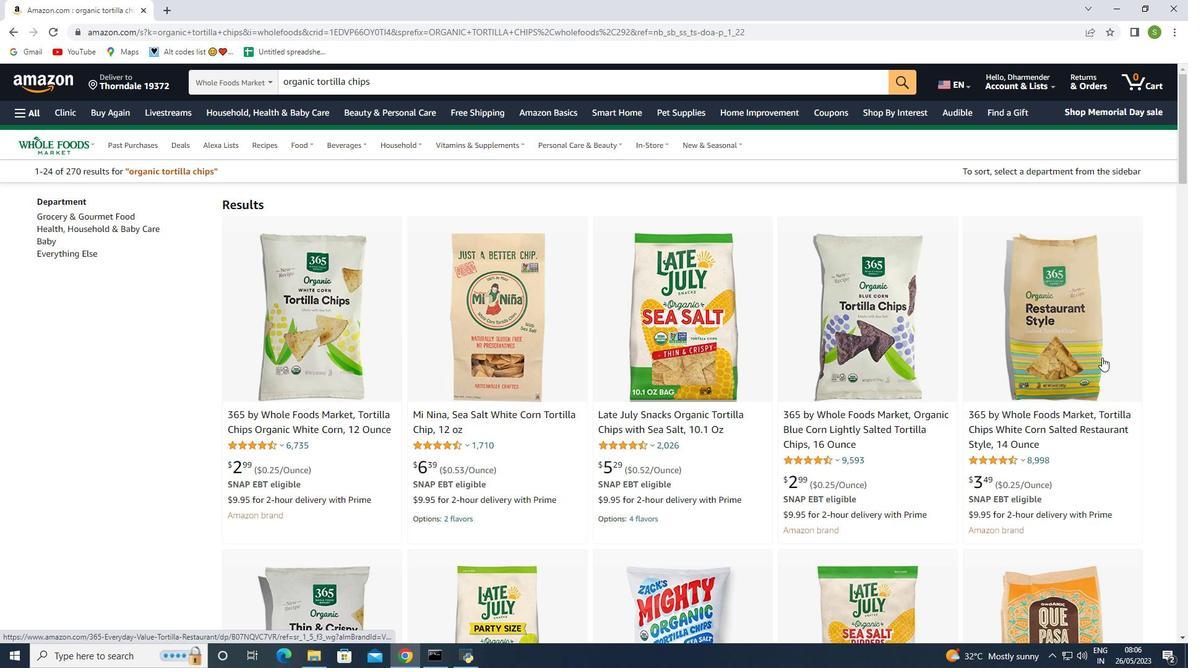 
Action: Mouse moved to (1102, 361)
Screenshot: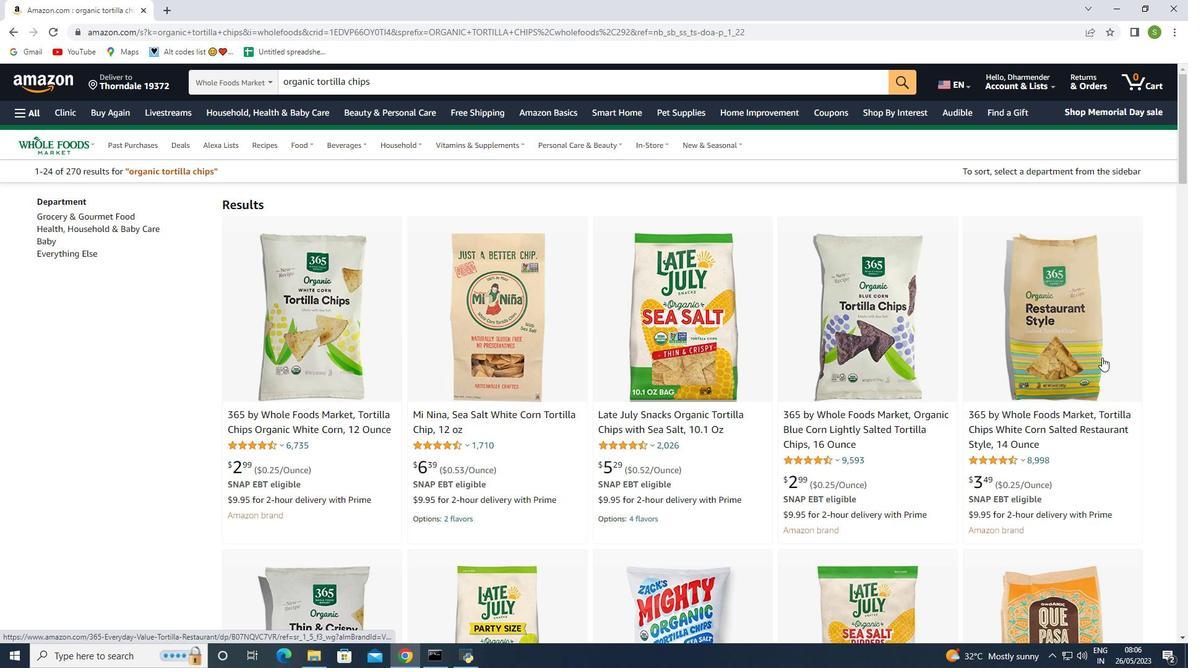 
Action: Mouse scrolled (1102, 360) with delta (0, 0)
Screenshot: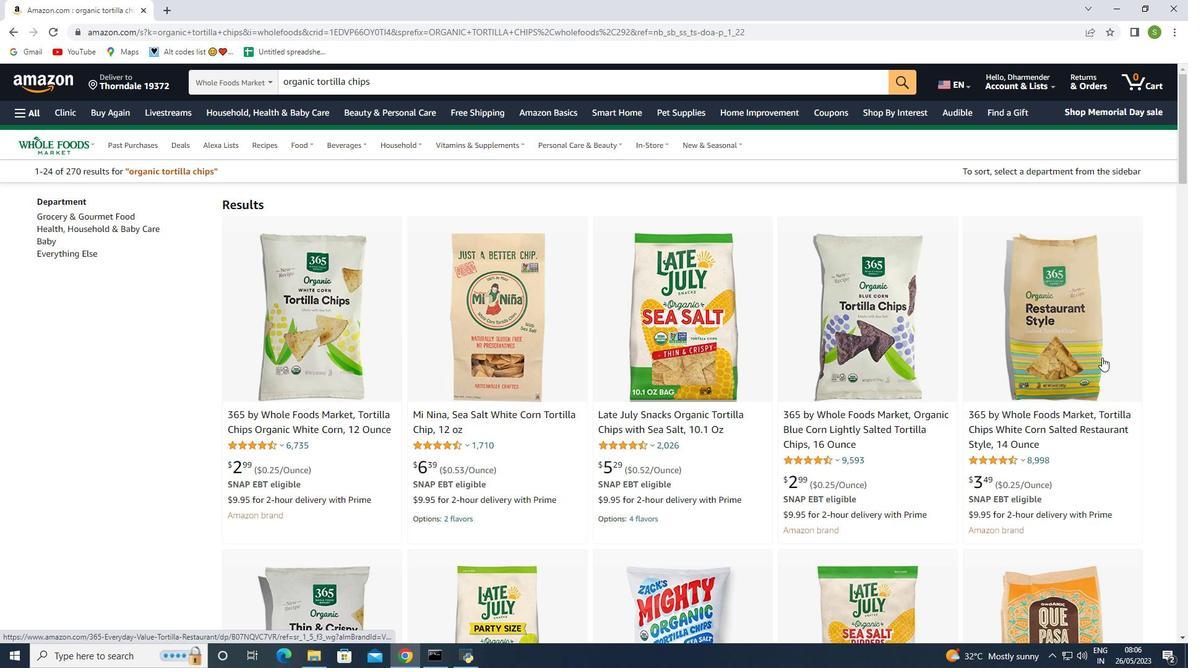 
Action: Mouse moved to (810, 390)
Screenshot: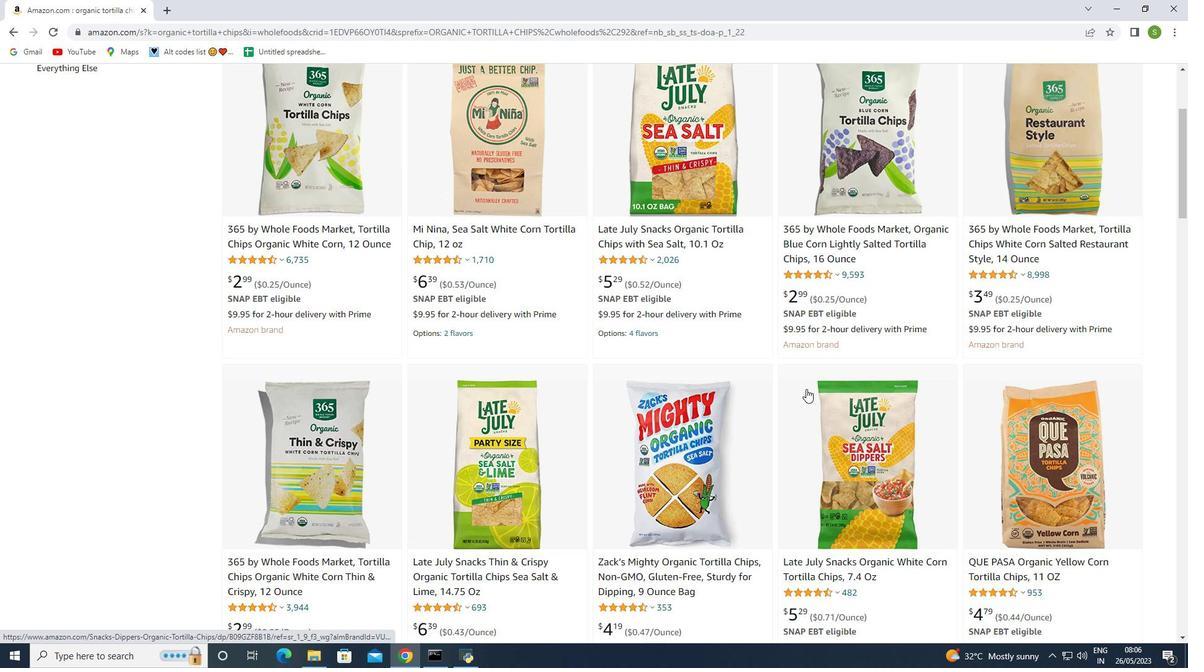 
Action: Mouse scrolled (810, 390) with delta (0, 0)
Screenshot: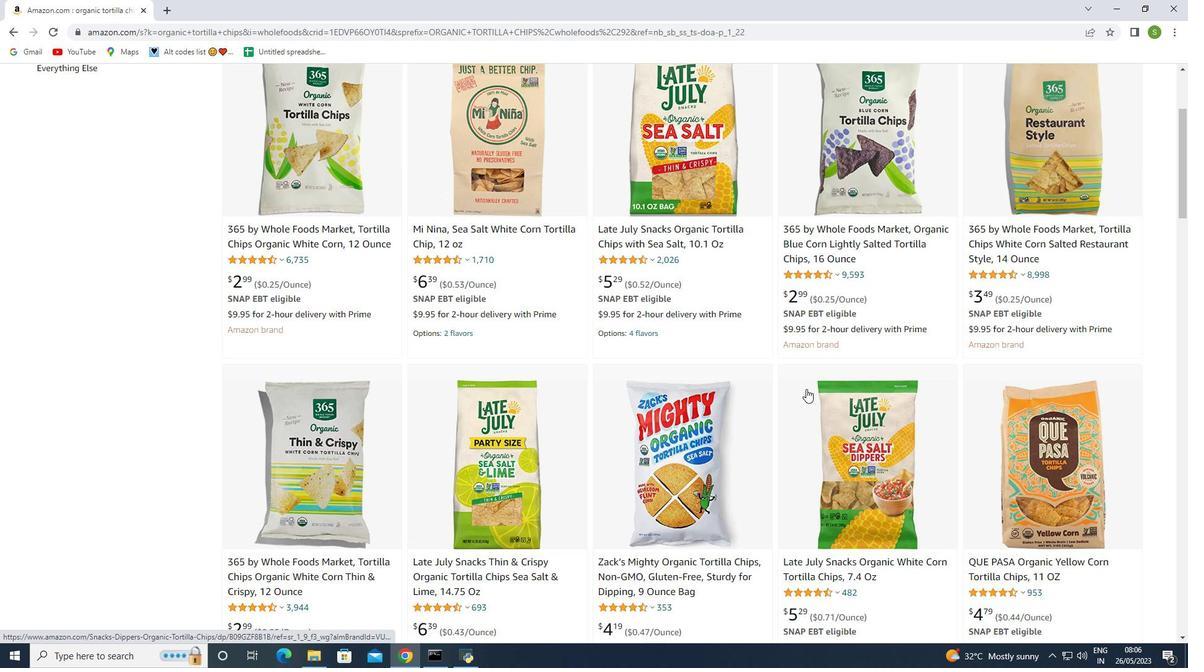 
Action: Mouse scrolled (810, 390) with delta (0, 0)
Screenshot: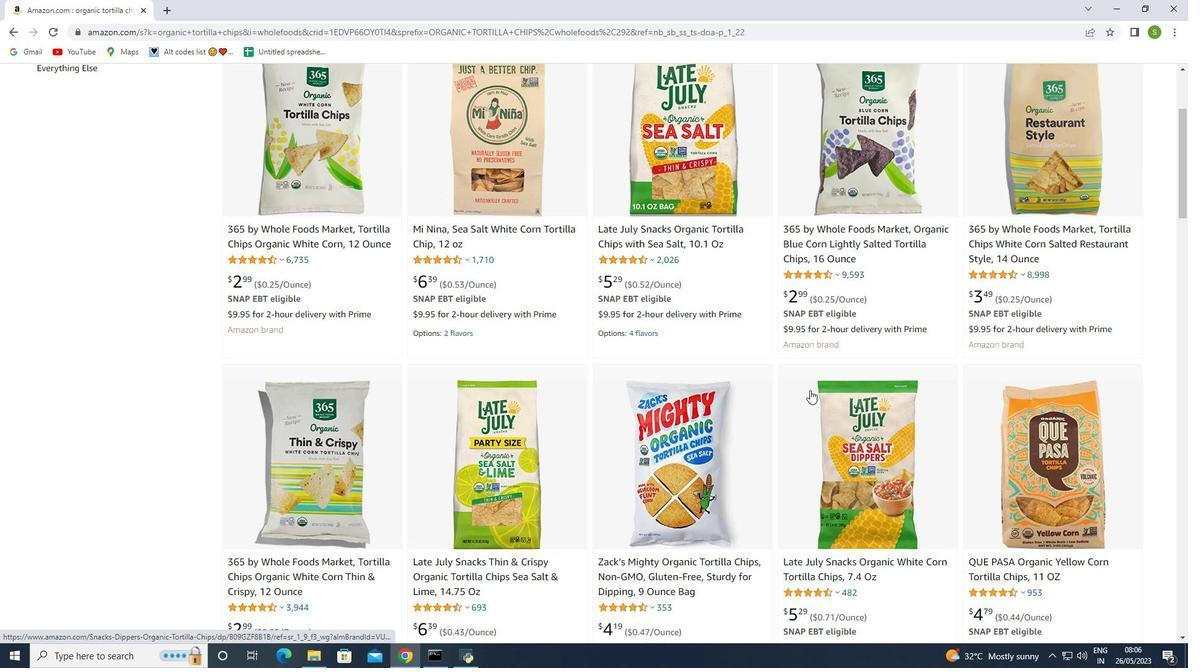 
Action: Mouse moved to (576, 343)
Screenshot: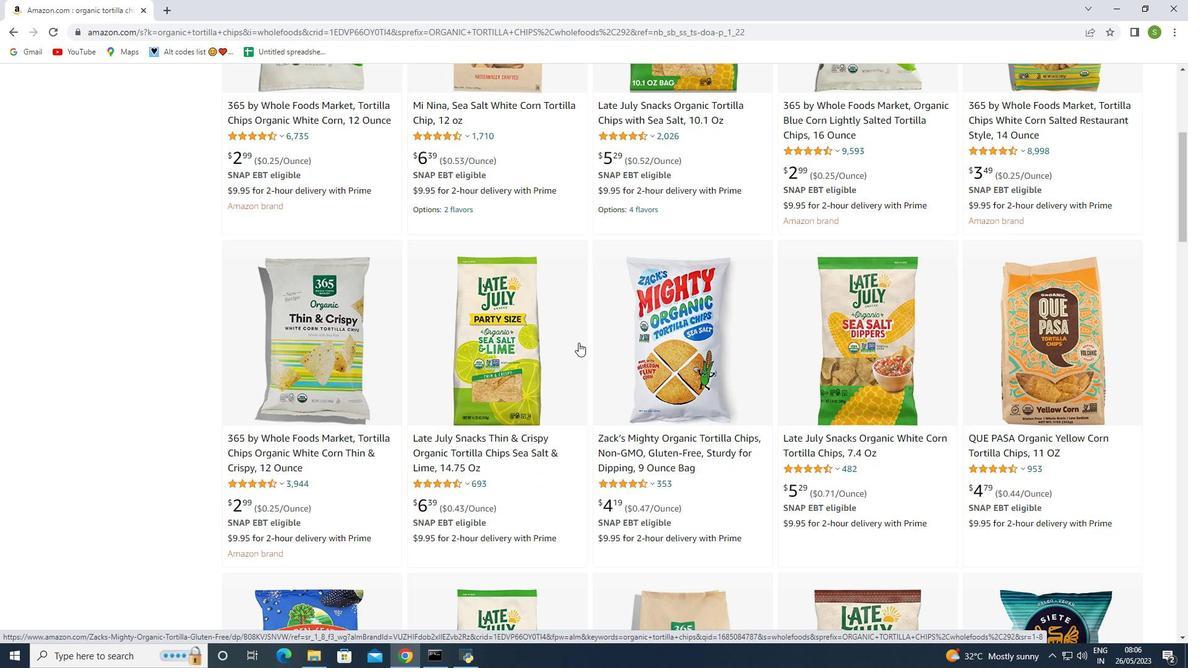 
Action: Mouse scrolled (576, 344) with delta (0, 0)
Screenshot: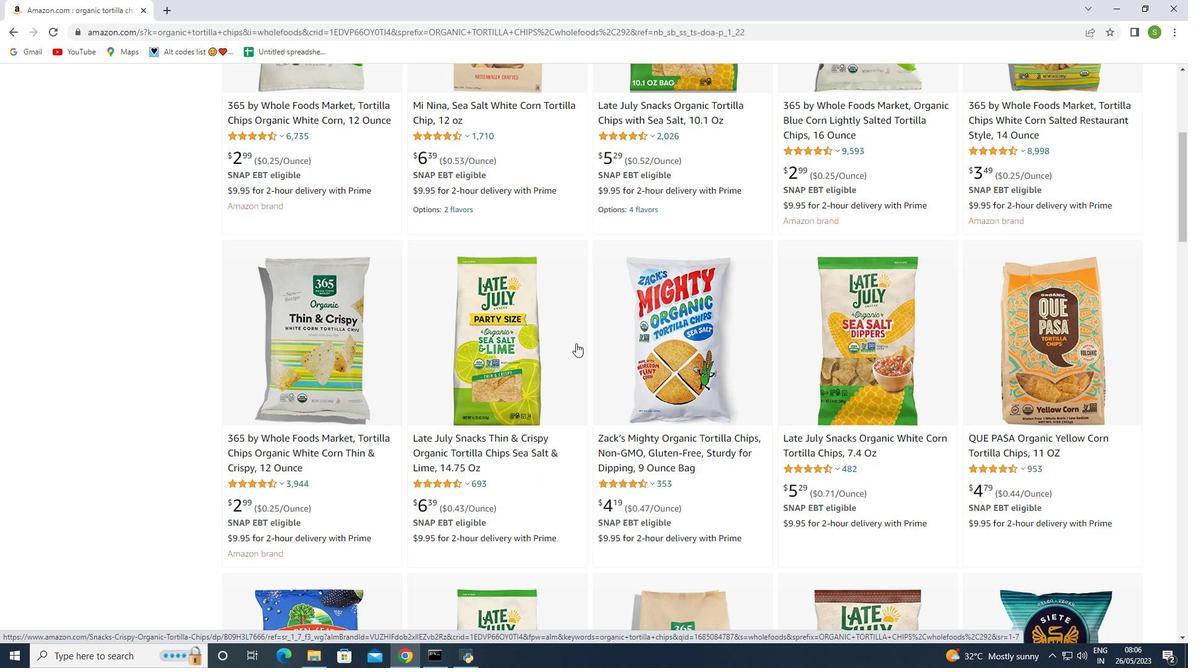 
Action: Mouse scrolled (576, 344) with delta (0, 0)
Screenshot: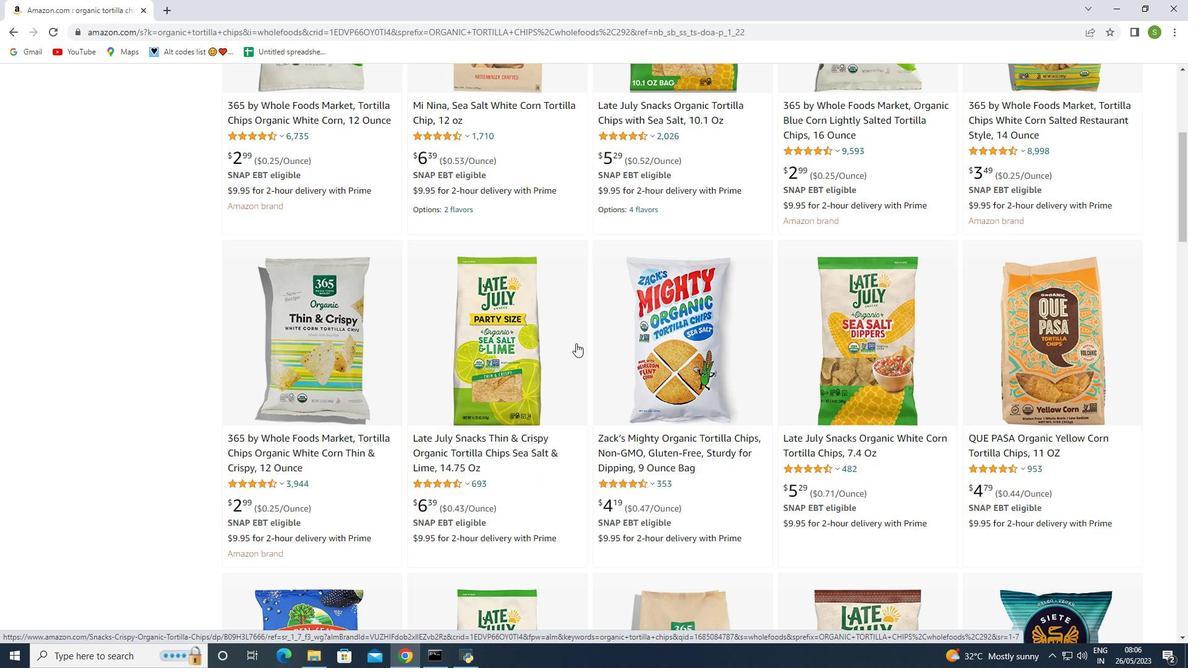 
Action: Mouse moved to (573, 346)
Screenshot: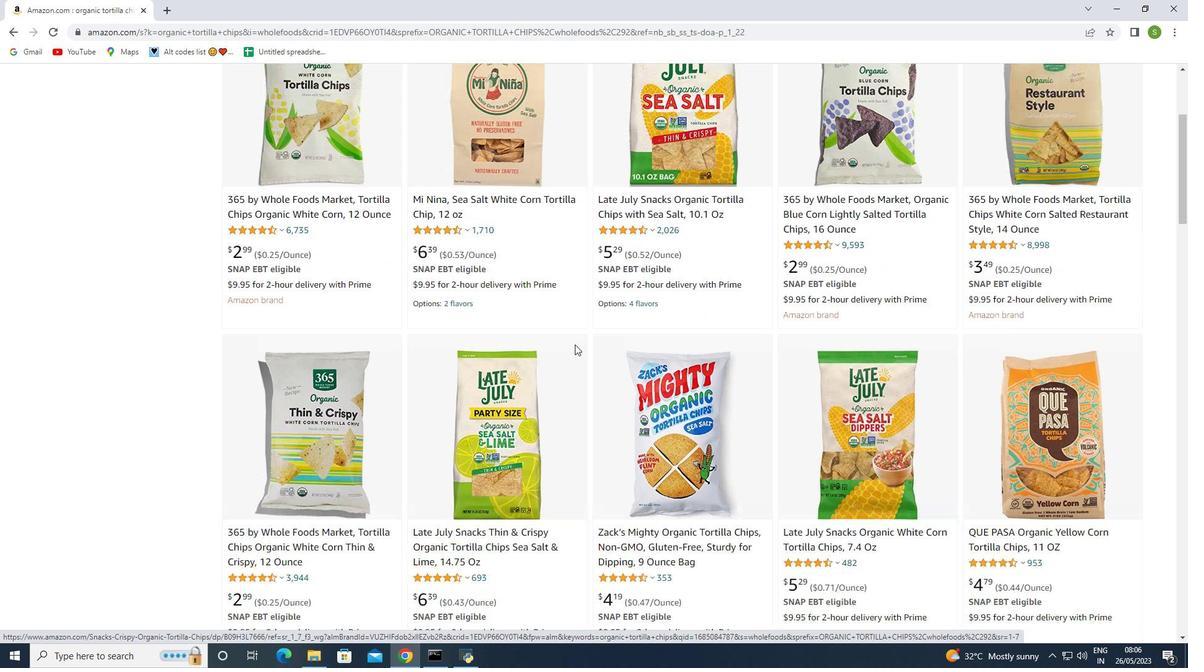 
Action: Mouse scrolled (573, 346) with delta (0, 0)
Screenshot: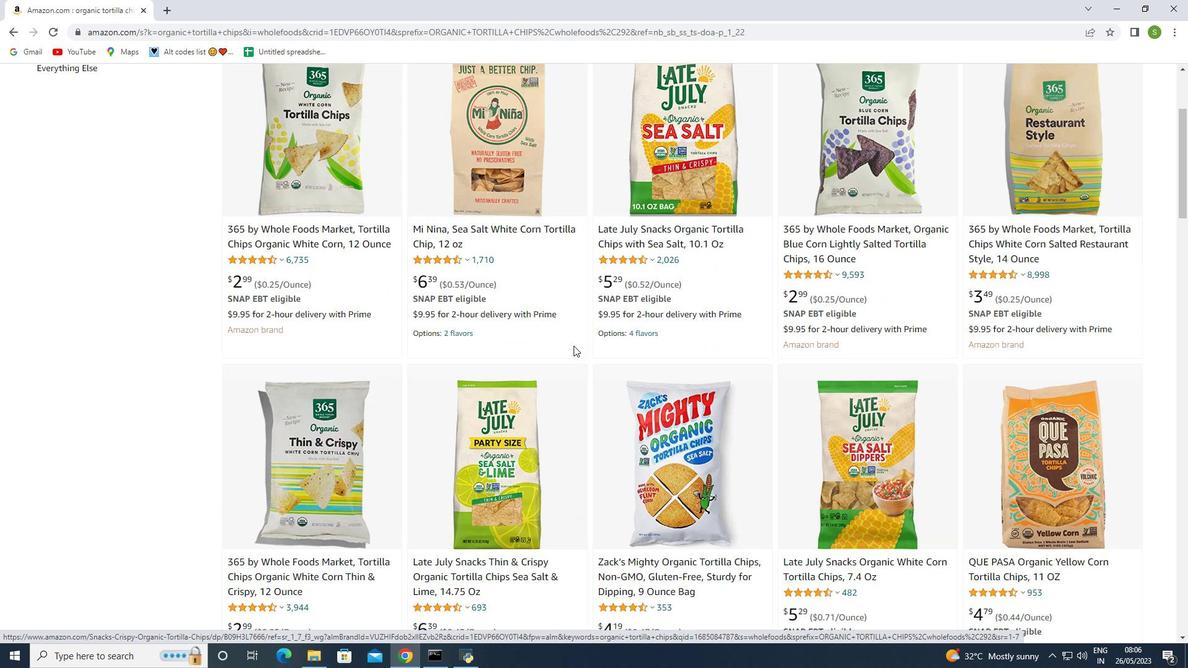 
Action: Mouse scrolled (573, 346) with delta (0, 0)
Screenshot: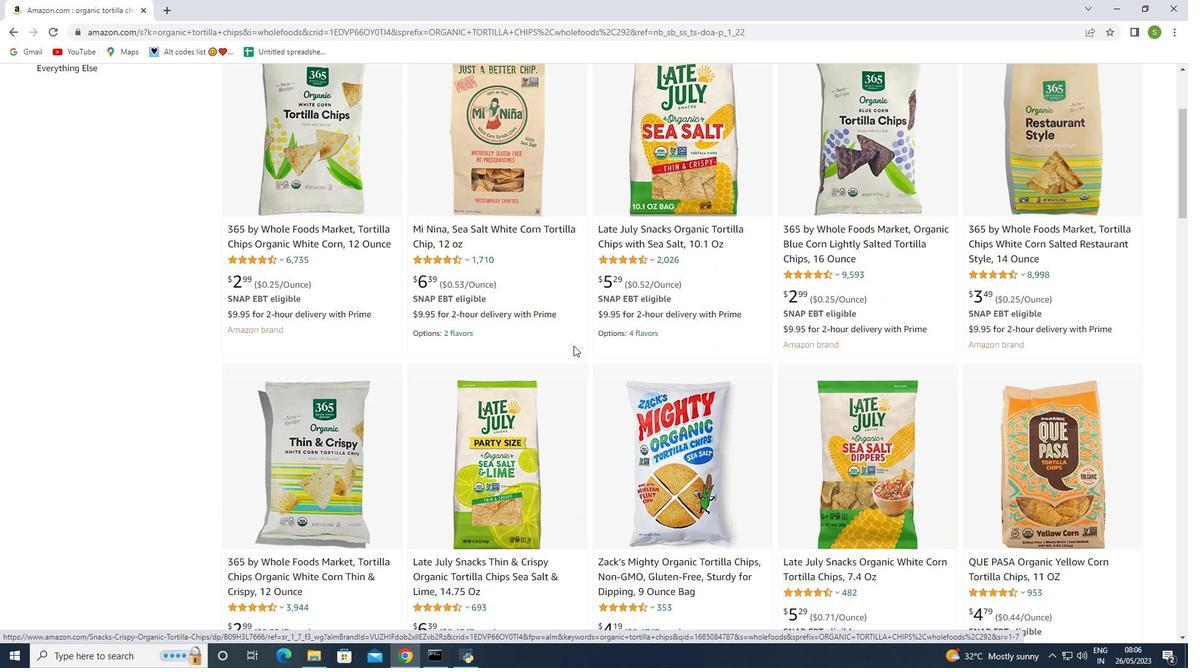 
Action: Mouse scrolled (573, 346) with delta (0, 0)
Screenshot: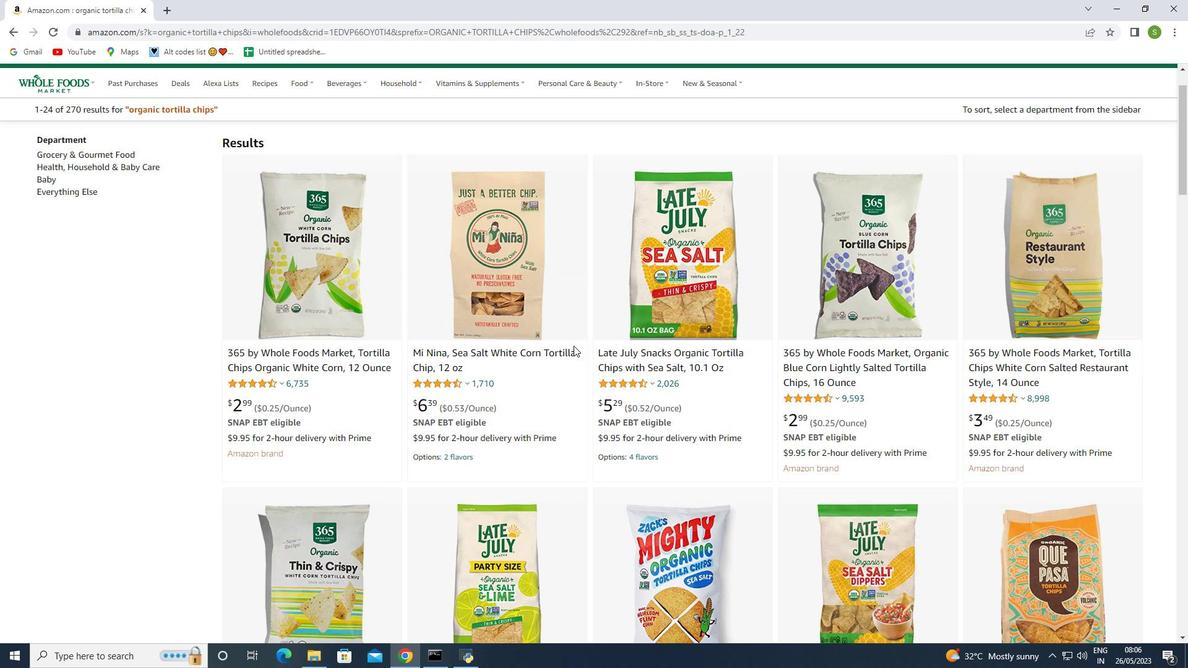 
Action: Mouse scrolled (573, 346) with delta (0, 0)
Screenshot: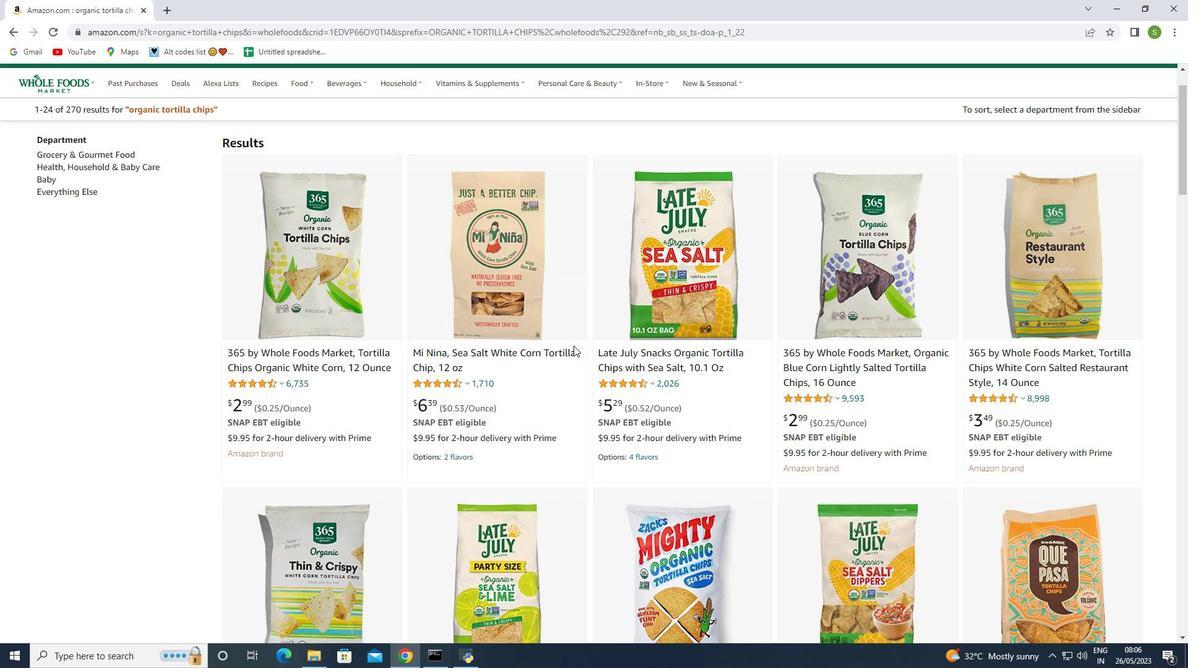 
Action: Mouse moved to (531, 341)
Screenshot: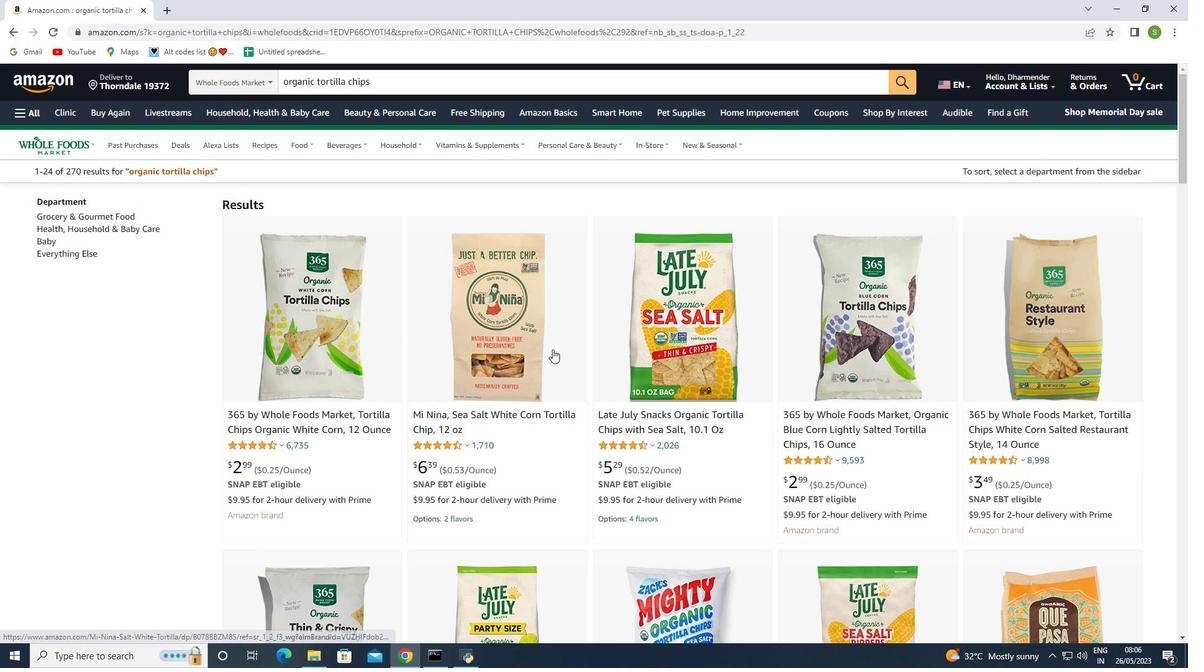 
Action: Mouse pressed left at (531, 341)
Screenshot: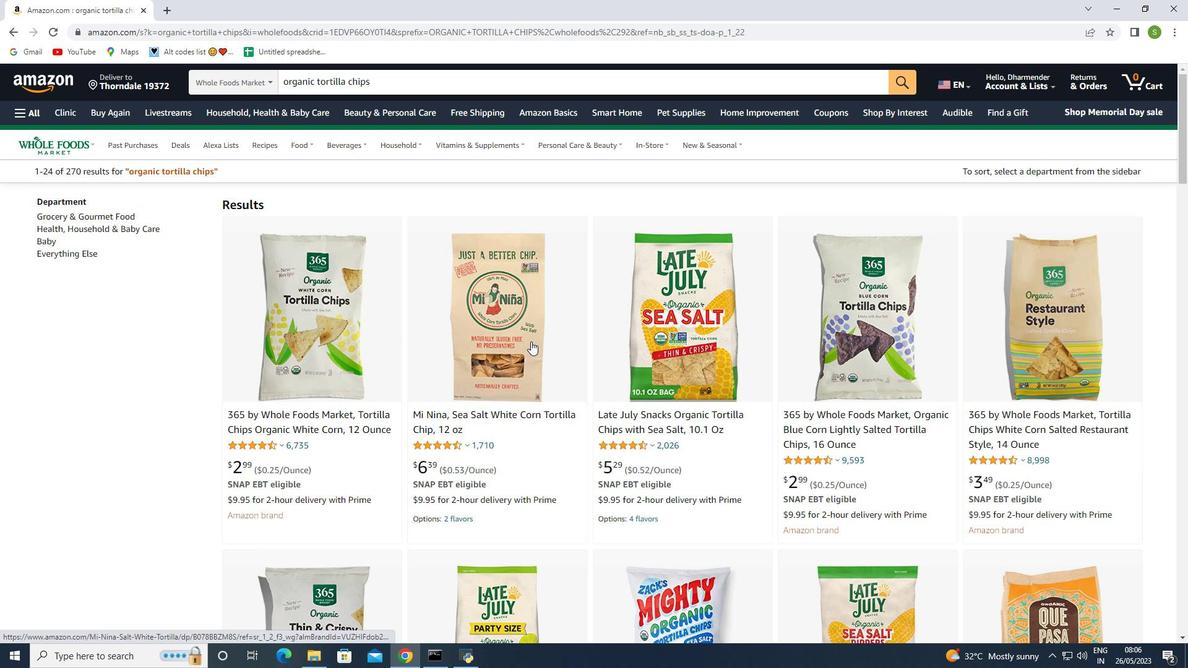 
Action: Mouse moved to (634, 441)
Screenshot: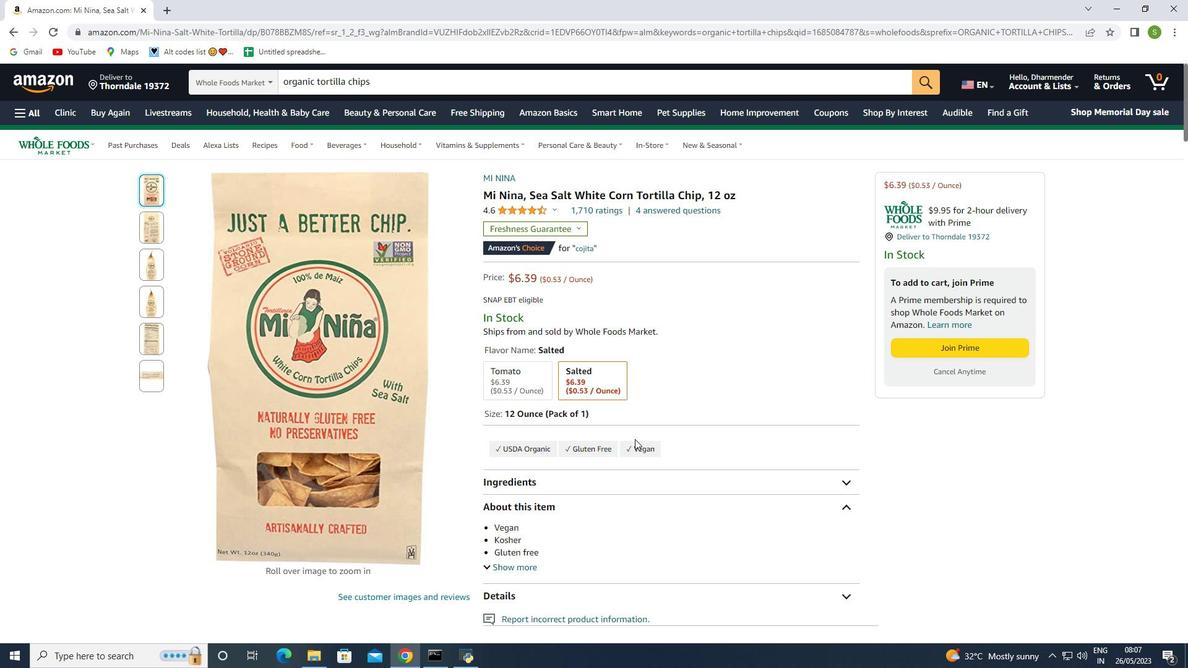 
Action: Mouse scrolled (634, 440) with delta (0, 0)
Screenshot: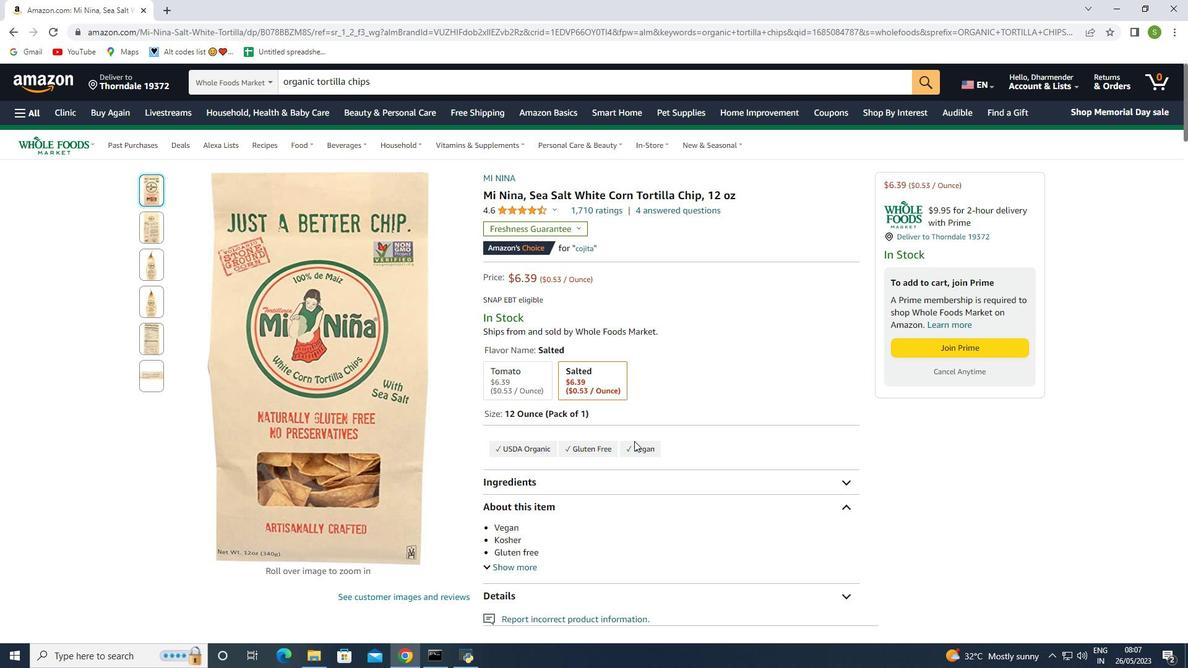 
Action: Mouse moved to (849, 419)
Screenshot: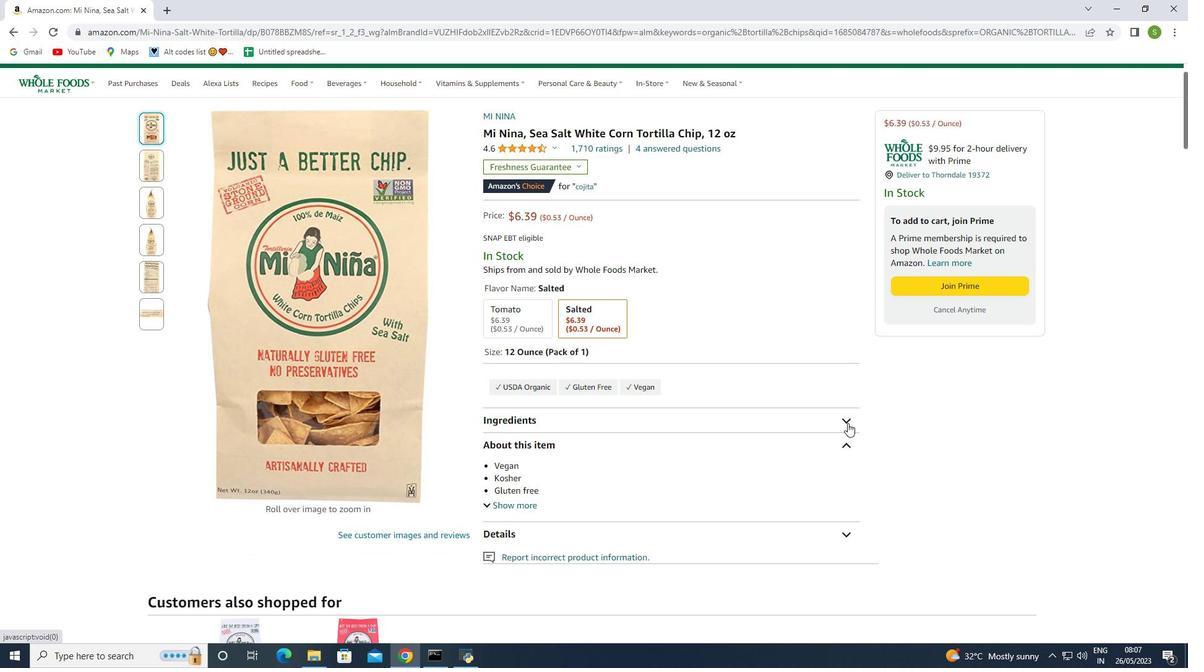 
Action: Mouse pressed left at (849, 419)
Screenshot: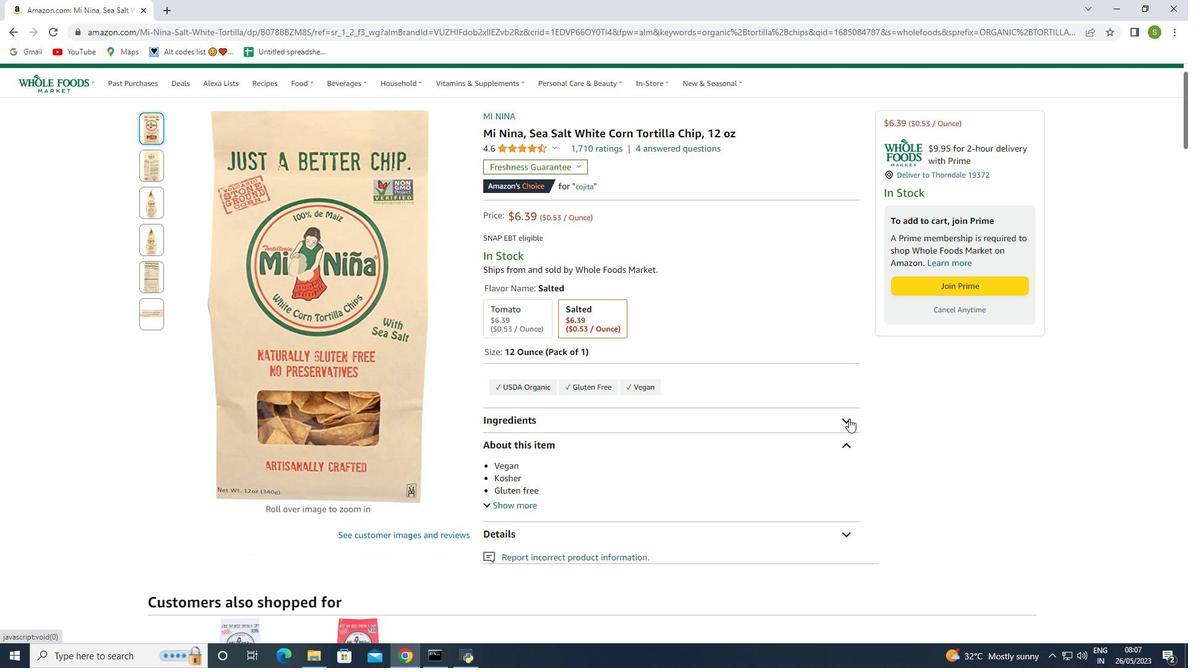 
Action: Mouse moved to (678, 485)
Screenshot: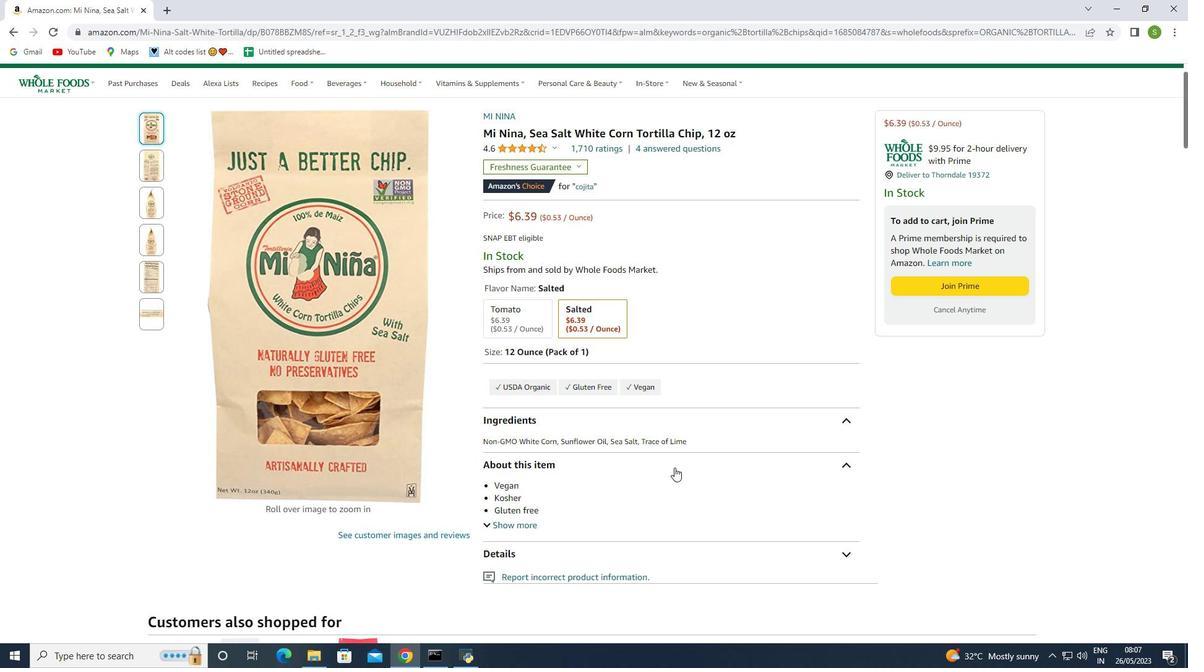 
Action: Mouse scrolled (678, 484) with delta (0, 0)
Screenshot: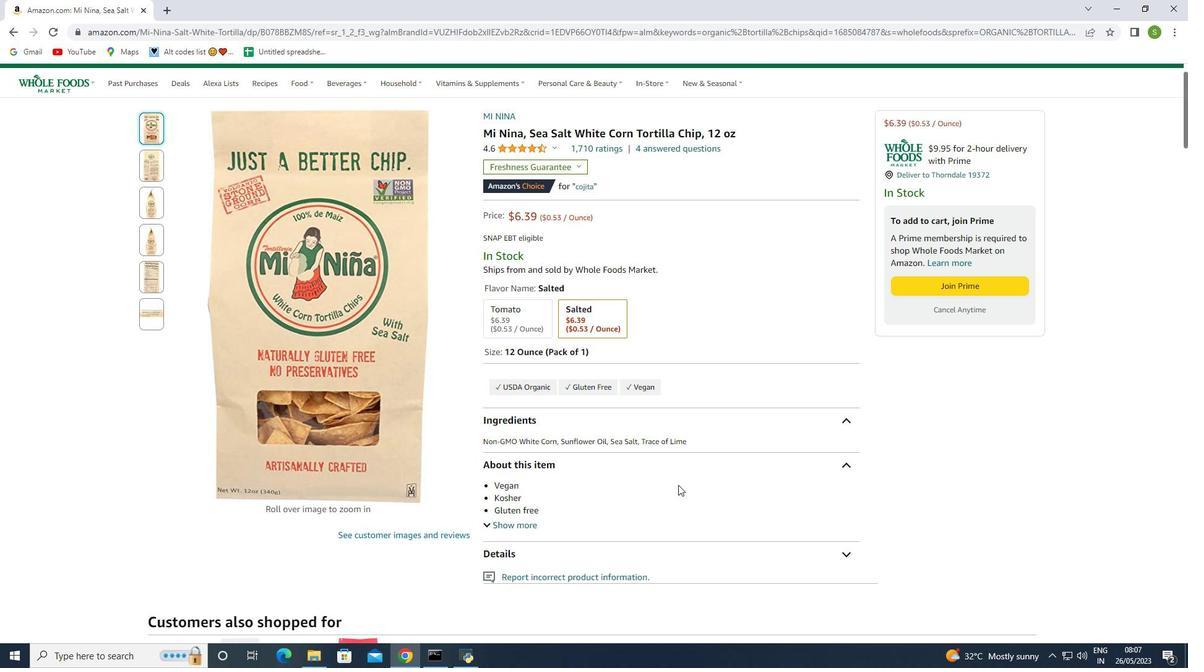 
Action: Mouse scrolled (678, 484) with delta (0, 0)
Screenshot: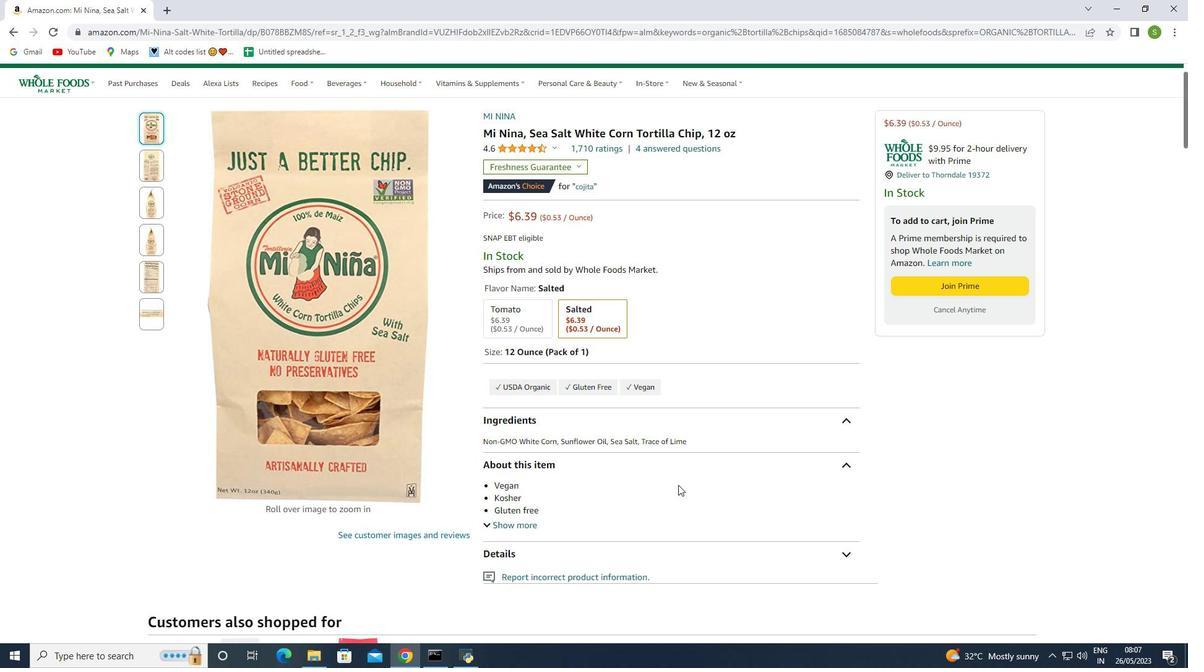 
Action: Mouse scrolled (678, 484) with delta (0, 0)
Screenshot: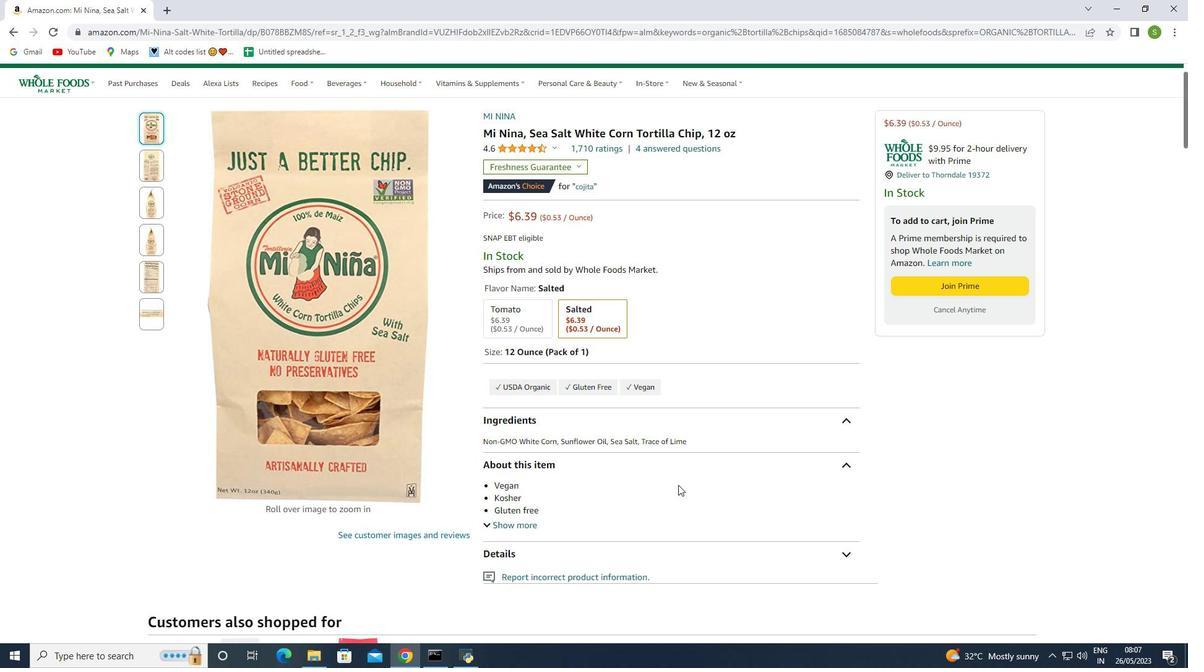 
Action: Mouse moved to (497, 339)
Screenshot: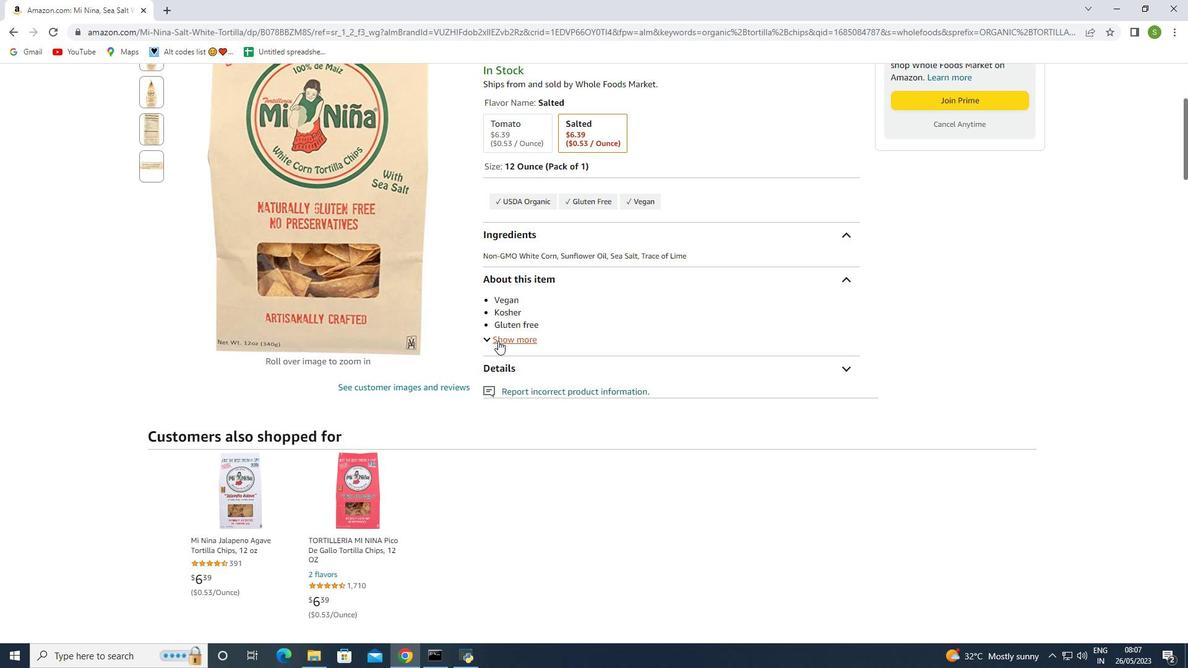 
Action: Mouse pressed left at (497, 339)
Screenshot: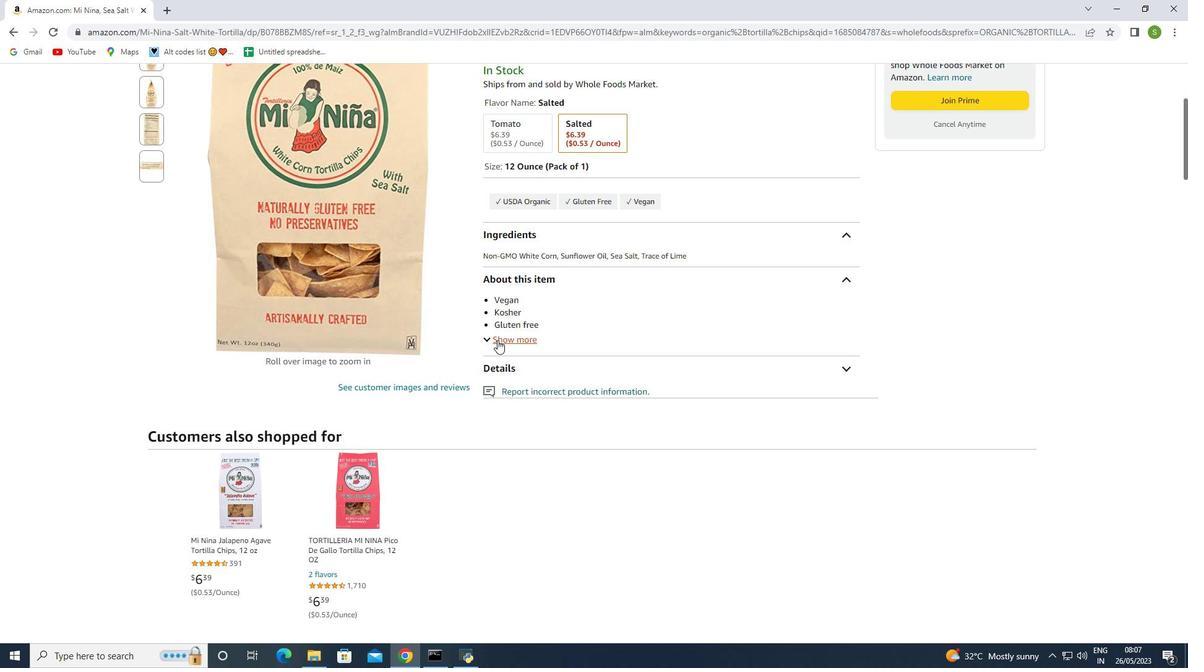 
Action: Mouse moved to (845, 390)
Screenshot: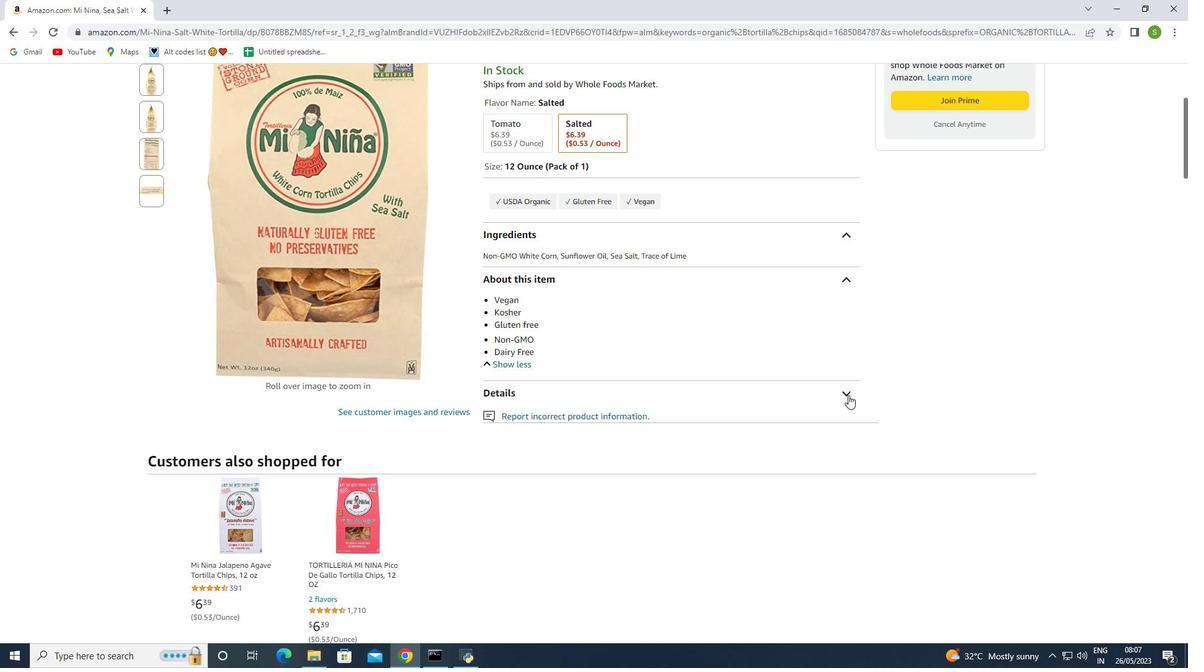 
Action: Mouse pressed left at (845, 390)
Screenshot: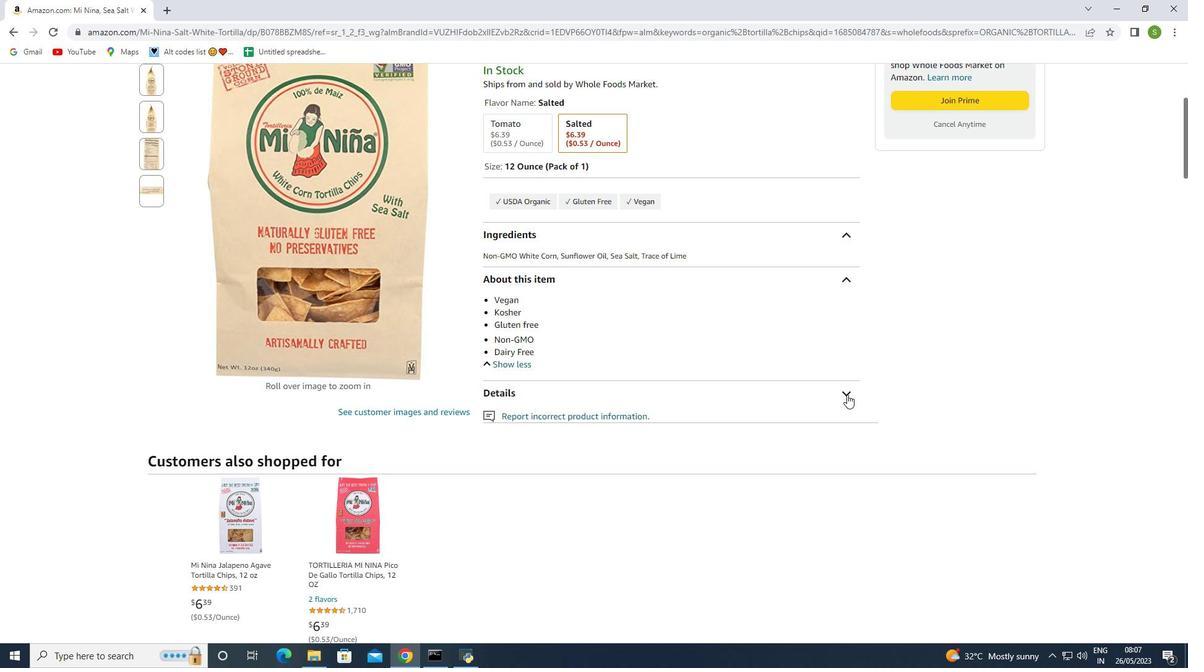 
Action: Mouse moved to (582, 462)
Screenshot: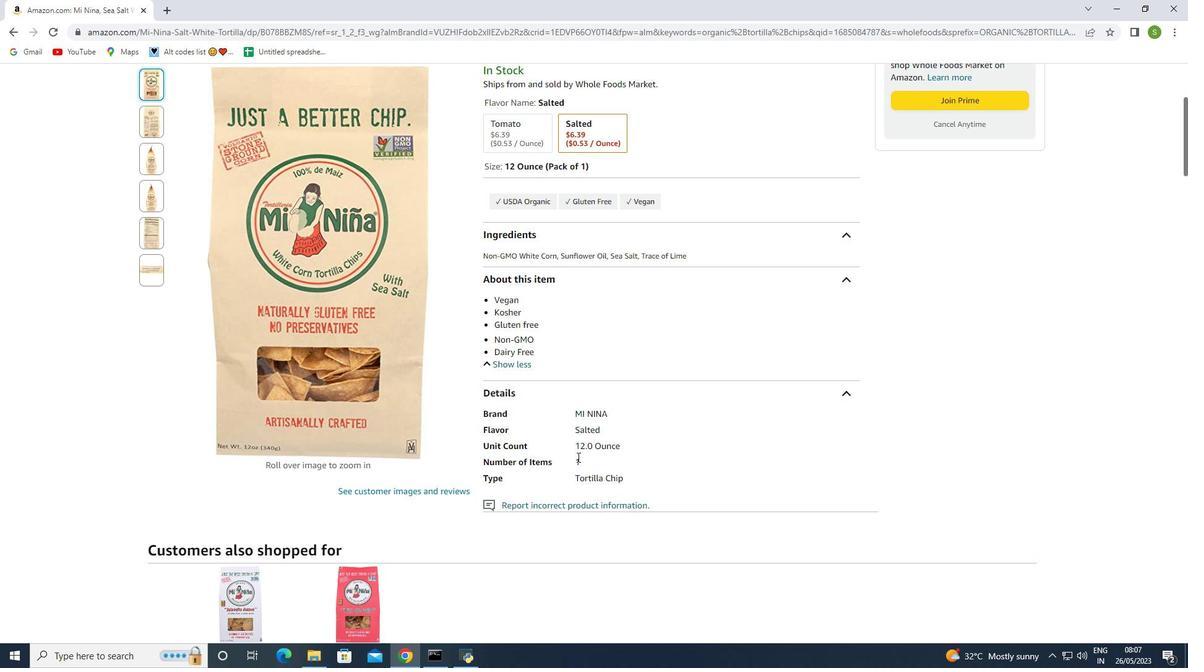 
Action: Mouse scrolled (582, 461) with delta (0, 0)
Screenshot: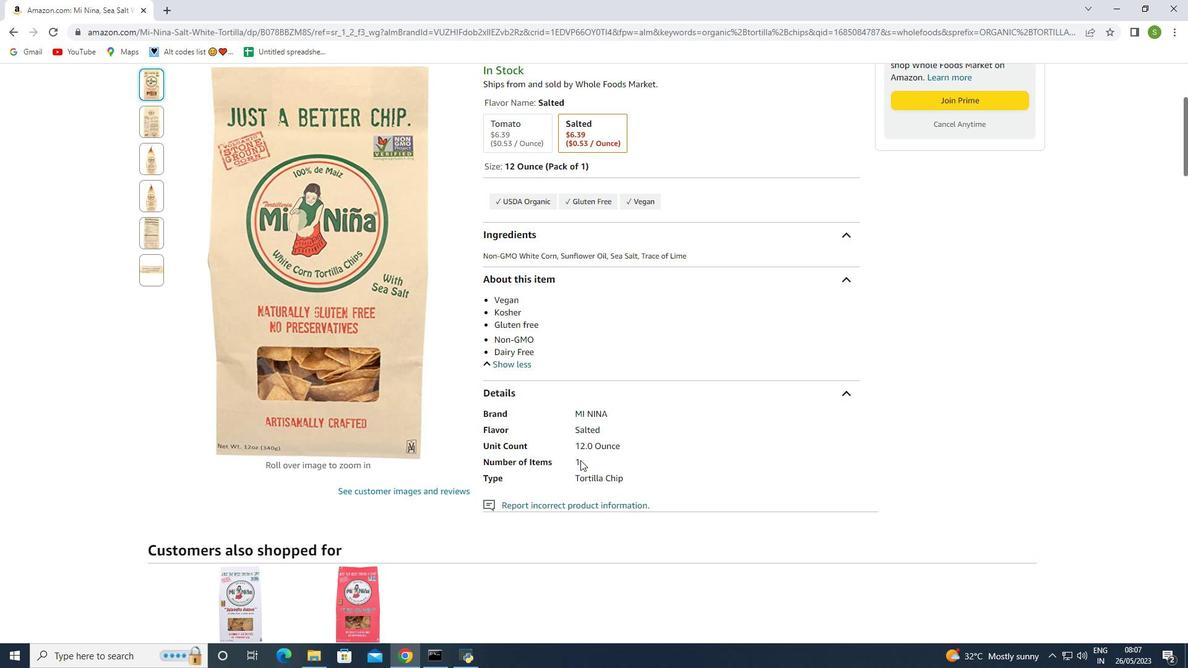 
Action: Mouse scrolled (582, 461) with delta (0, 0)
Screenshot: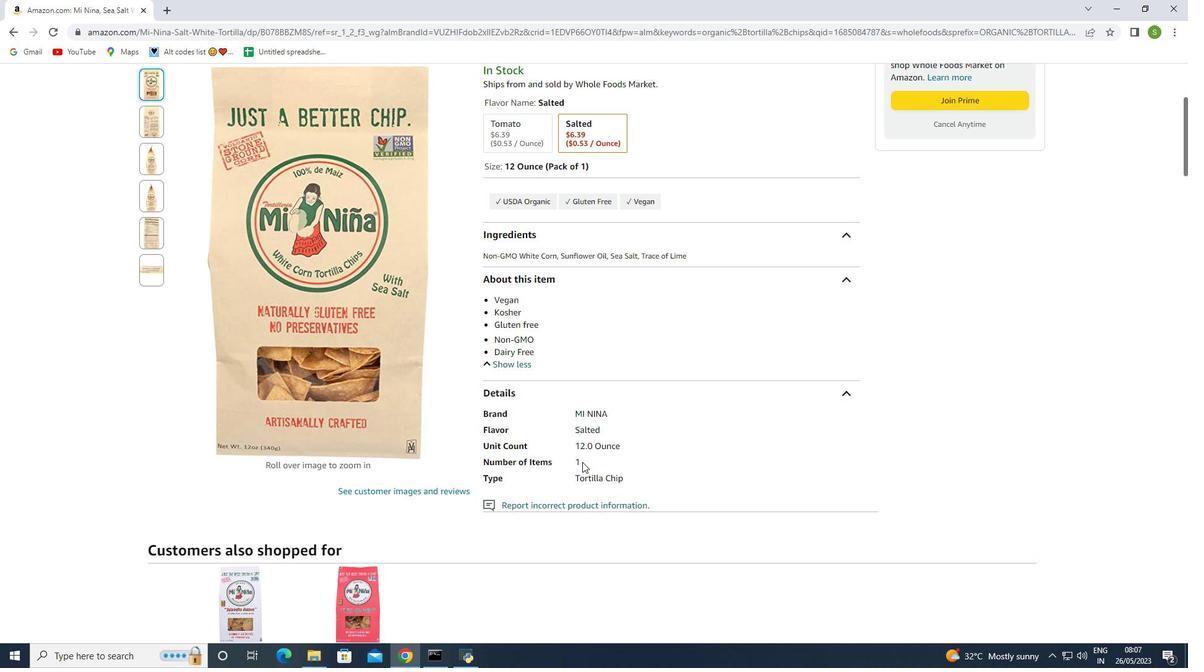 
Action: Mouse scrolled (582, 461) with delta (0, 0)
Screenshot: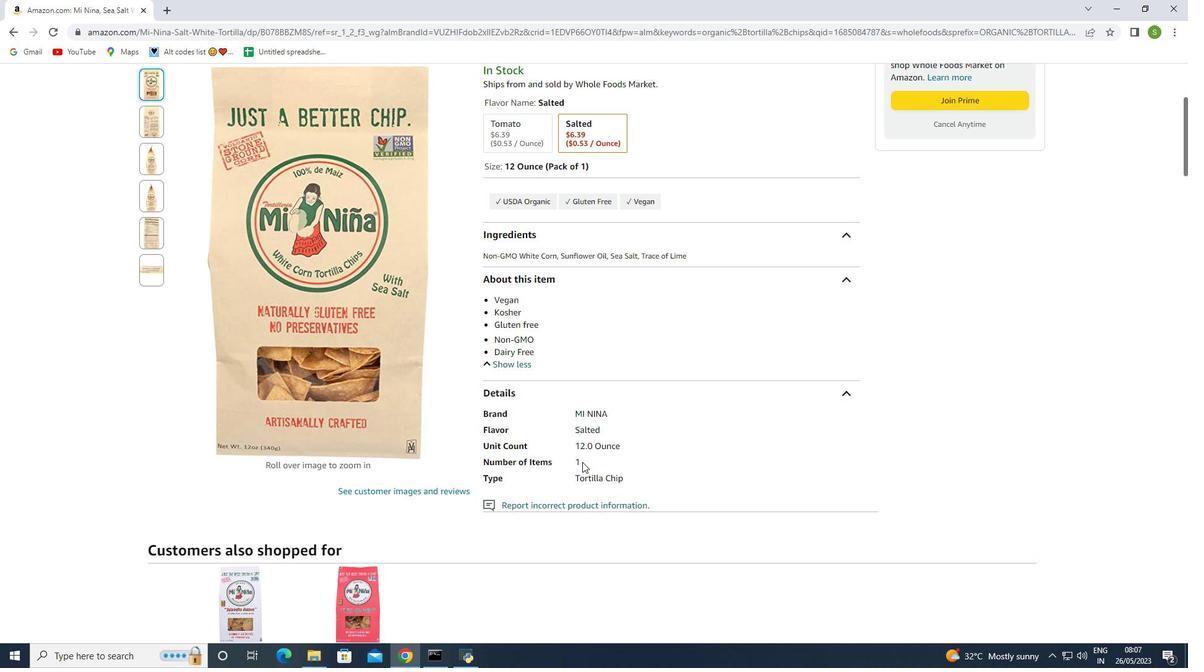 
Action: Mouse scrolled (582, 463) with delta (0, 0)
Screenshot: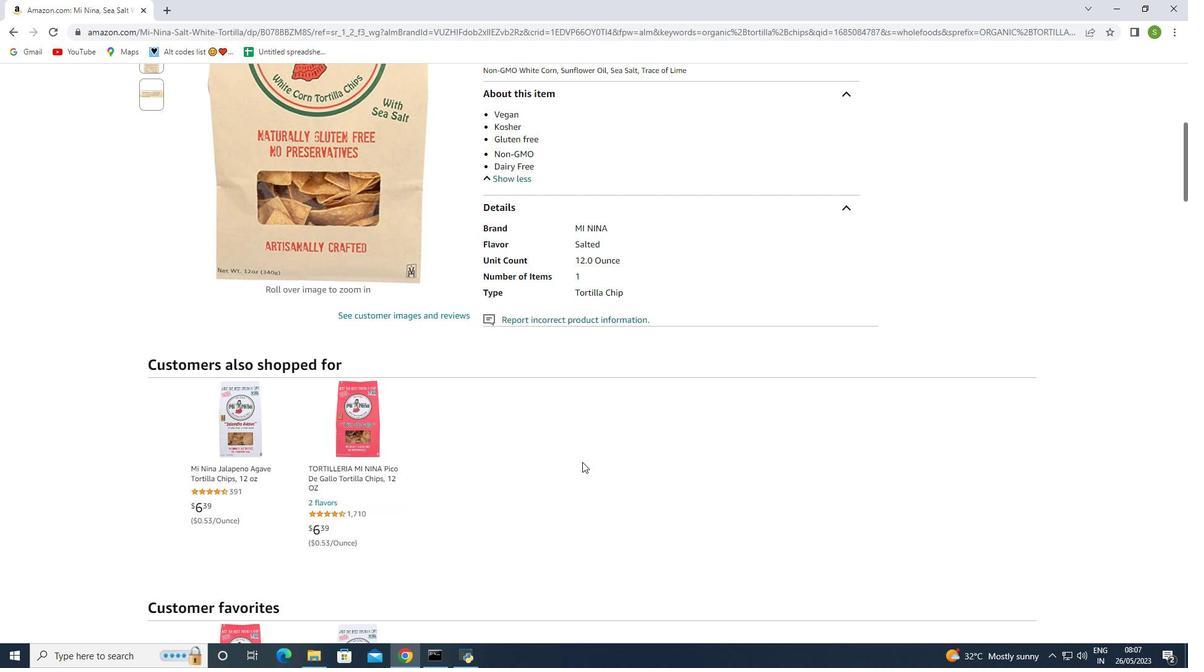 
Action: Mouse scrolled (582, 463) with delta (0, 0)
Screenshot: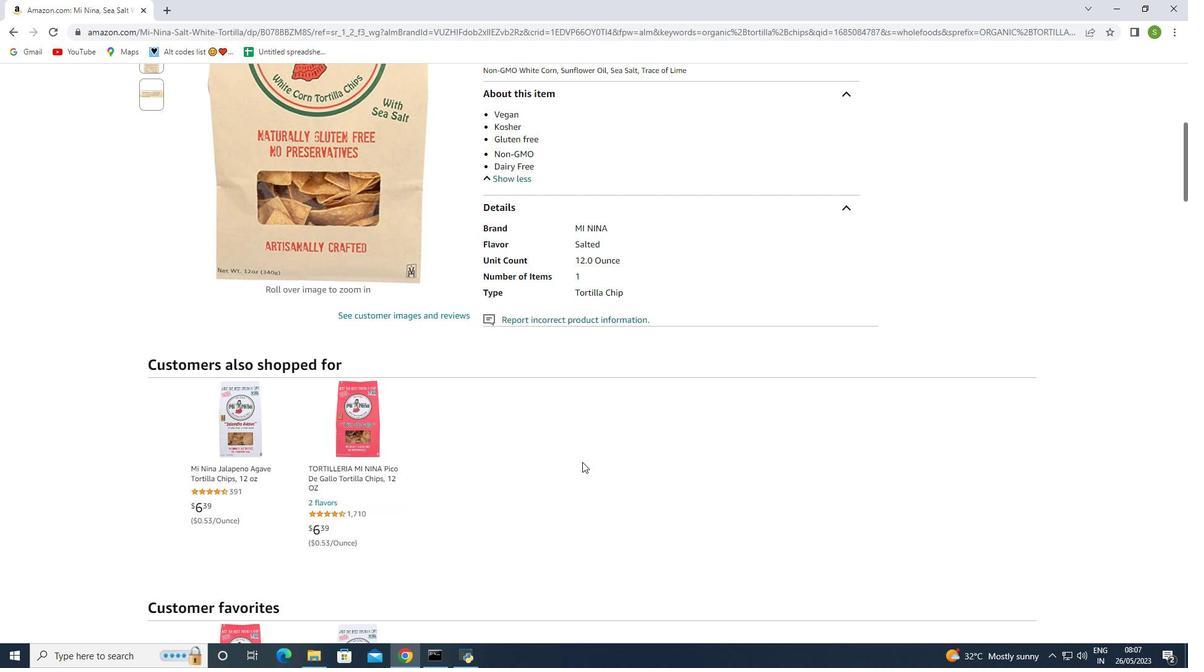
Action: Mouse scrolled (582, 463) with delta (0, 0)
Screenshot: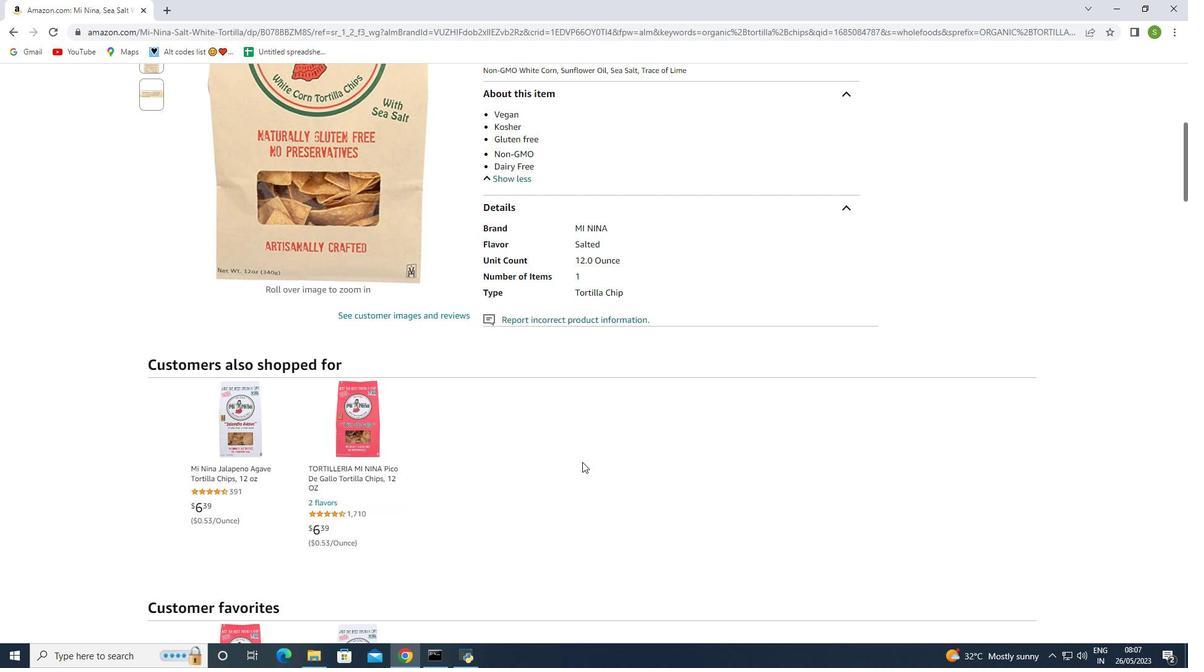 
Action: Mouse moved to (581, 481)
Screenshot: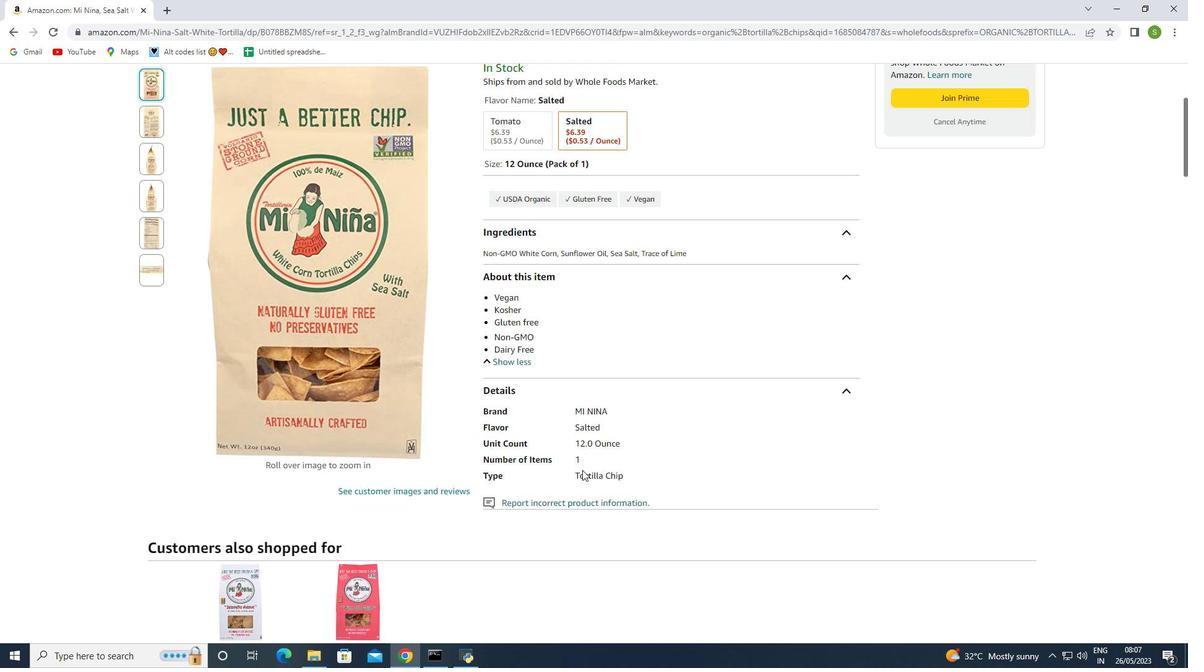 
Action: Mouse scrolled (581, 481) with delta (0, 0)
Screenshot: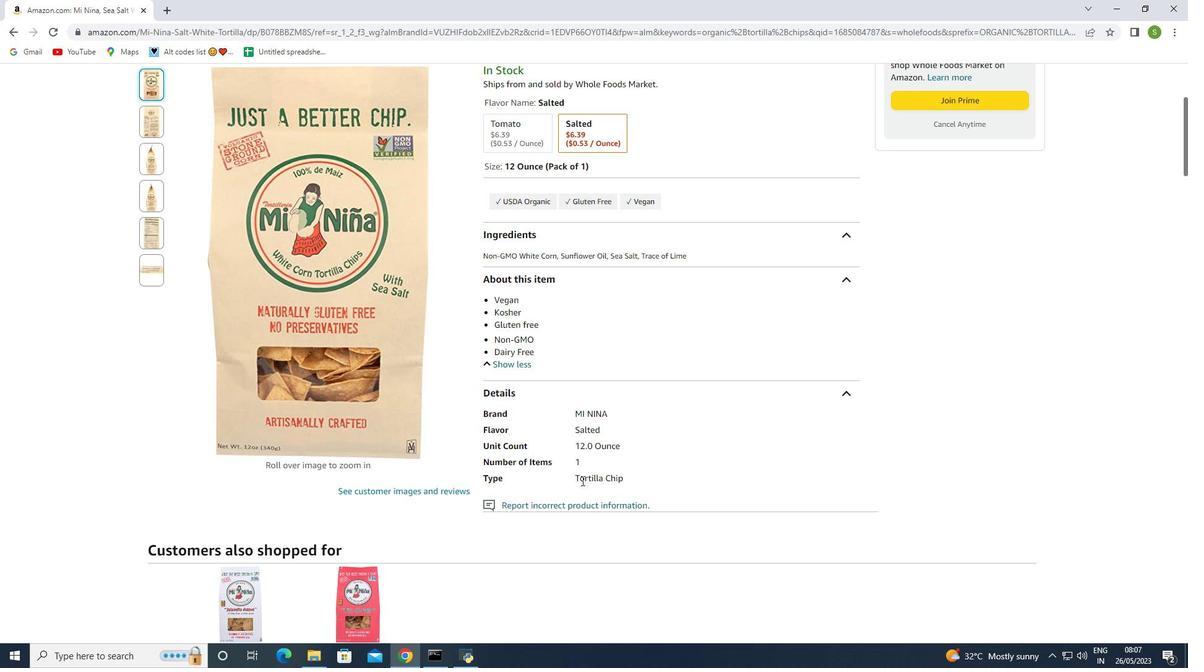 
Action: Mouse scrolled (581, 481) with delta (0, 0)
Screenshot: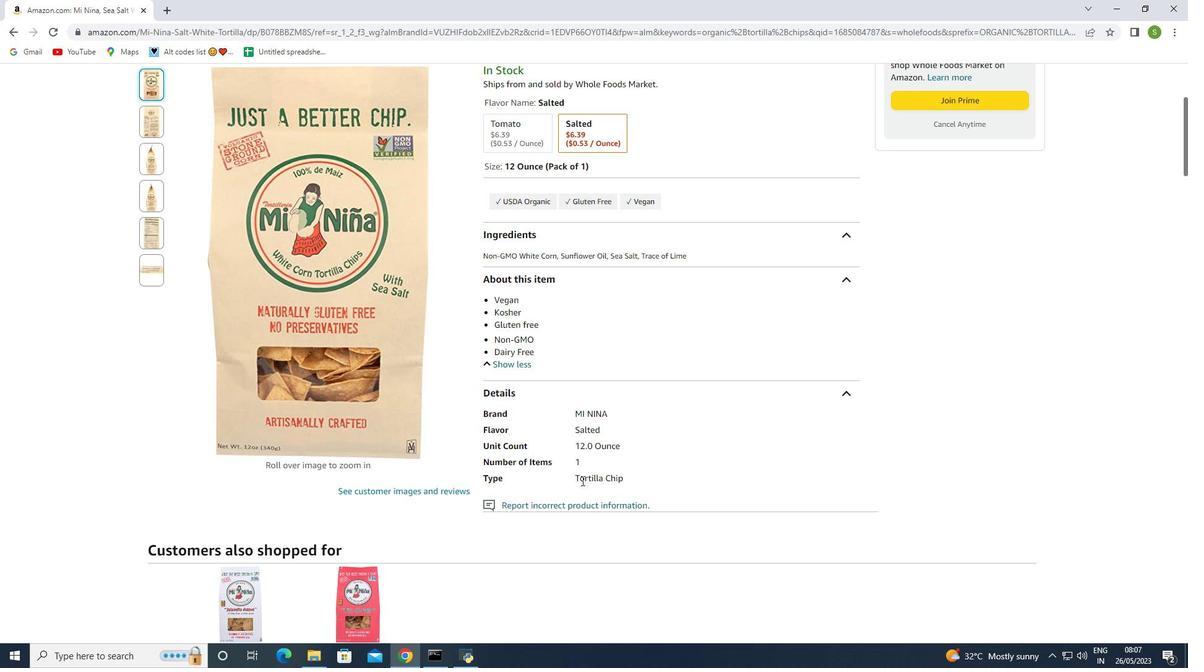 
Action: Mouse scrolled (581, 481) with delta (0, 0)
Screenshot: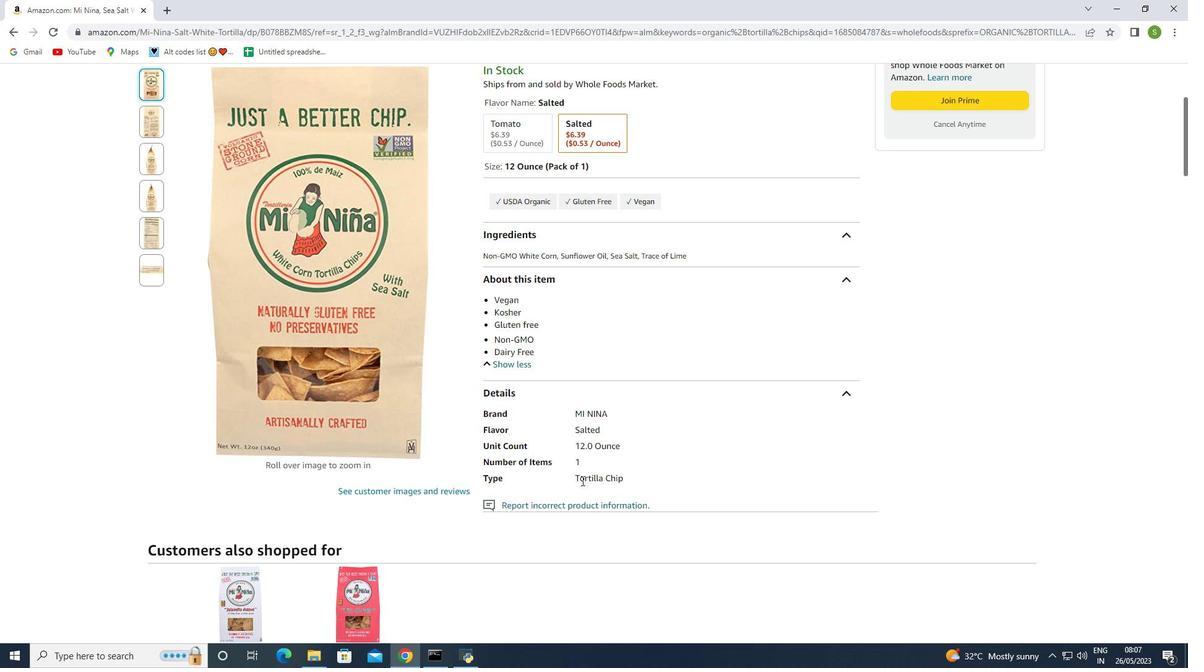 
Action: Mouse scrolled (581, 481) with delta (0, 0)
Screenshot: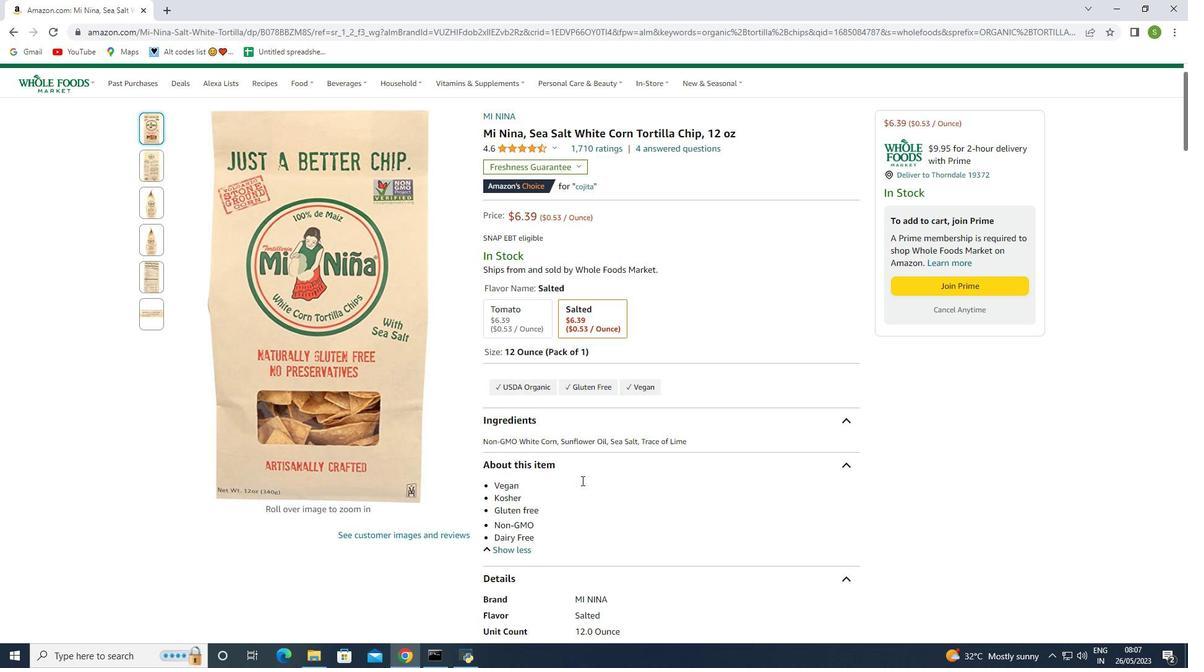 
Action: Mouse scrolled (581, 481) with delta (0, 0)
Screenshot: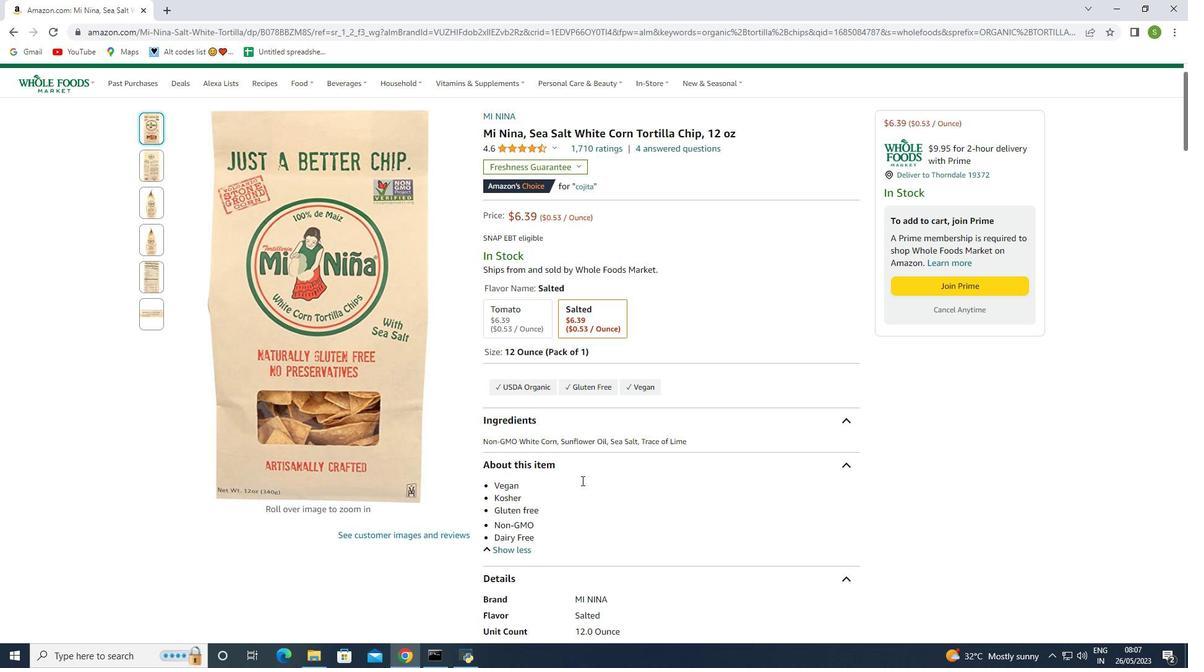 
Action: Mouse moved to (157, 226)
Screenshot: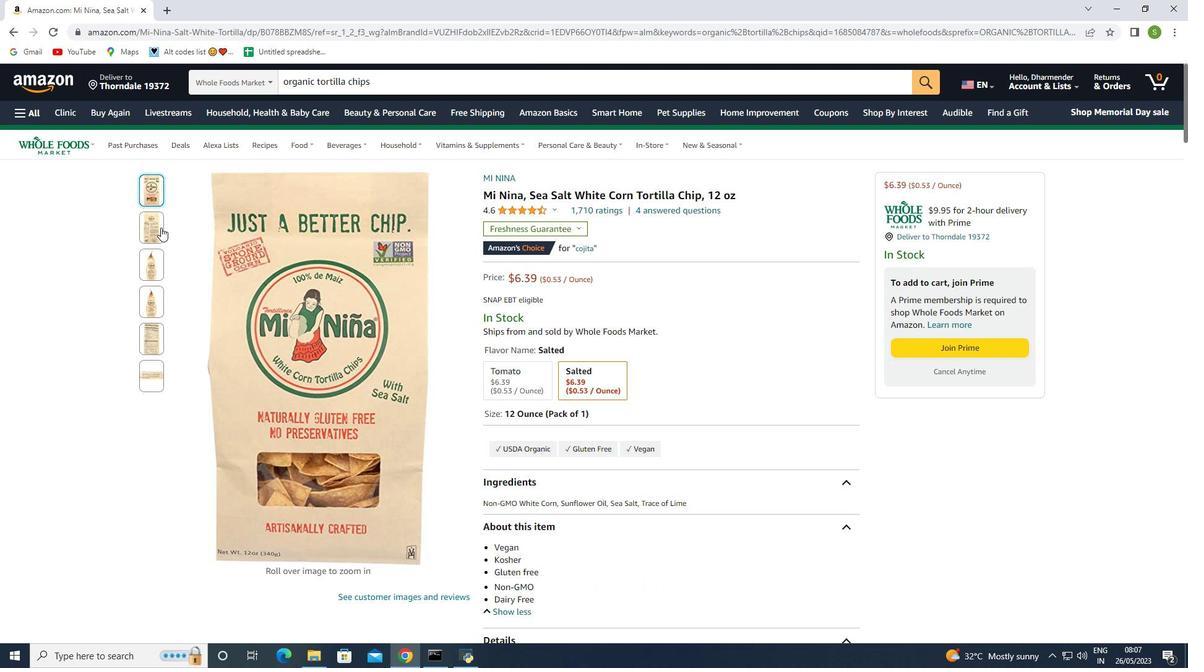 
Action: Mouse pressed left at (157, 226)
Screenshot: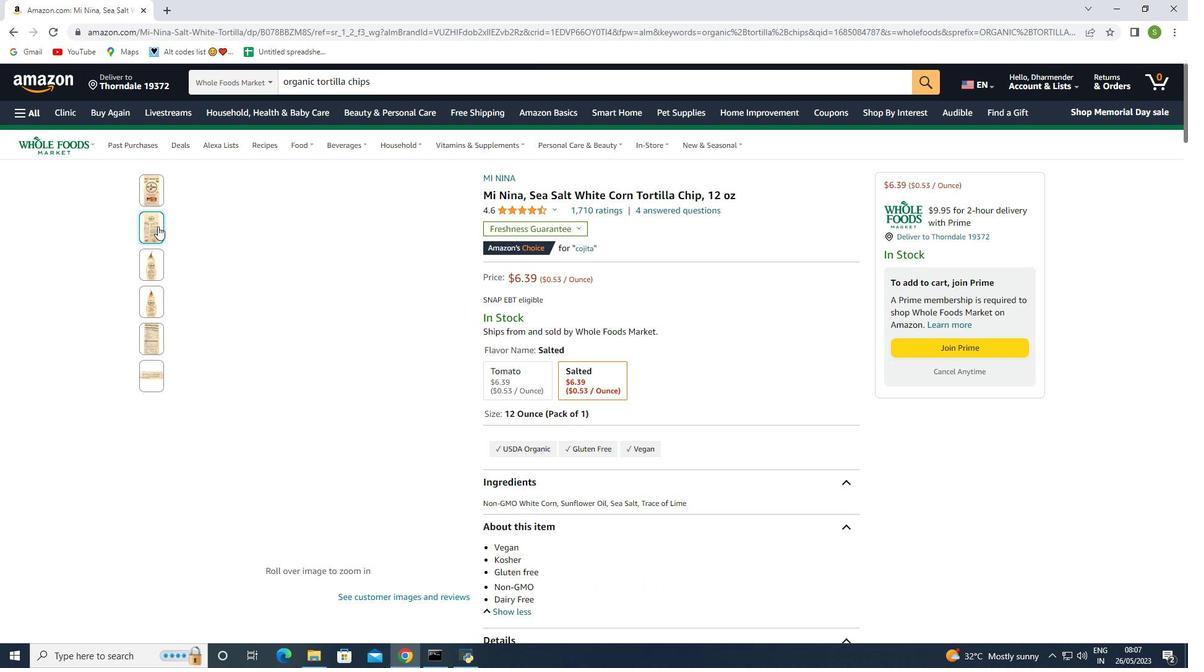 
Action: Mouse moved to (154, 256)
Screenshot: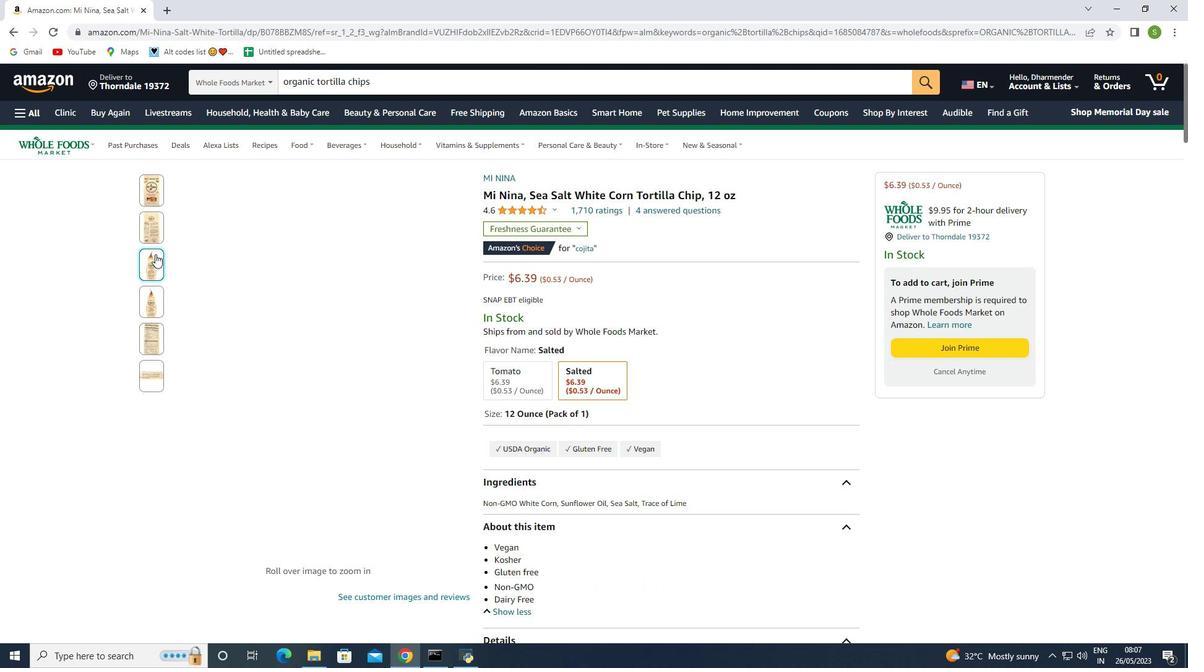 
Action: Mouse pressed left at (154, 256)
Screenshot: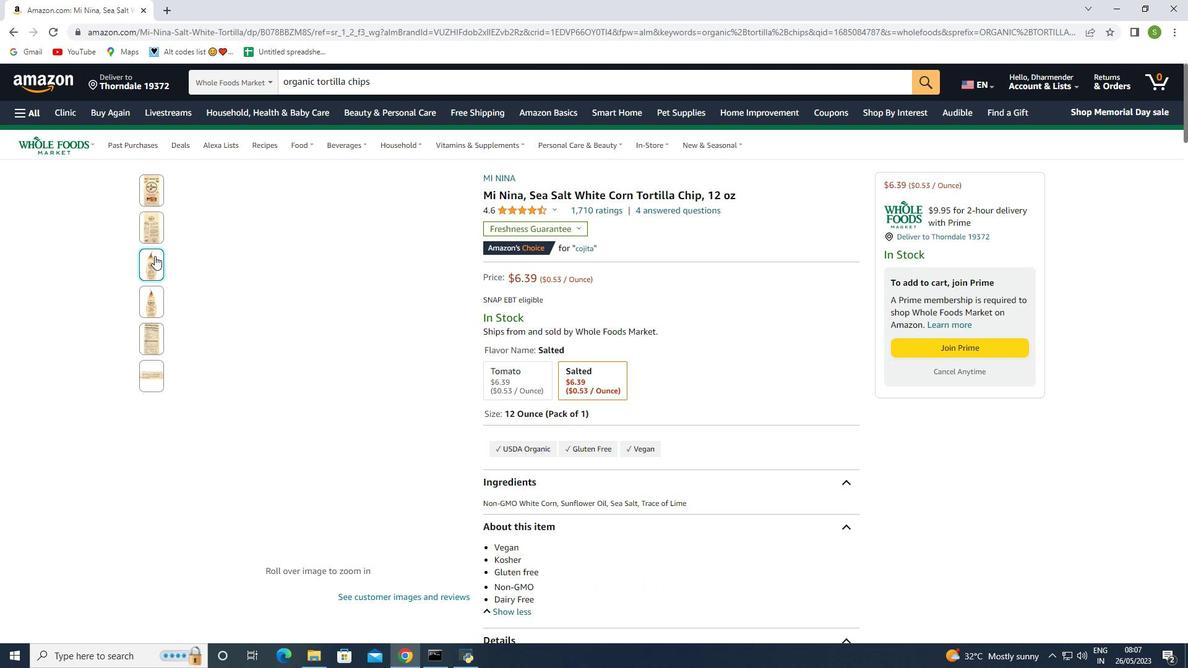 
Action: Mouse moved to (152, 301)
Screenshot: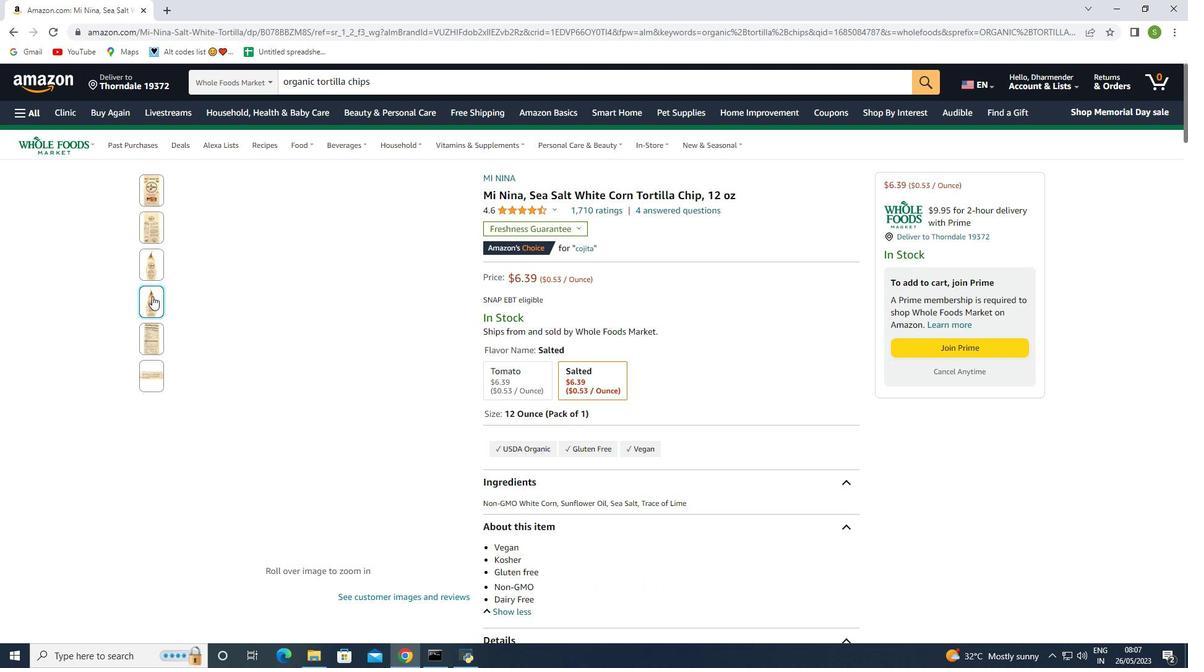 
Action: Mouse pressed left at (152, 301)
Screenshot: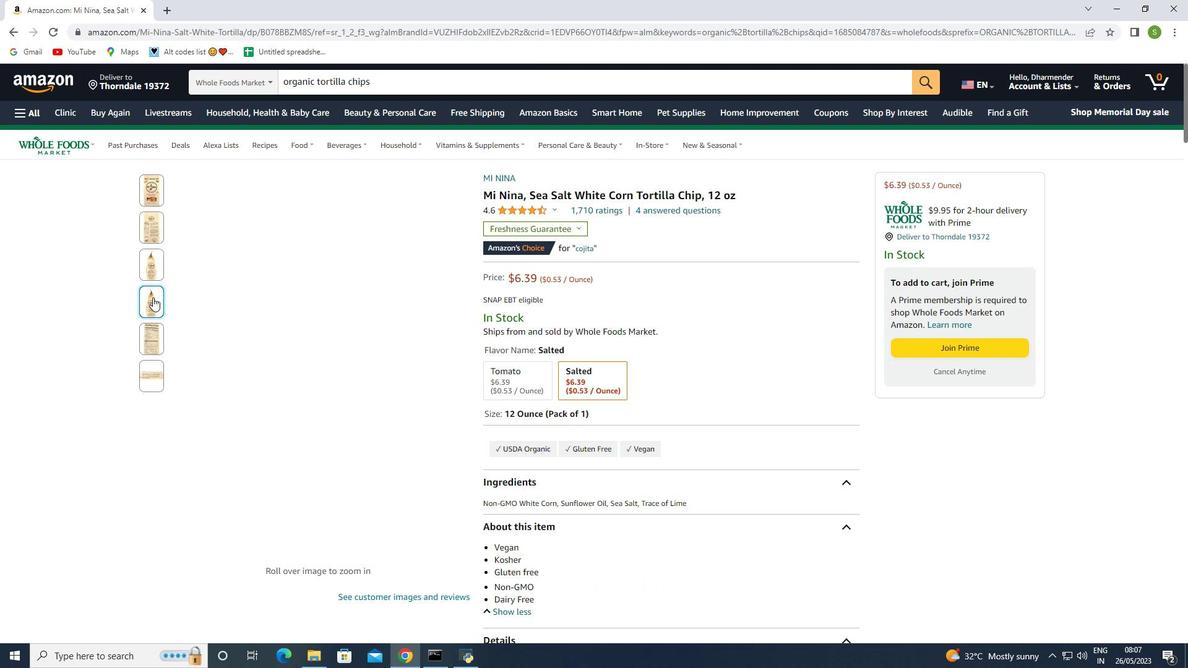 
Action: Mouse moved to (153, 339)
Screenshot: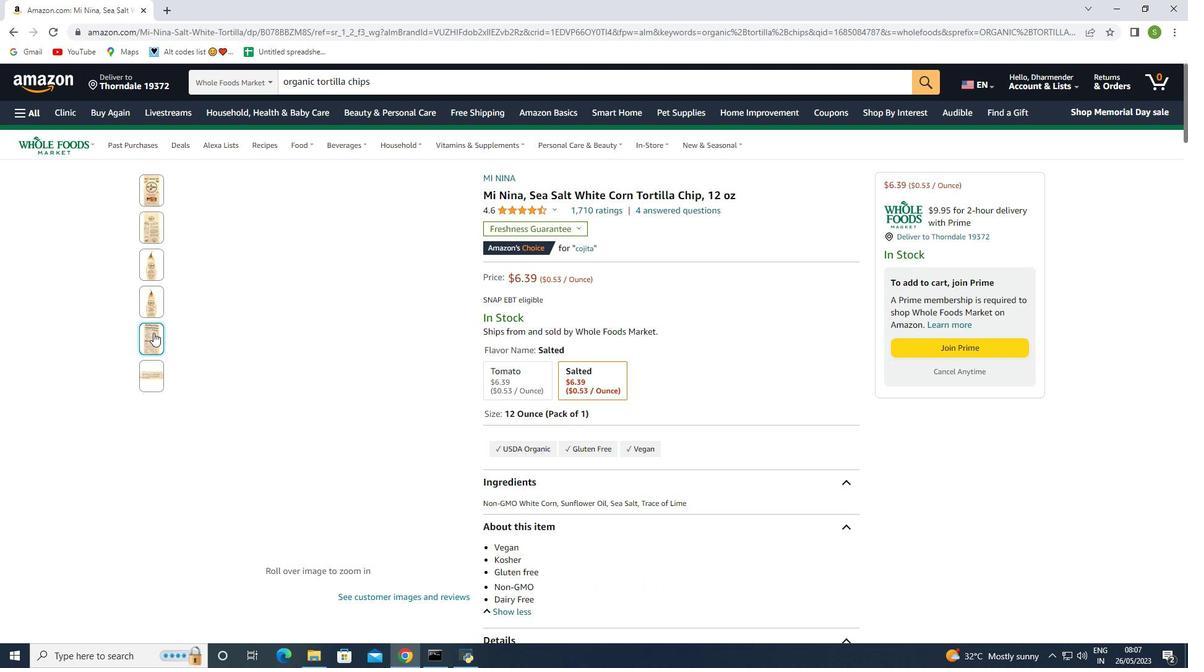 
Action: Mouse pressed left at (153, 339)
Screenshot: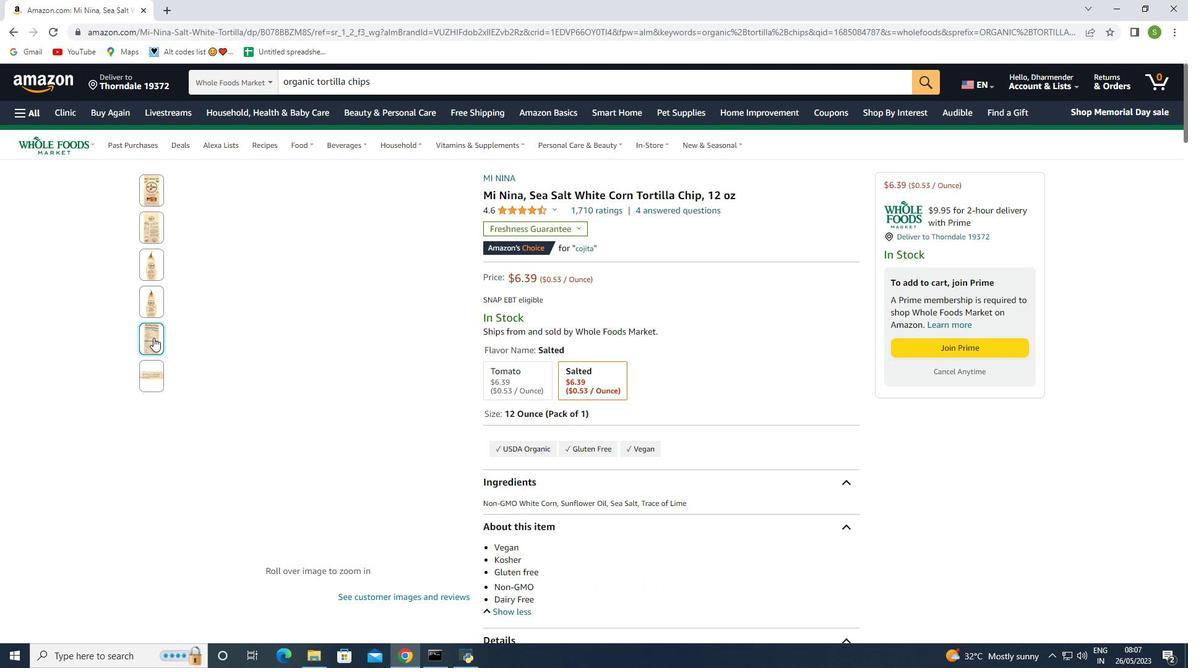 
Action: Mouse moved to (148, 384)
Screenshot: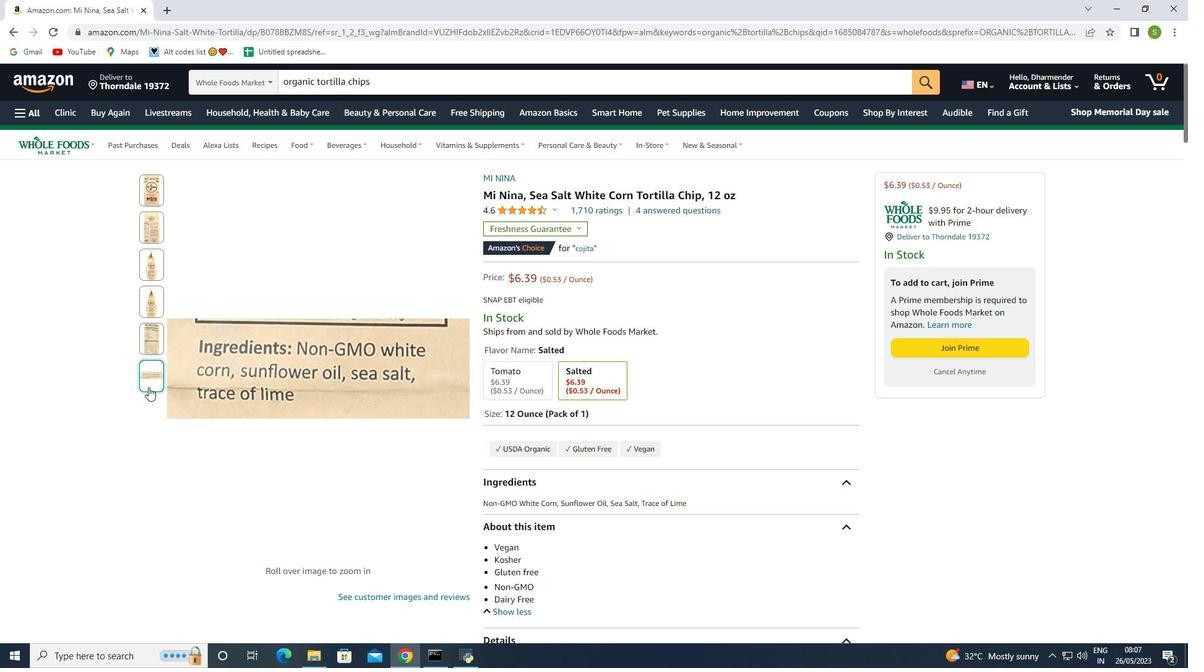 
Action: Mouse pressed left at (148, 384)
Screenshot: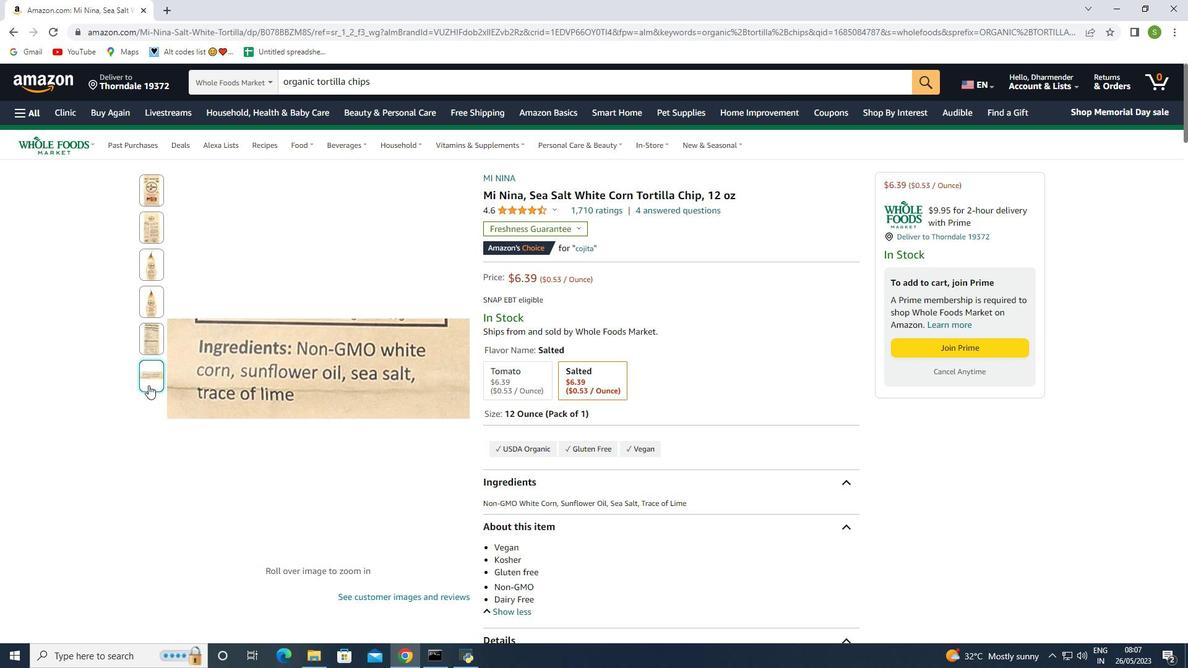 
Action: Mouse moved to (265, 459)
Screenshot: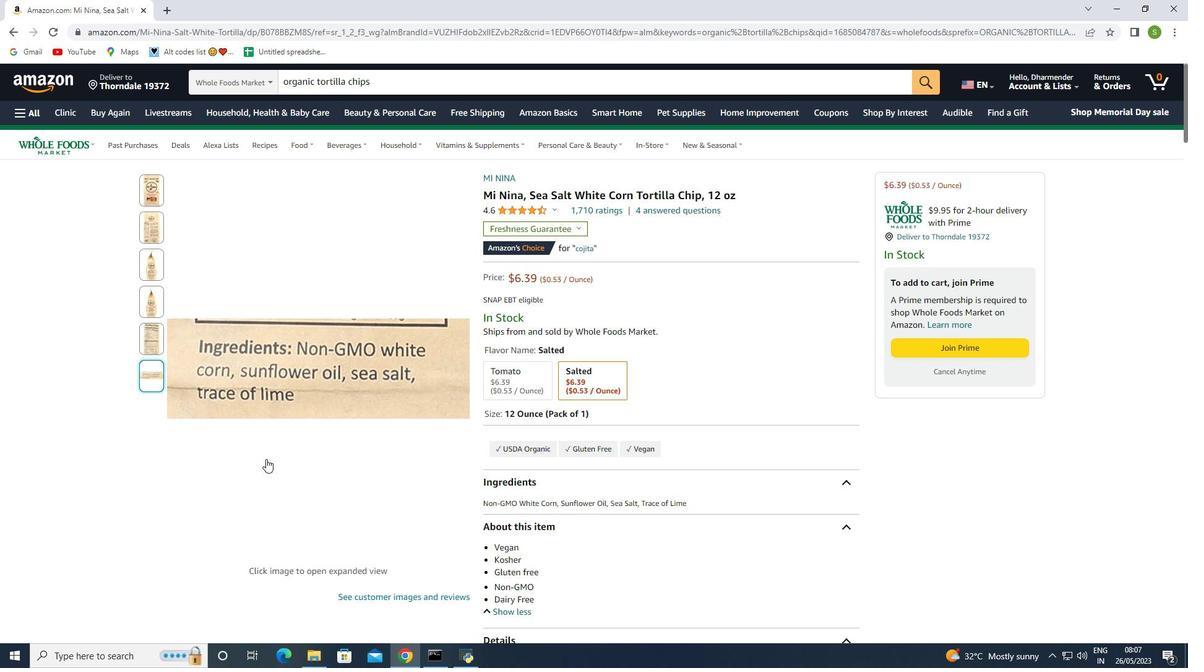 
Action: Mouse pressed left at (265, 459)
Screenshot: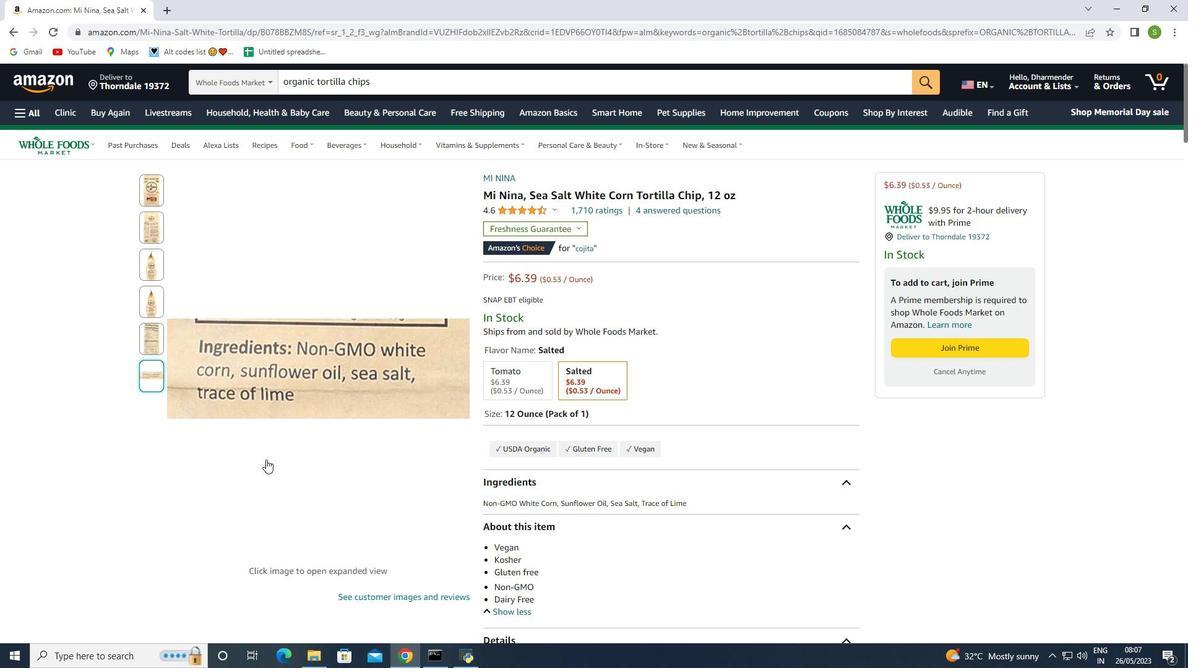 
Action: Mouse moved to (1147, 138)
Screenshot: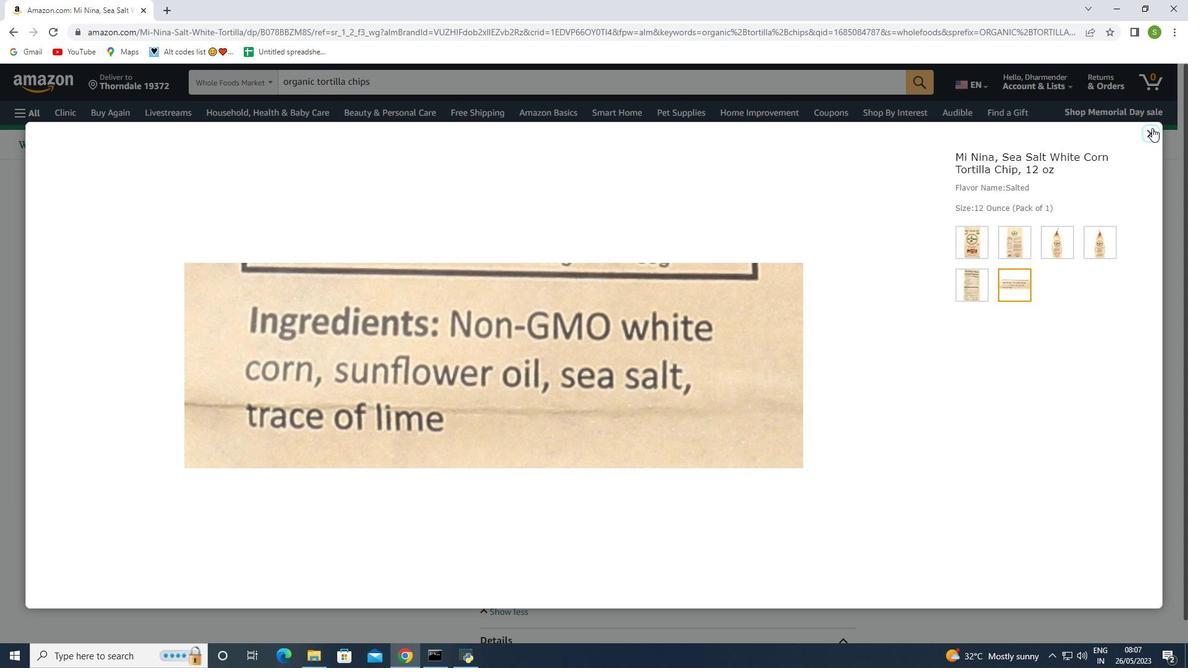 
Action: Mouse pressed left at (1147, 138)
Screenshot: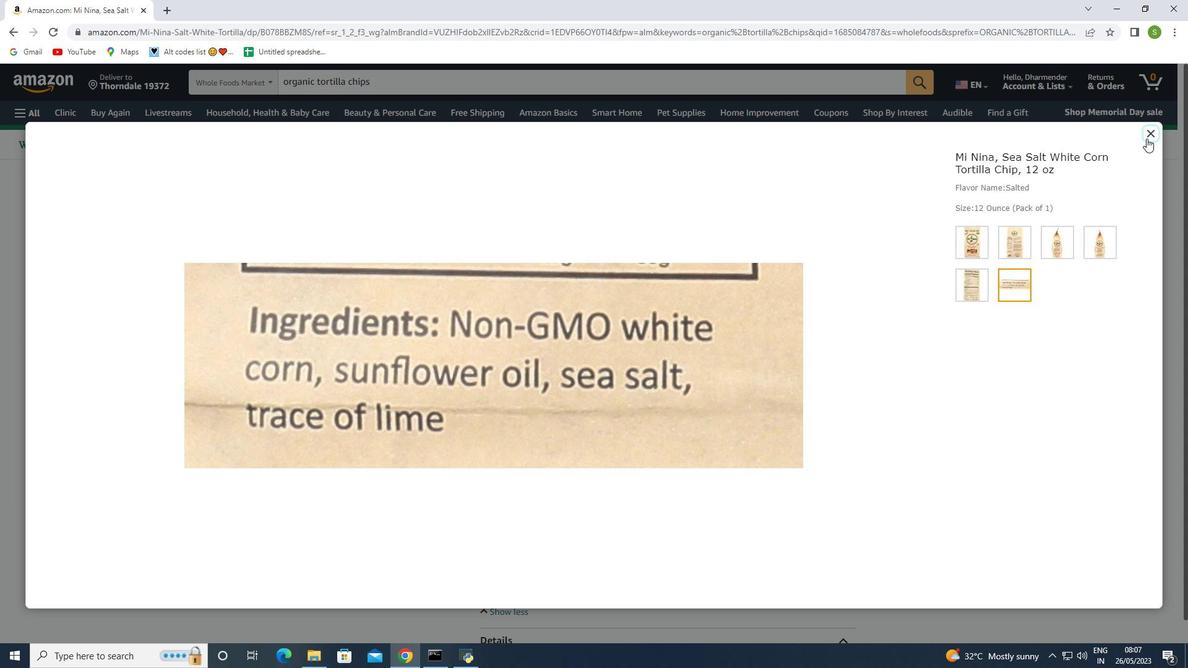 
Action: Mouse moved to (581, 337)
Screenshot: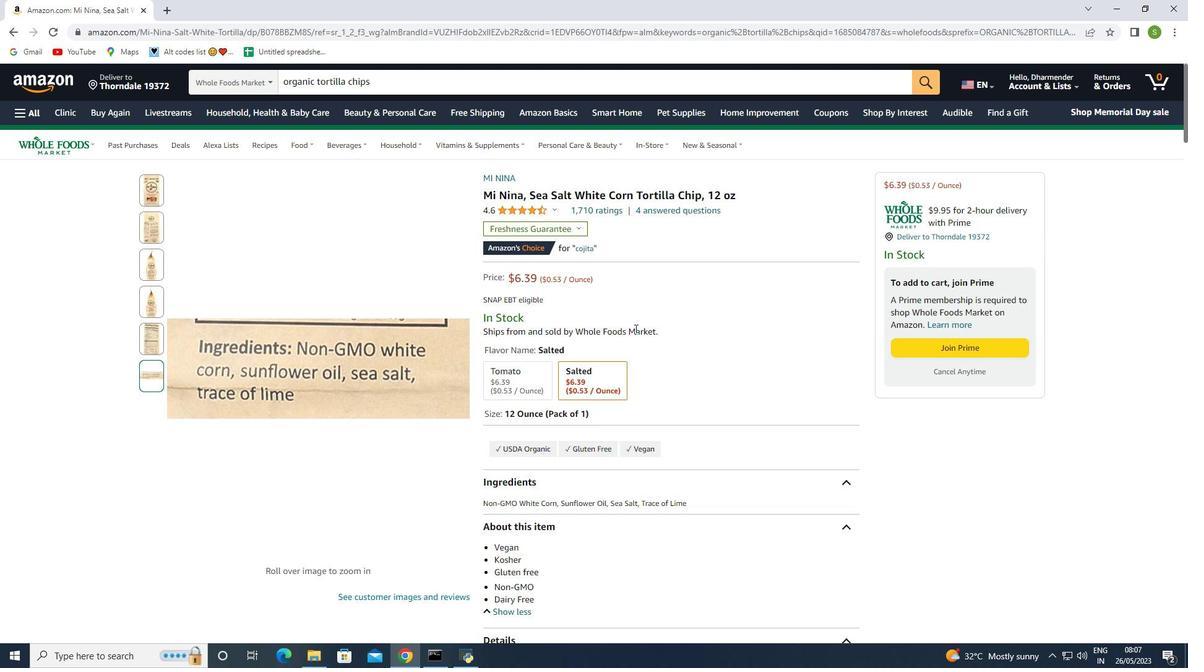 
Action: Mouse scrolled (581, 338) with delta (0, 0)
Screenshot: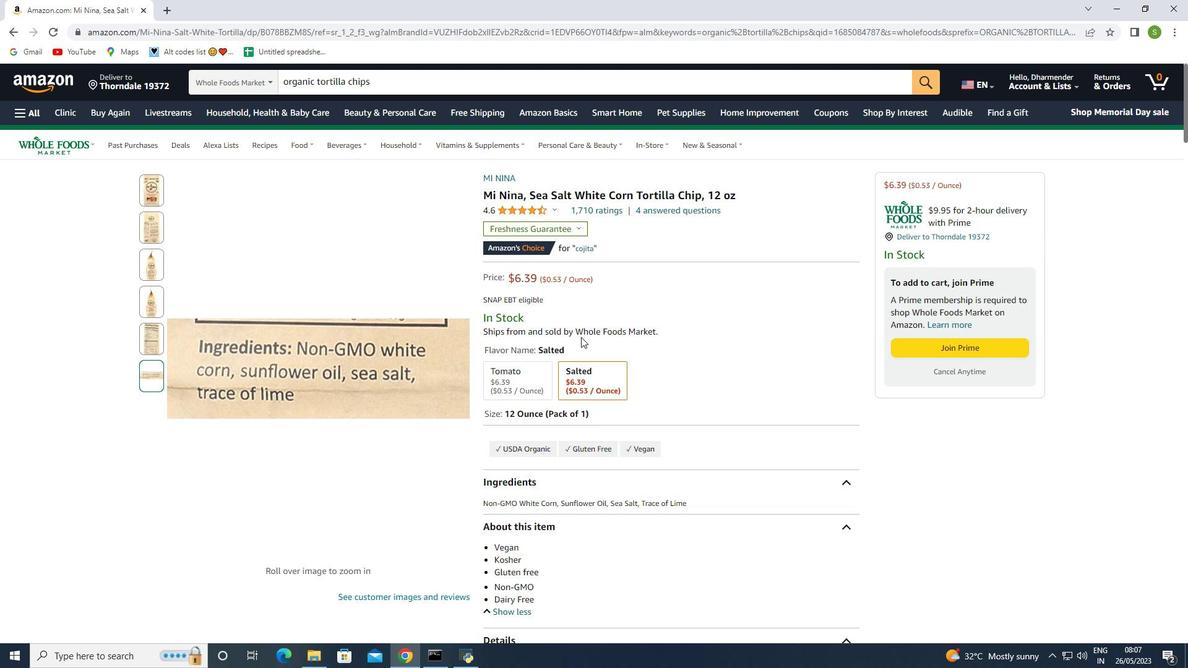 
Action: Mouse scrolled (581, 338) with delta (0, 0)
Screenshot: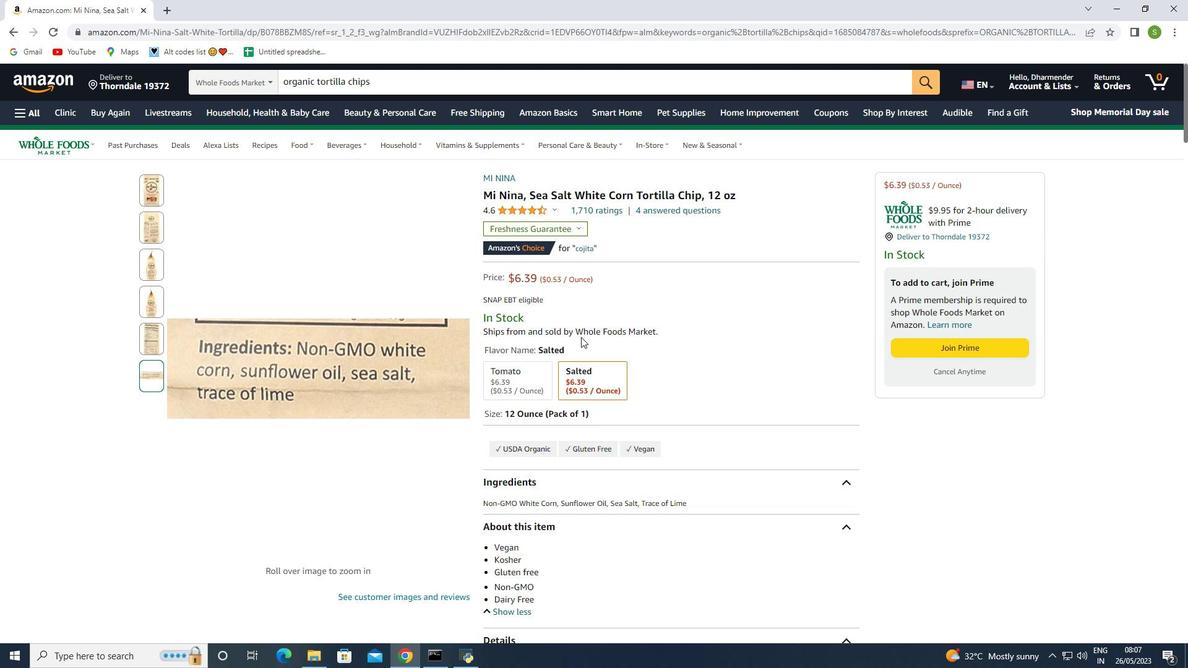 
Action: Mouse scrolled (581, 338) with delta (0, 0)
Screenshot: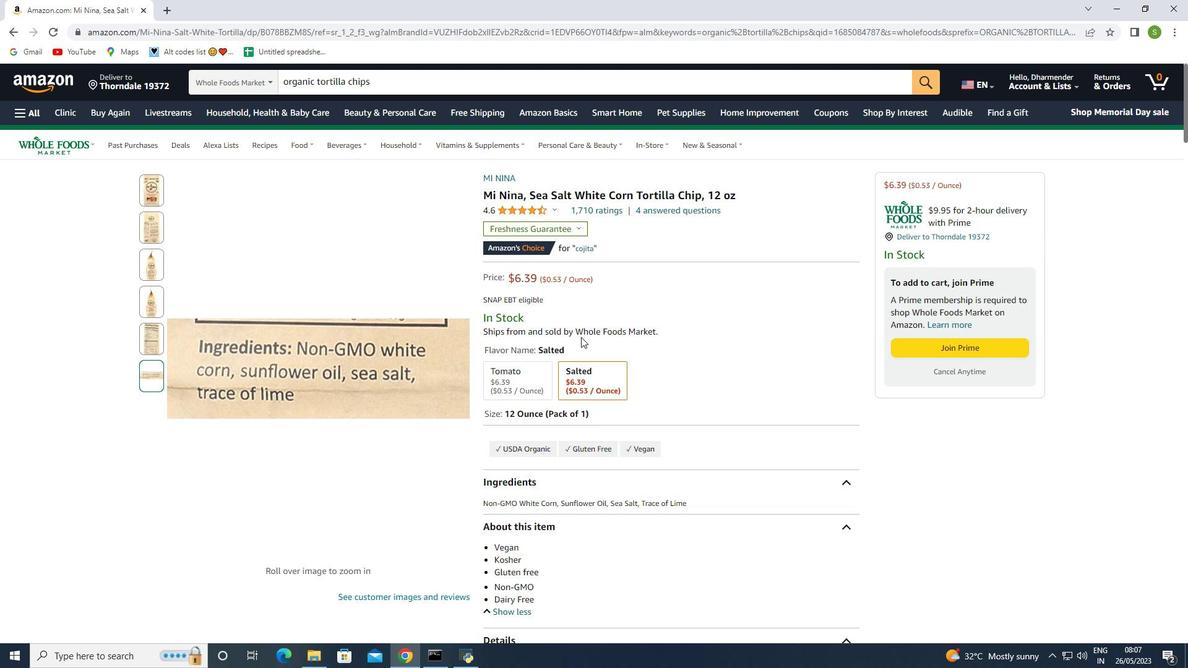 
Action: Mouse moved to (583, 338)
Screenshot: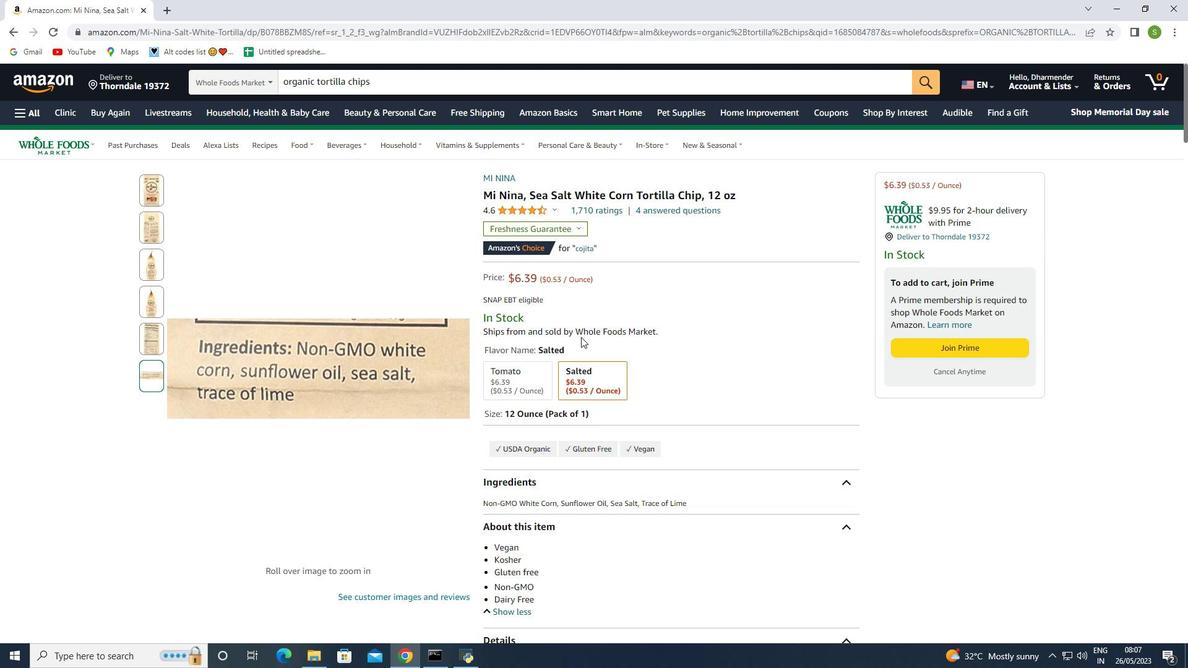 
Action: Mouse scrolled (581, 338) with delta (0, 0)
Screenshot: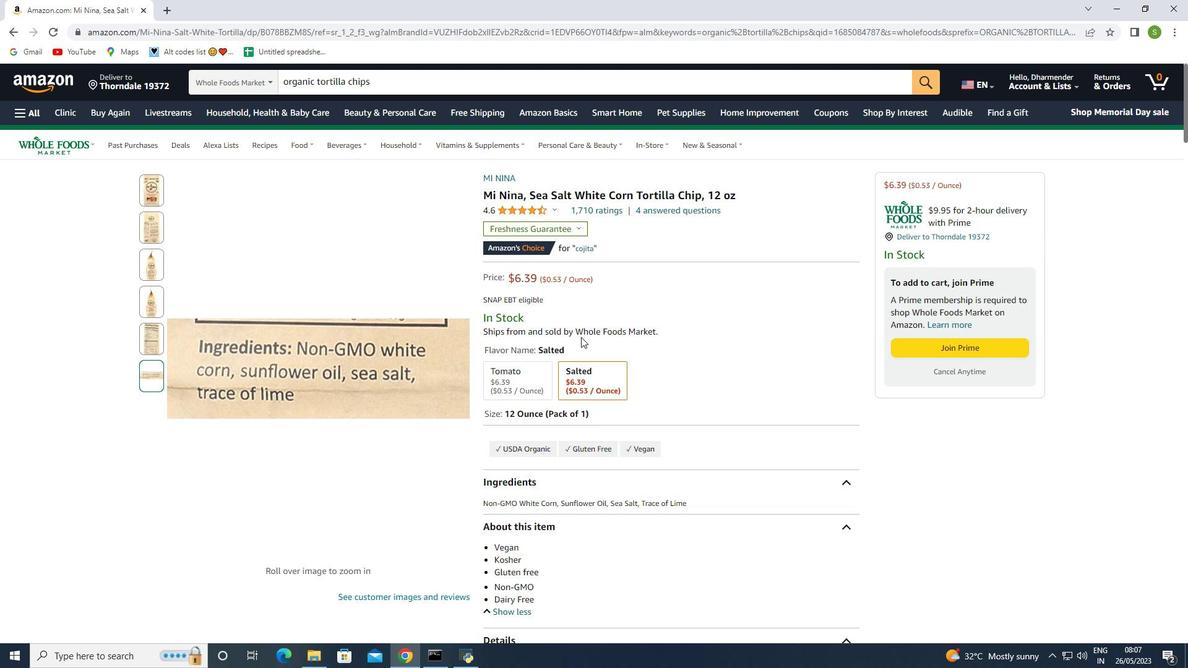 
Action: Mouse moved to (588, 341)
Screenshot: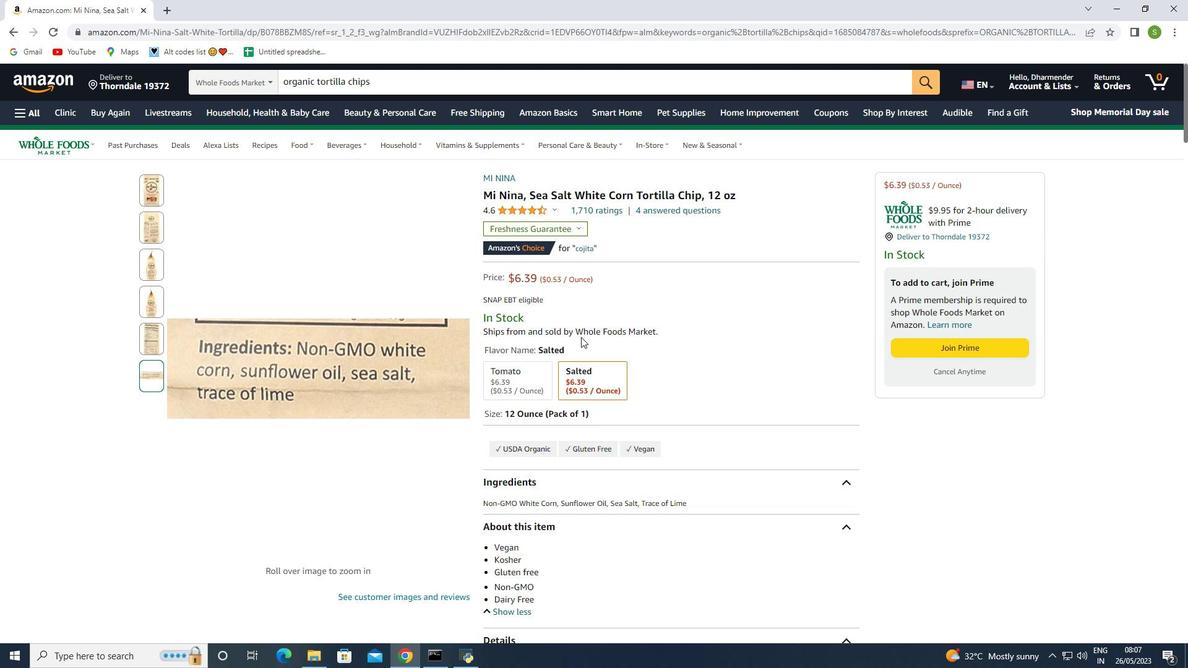 
Action: Mouse scrolled (581, 338) with delta (0, 0)
Screenshot: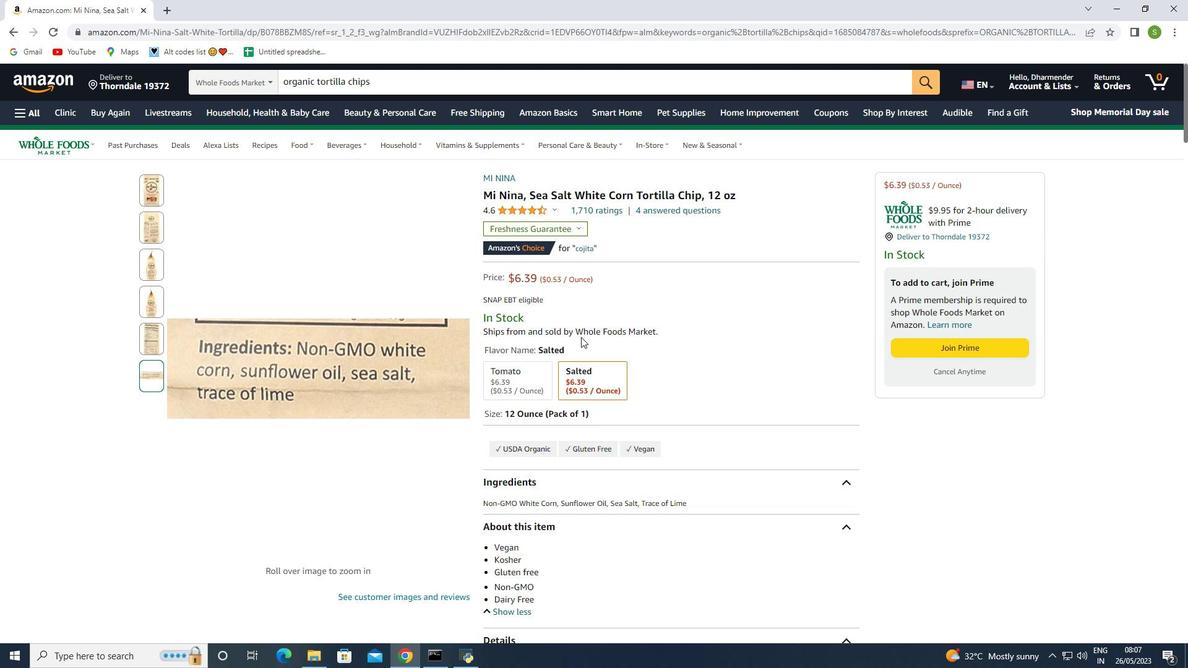 
Action: Mouse moved to (592, 342)
Screenshot: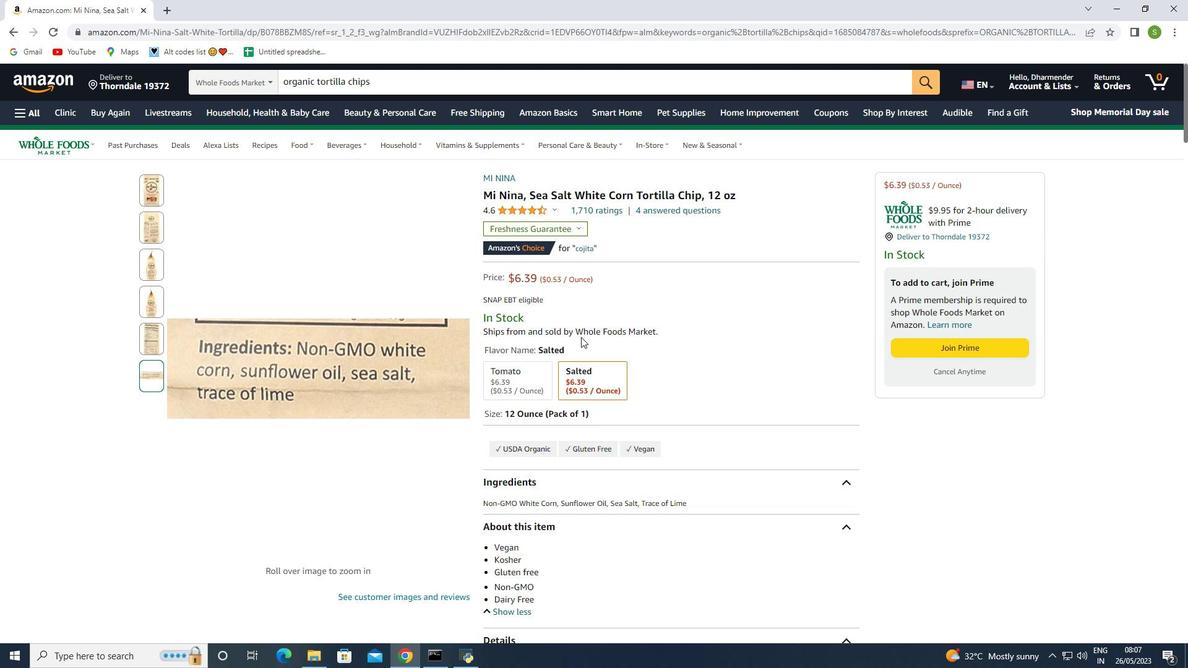 
Action: Mouse scrolled (592, 342) with delta (0, 0)
Screenshot: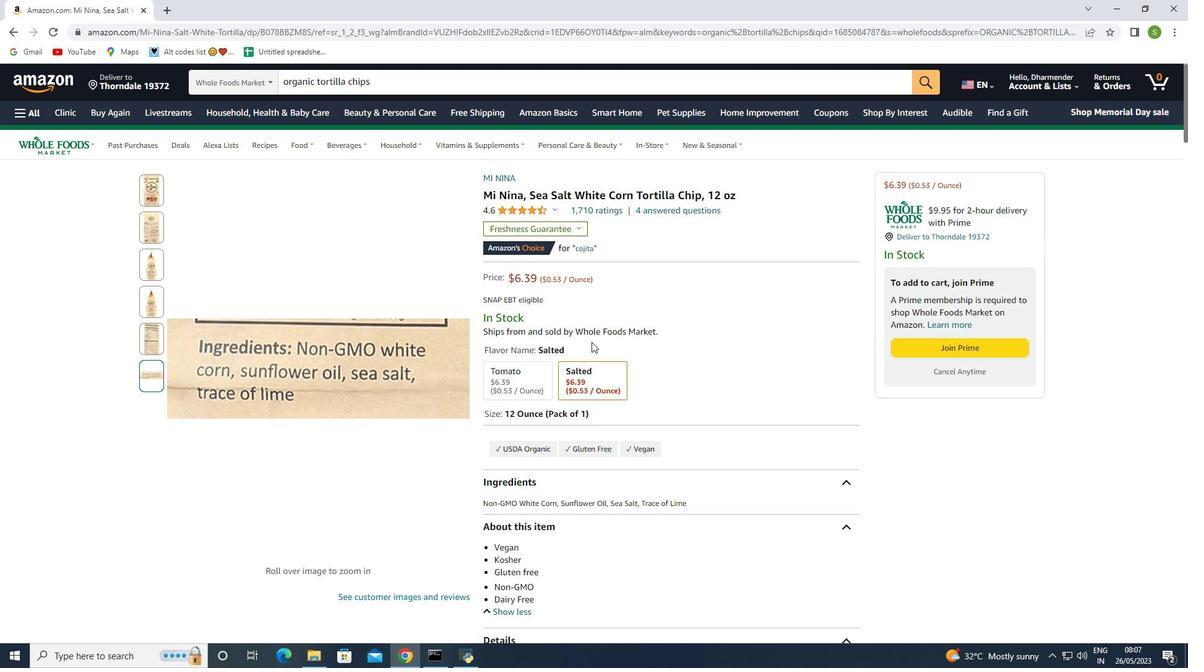 
Action: Mouse scrolled (592, 342) with delta (0, 0)
Screenshot: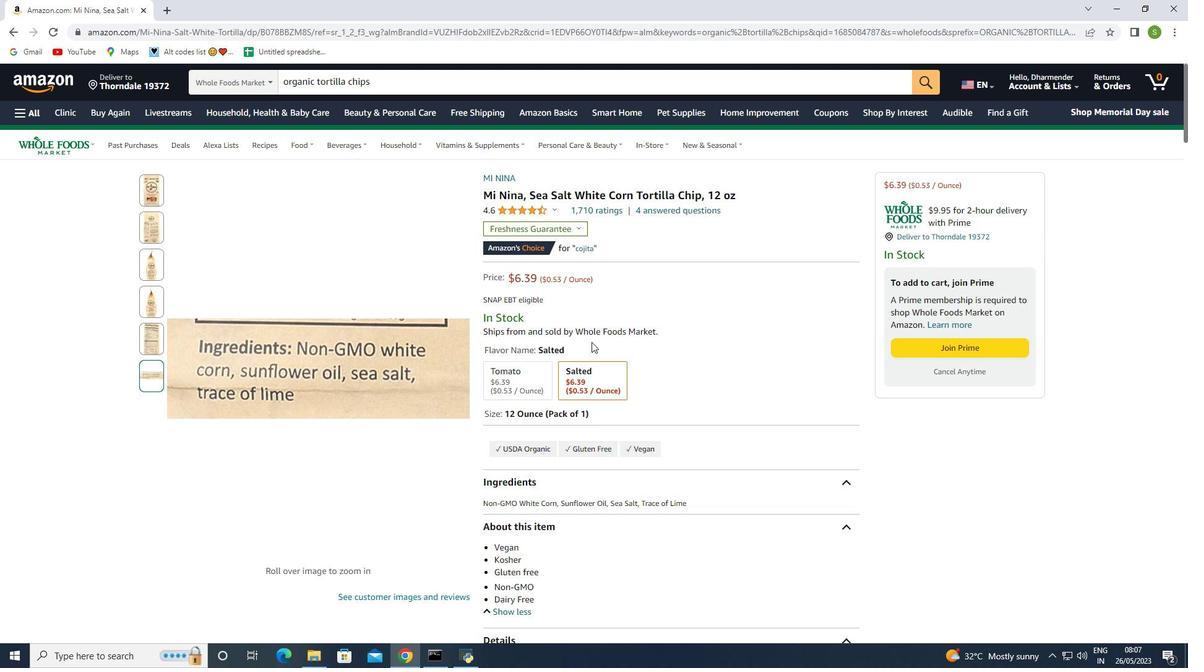 
Action: Mouse scrolled (592, 342) with delta (0, 0)
Screenshot: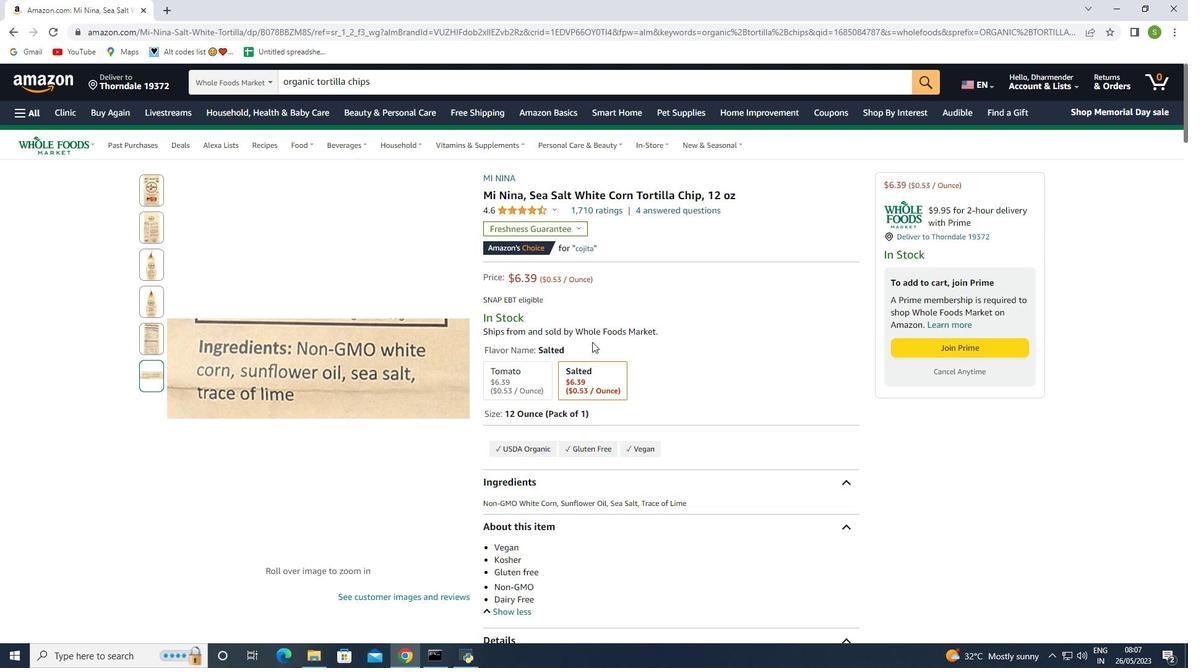 
Action: Mouse moved to (443, 225)
Screenshot: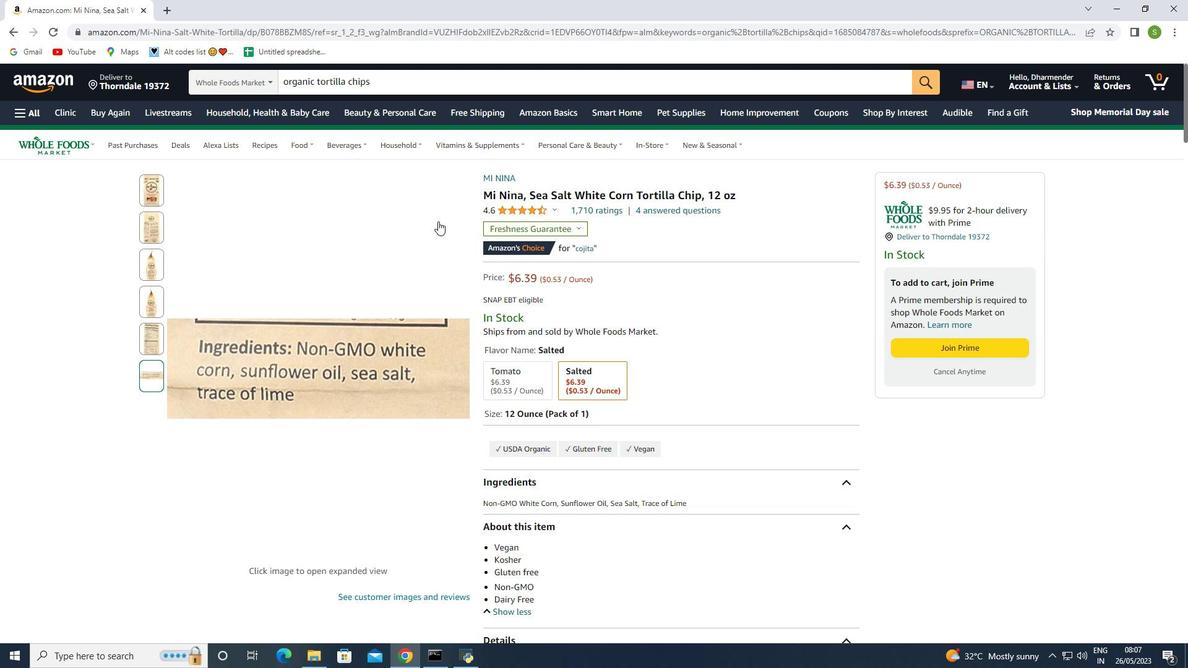 
